 Task: Look for space in Yelenendorf, Azerbaijan from 2nd June, 2023 to 15th June, 2023 for 2 adults and 1 pet in price range Rs.10000 to Rs.15000. Place can be entire place with 1  bedroom having 1 bed and 1 bathroom. Property type can be house, flat, guest house, hotel. Amenities needed are: air conditioning. Booking option can be shelf check-in. Required host language is English.
Action: Mouse moved to (564, 151)
Screenshot: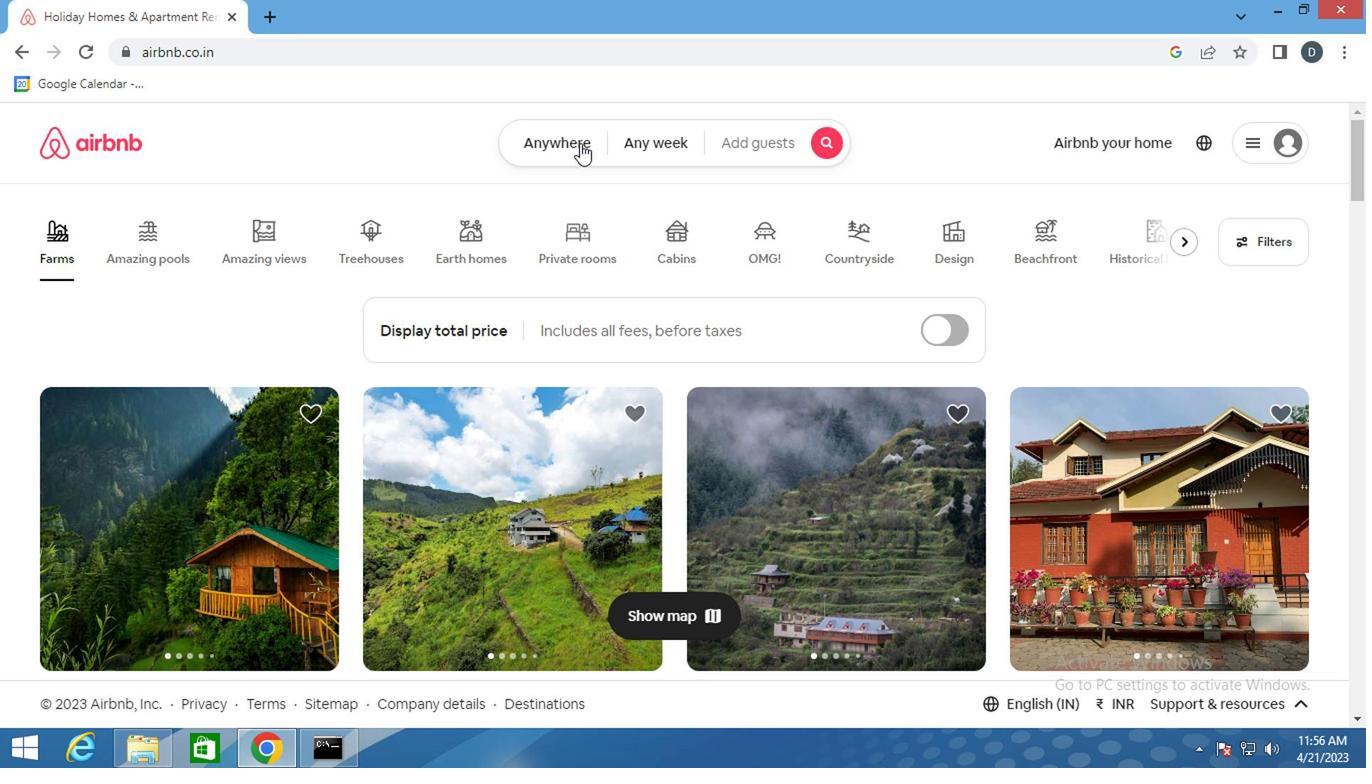 
Action: Mouse pressed left at (564, 151)
Screenshot: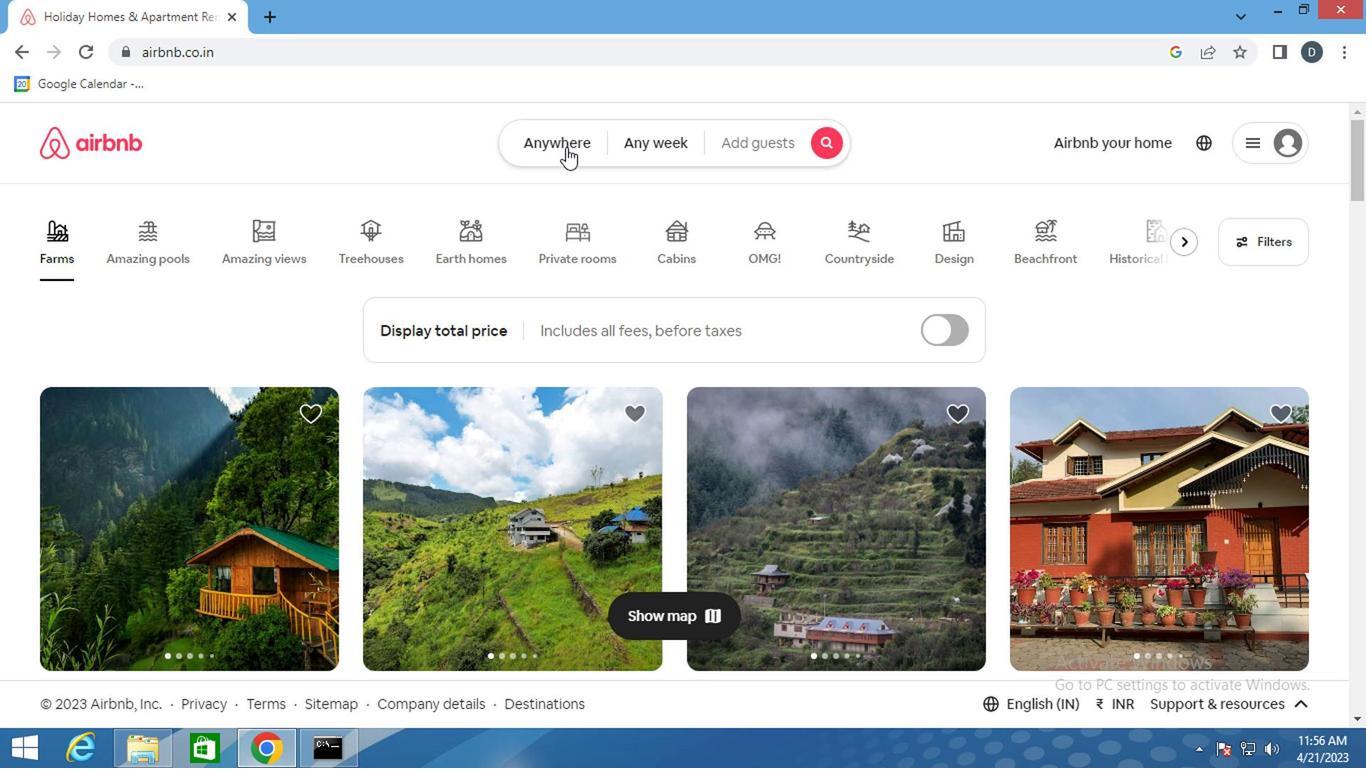 
Action: Mouse moved to (426, 239)
Screenshot: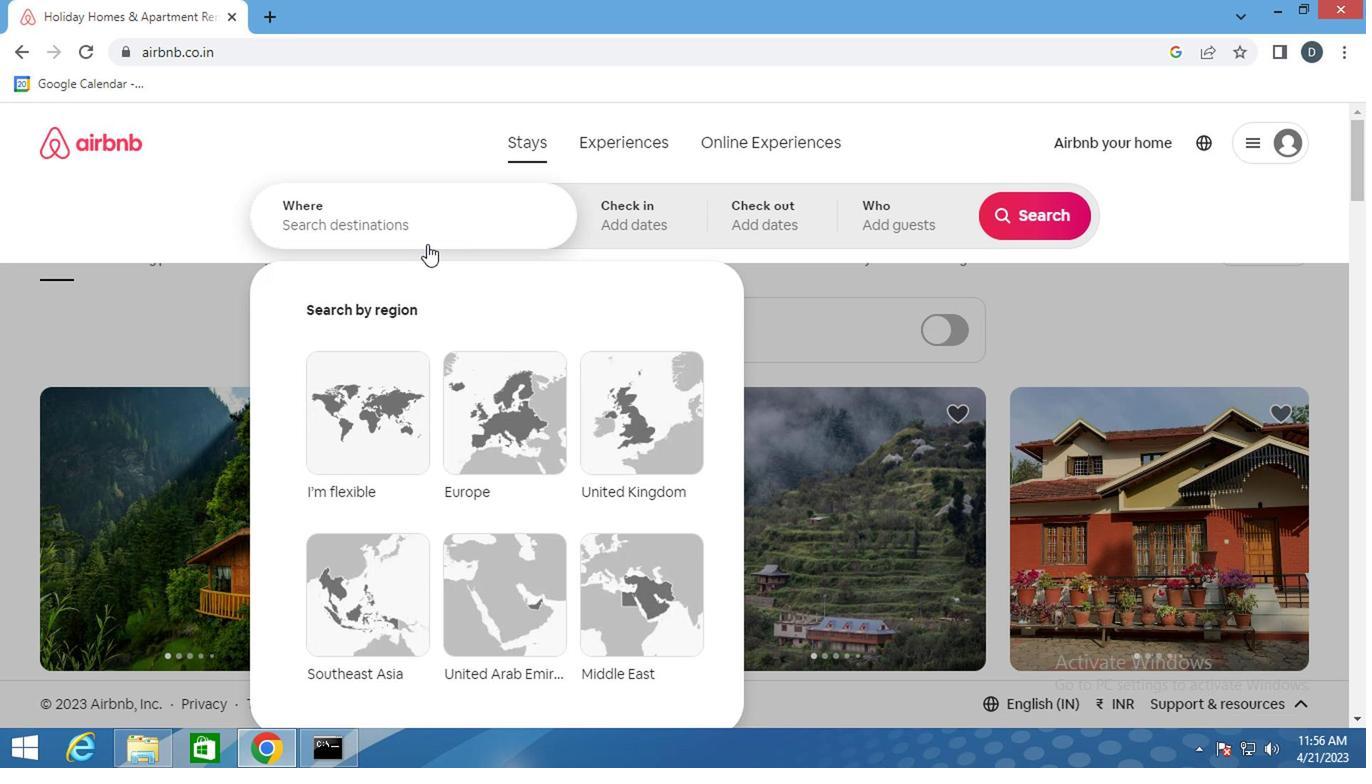 
Action: Mouse pressed left at (426, 239)
Screenshot: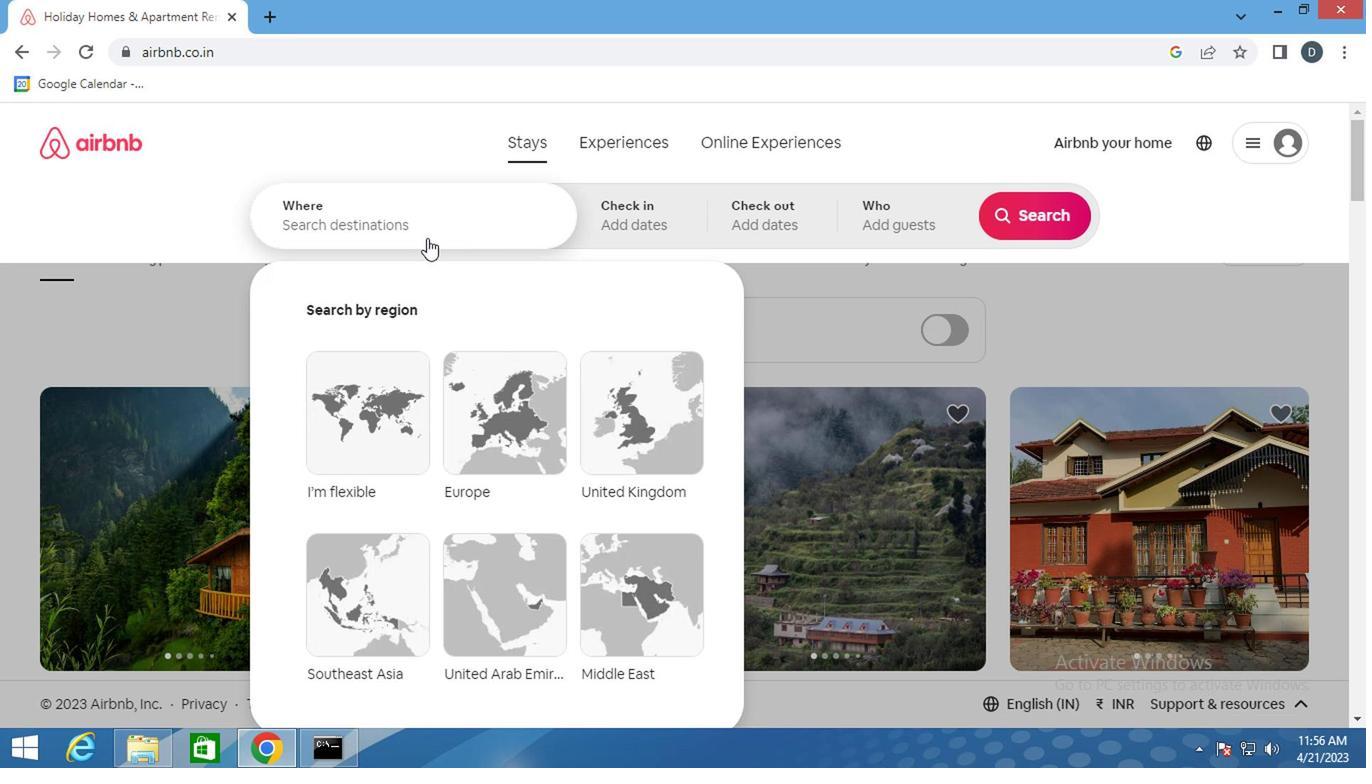 
Action: Key pressed yelenendorf,<Key.down><Key.enter>
Screenshot: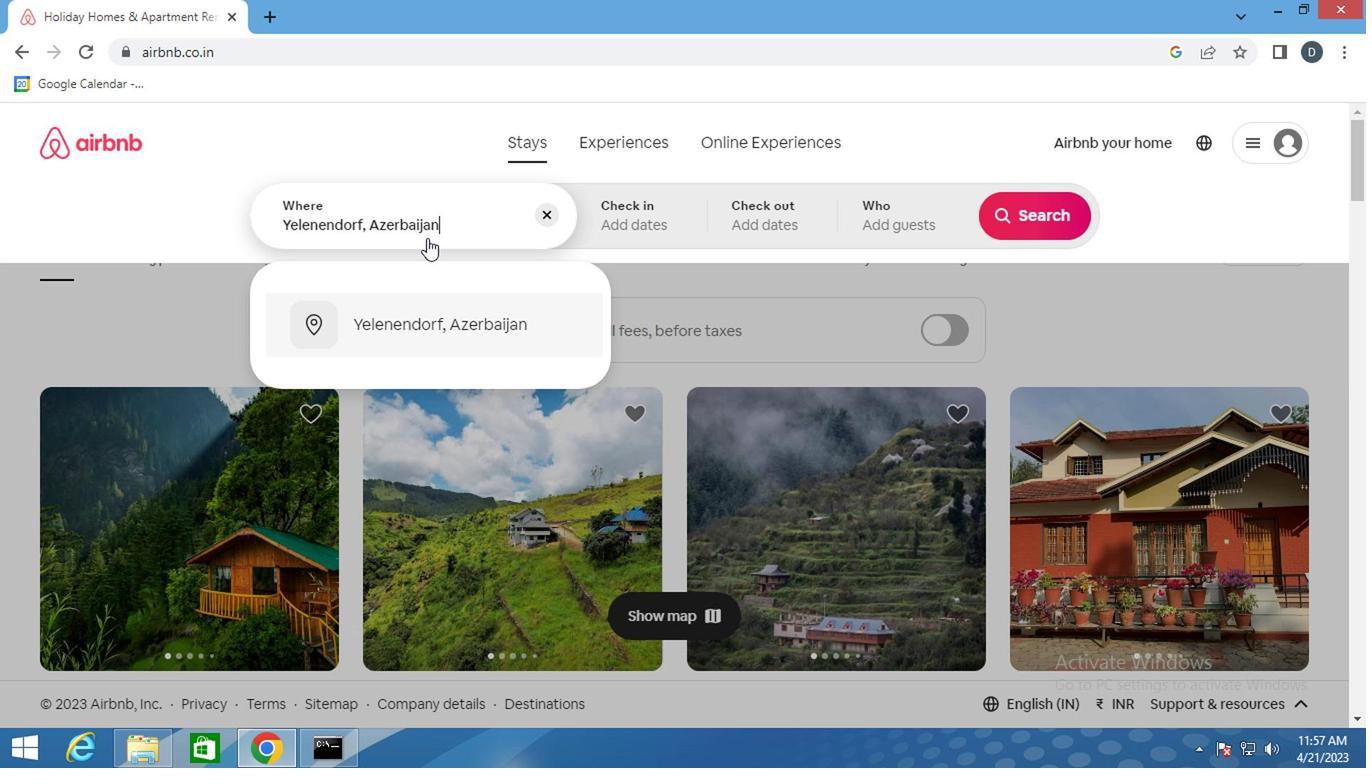 
Action: Mouse moved to (1022, 366)
Screenshot: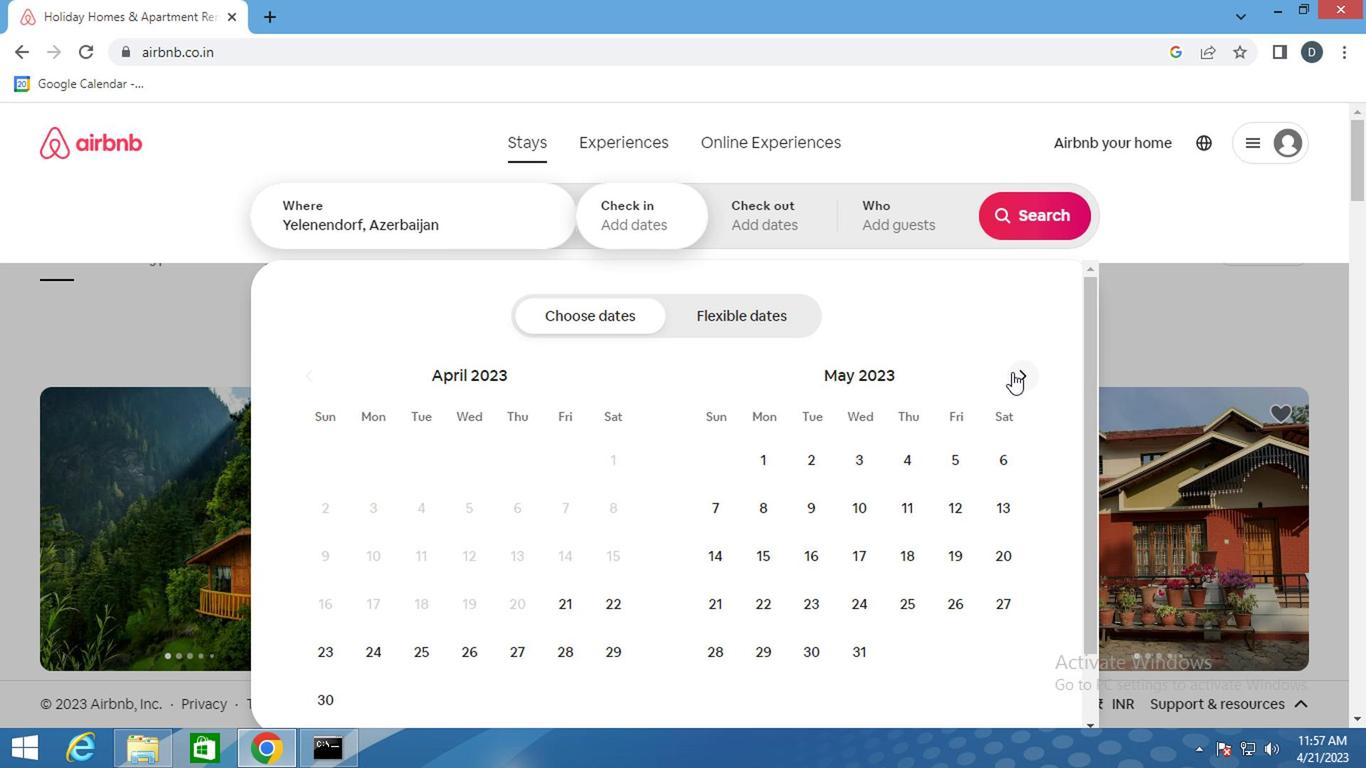 
Action: Mouse pressed left at (1022, 366)
Screenshot: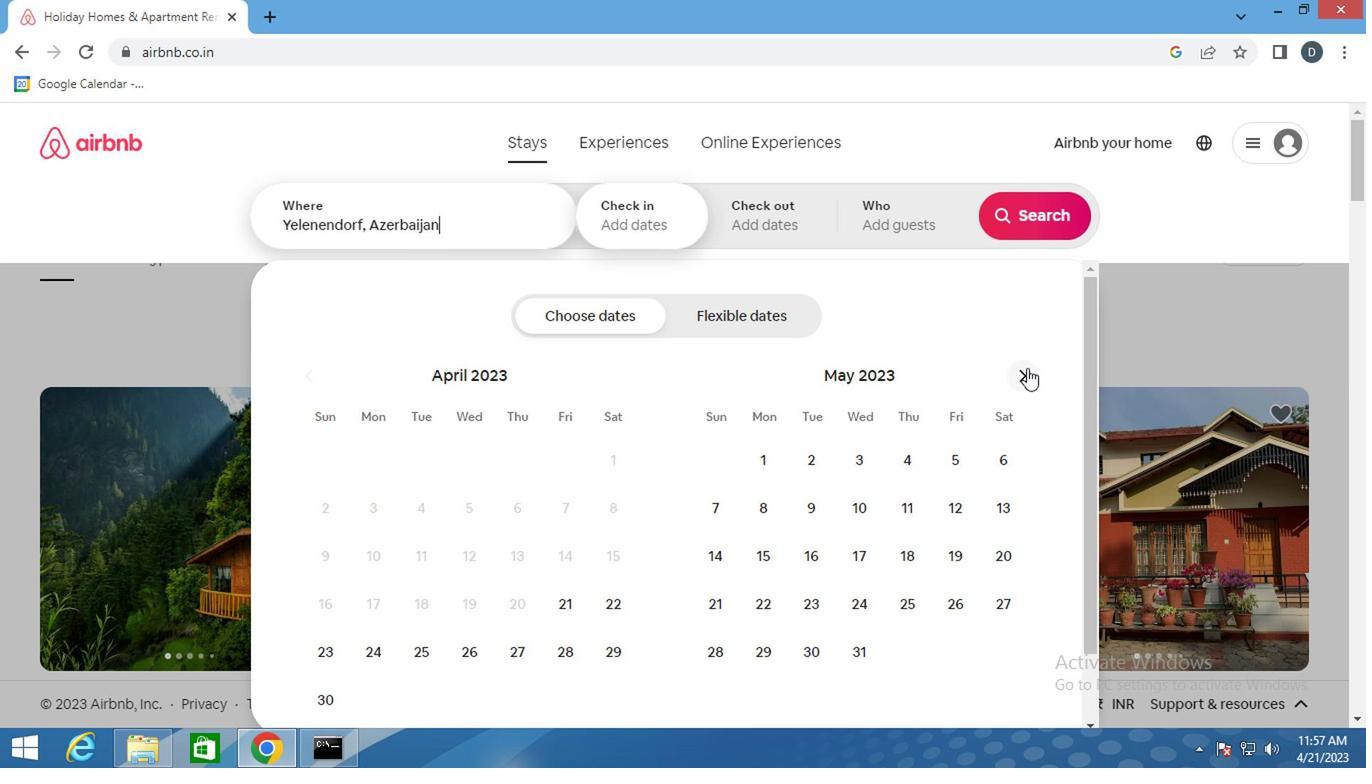 
Action: Mouse moved to (949, 461)
Screenshot: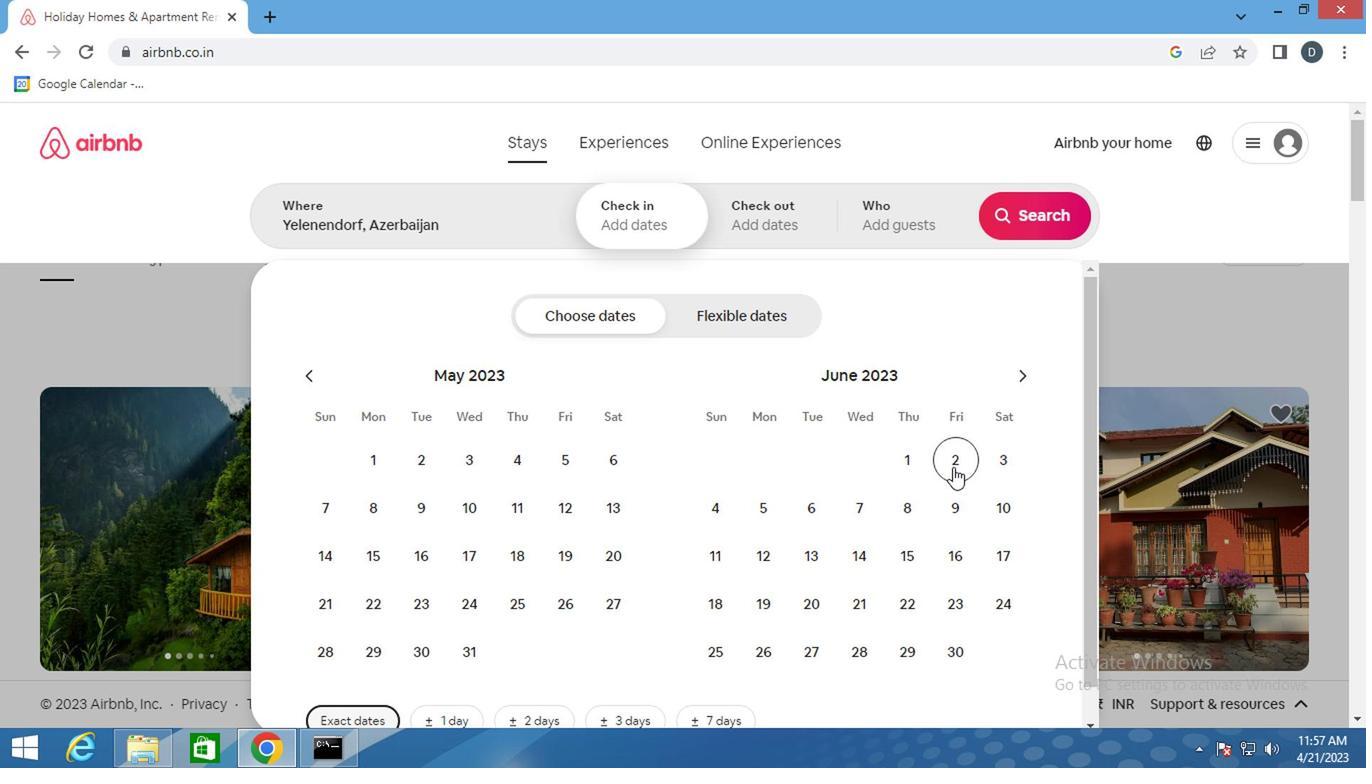 
Action: Mouse pressed left at (949, 461)
Screenshot: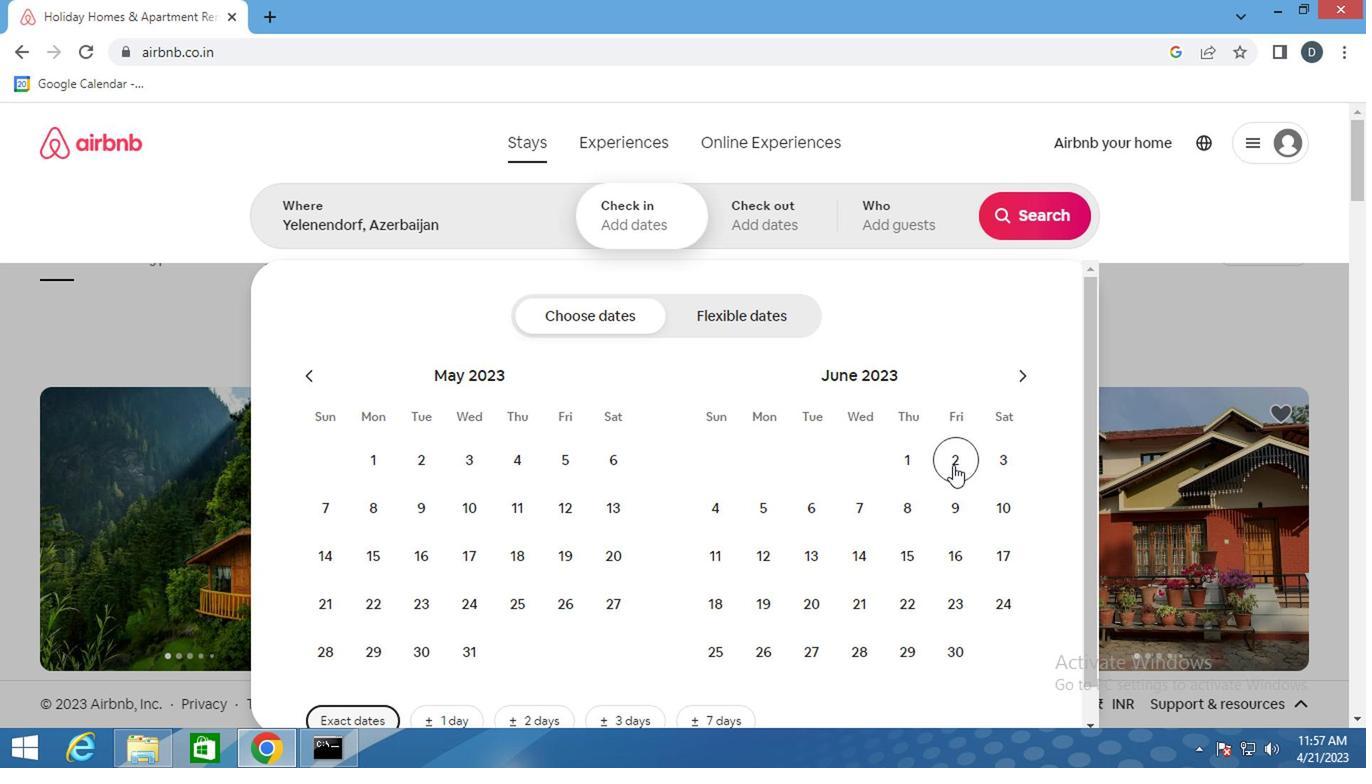 
Action: Mouse moved to (903, 549)
Screenshot: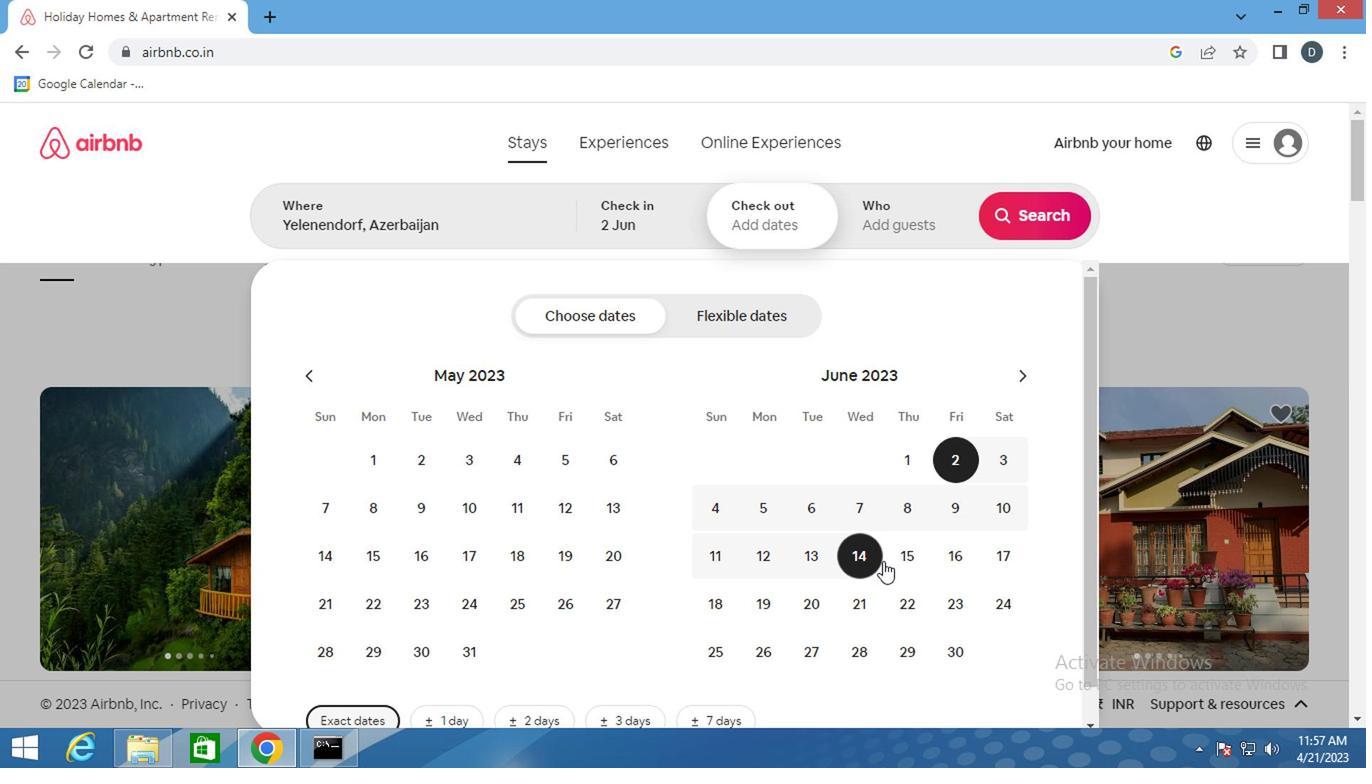 
Action: Mouse pressed left at (903, 549)
Screenshot: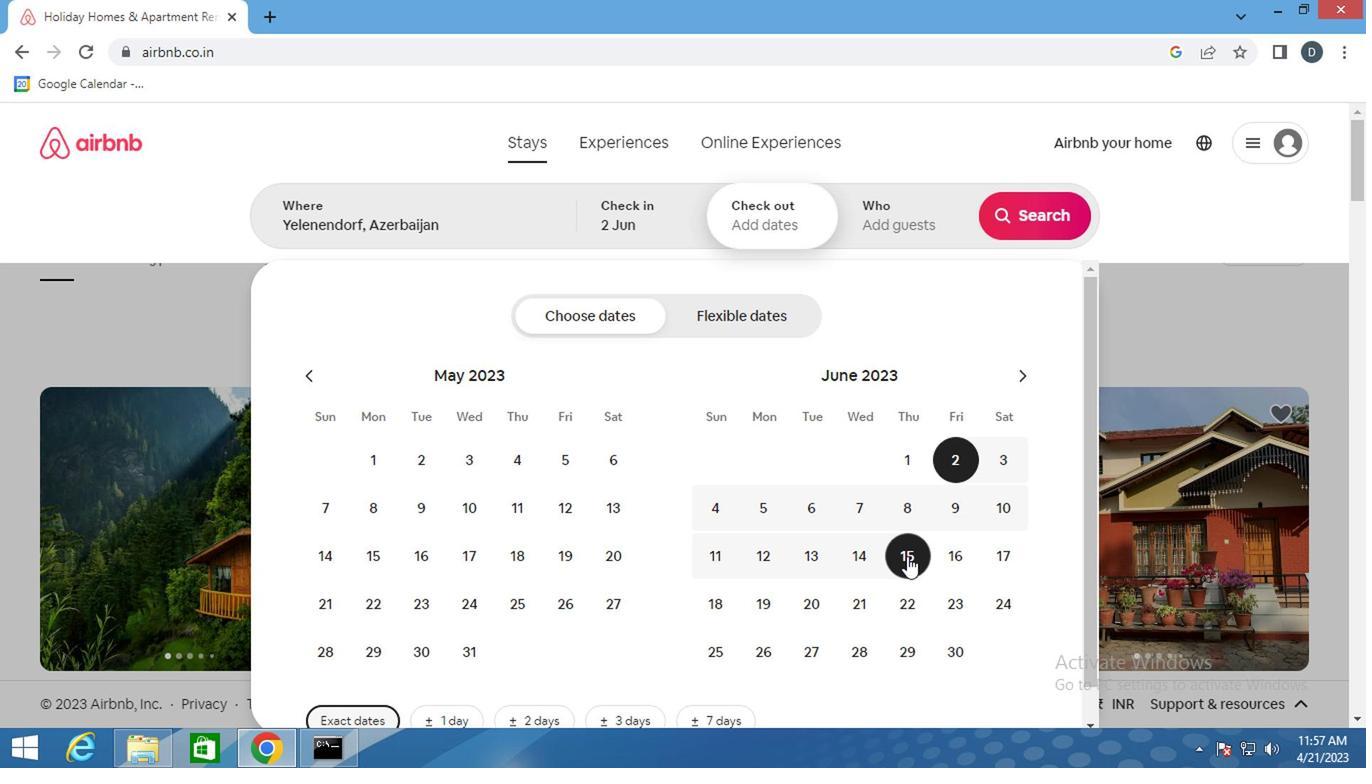 
Action: Mouse moved to (928, 210)
Screenshot: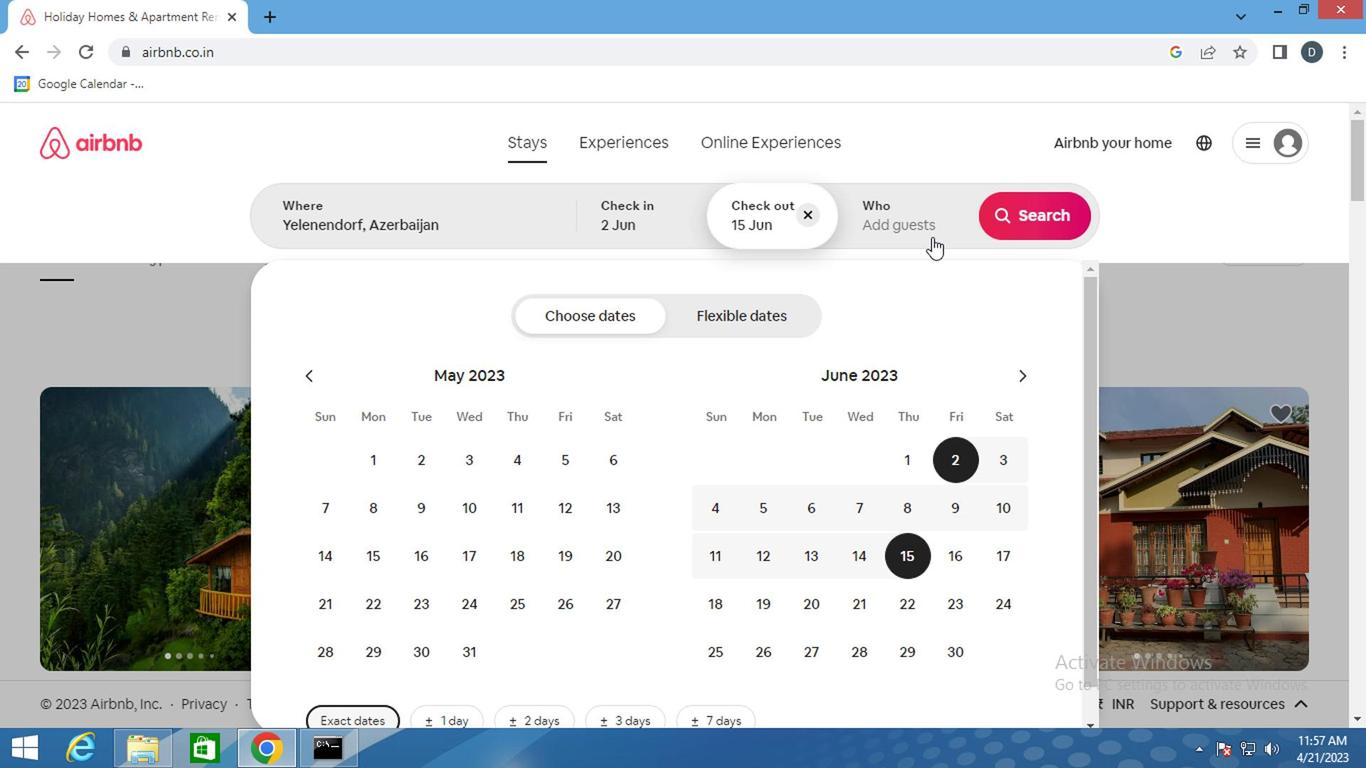 
Action: Mouse pressed left at (928, 210)
Screenshot: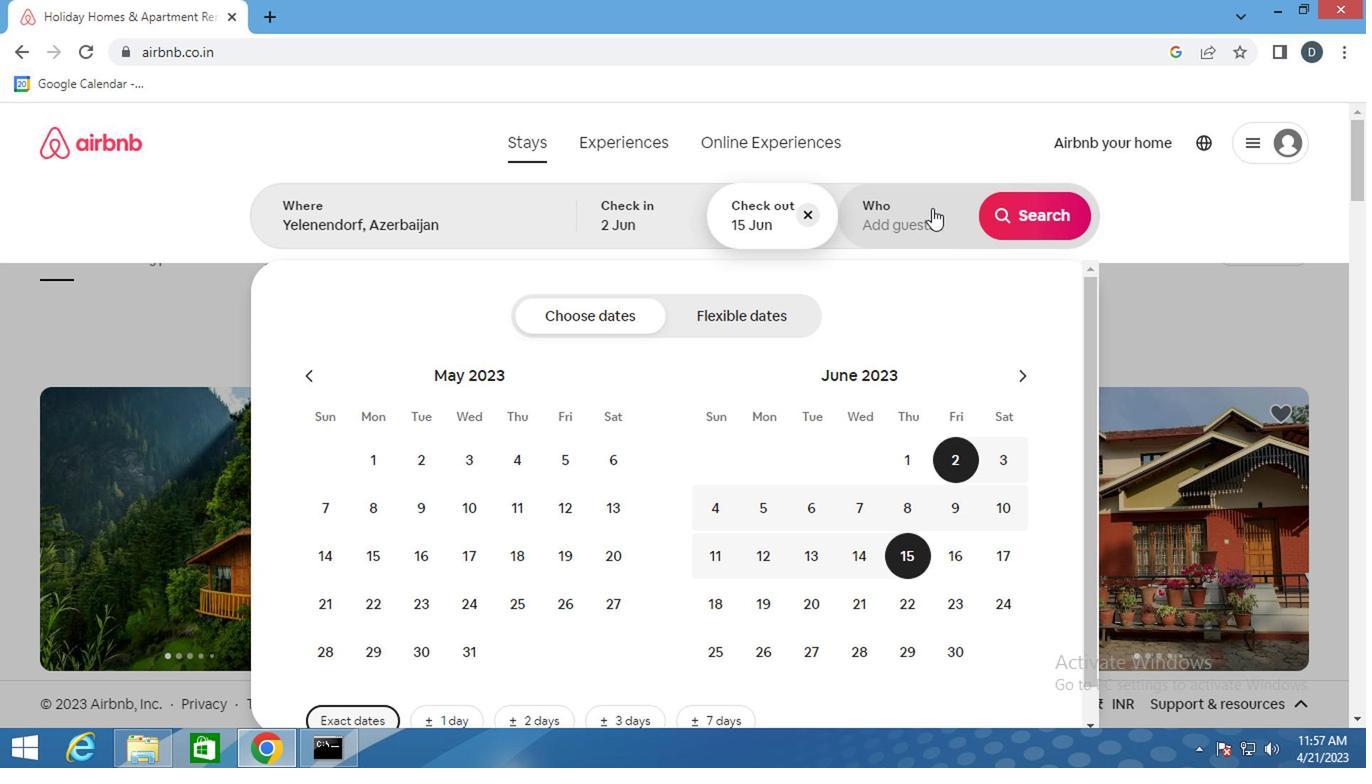 
Action: Mouse moved to (1037, 322)
Screenshot: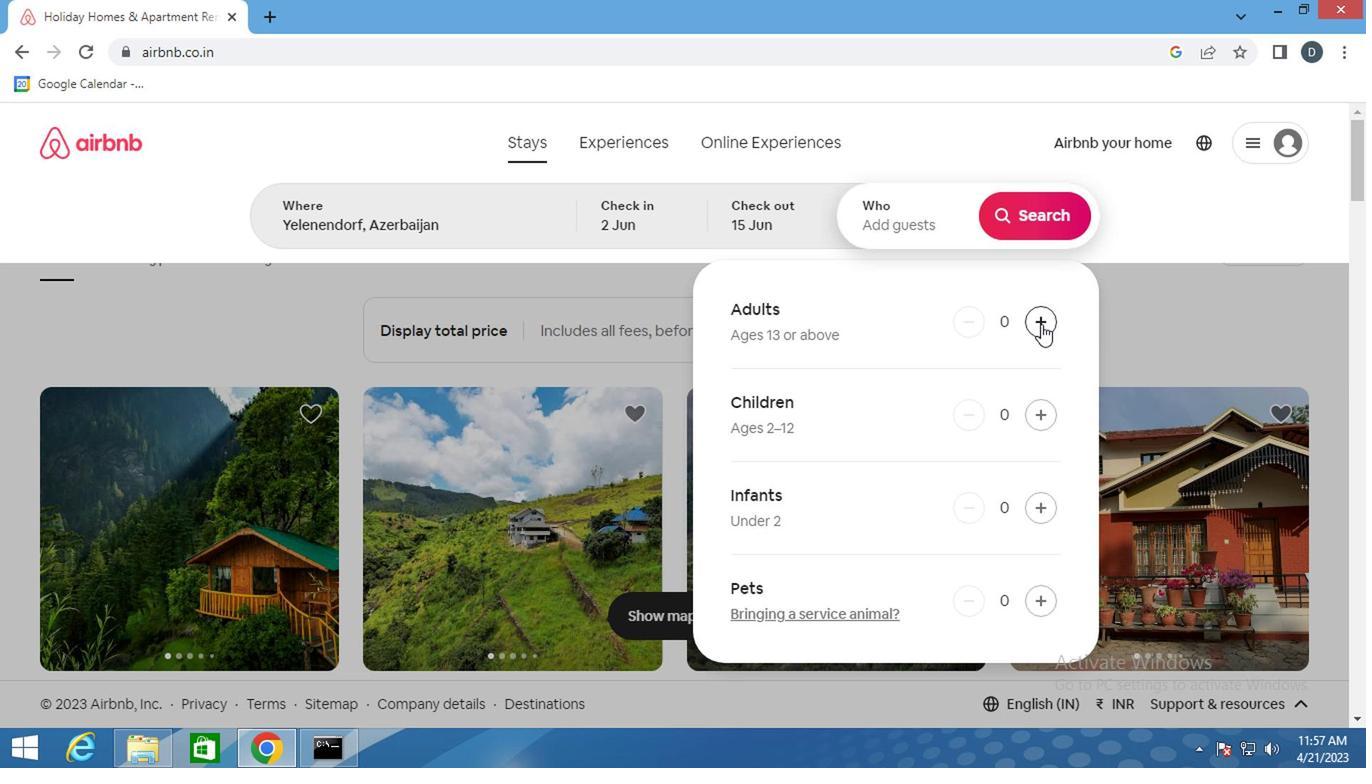 
Action: Mouse pressed left at (1037, 322)
Screenshot: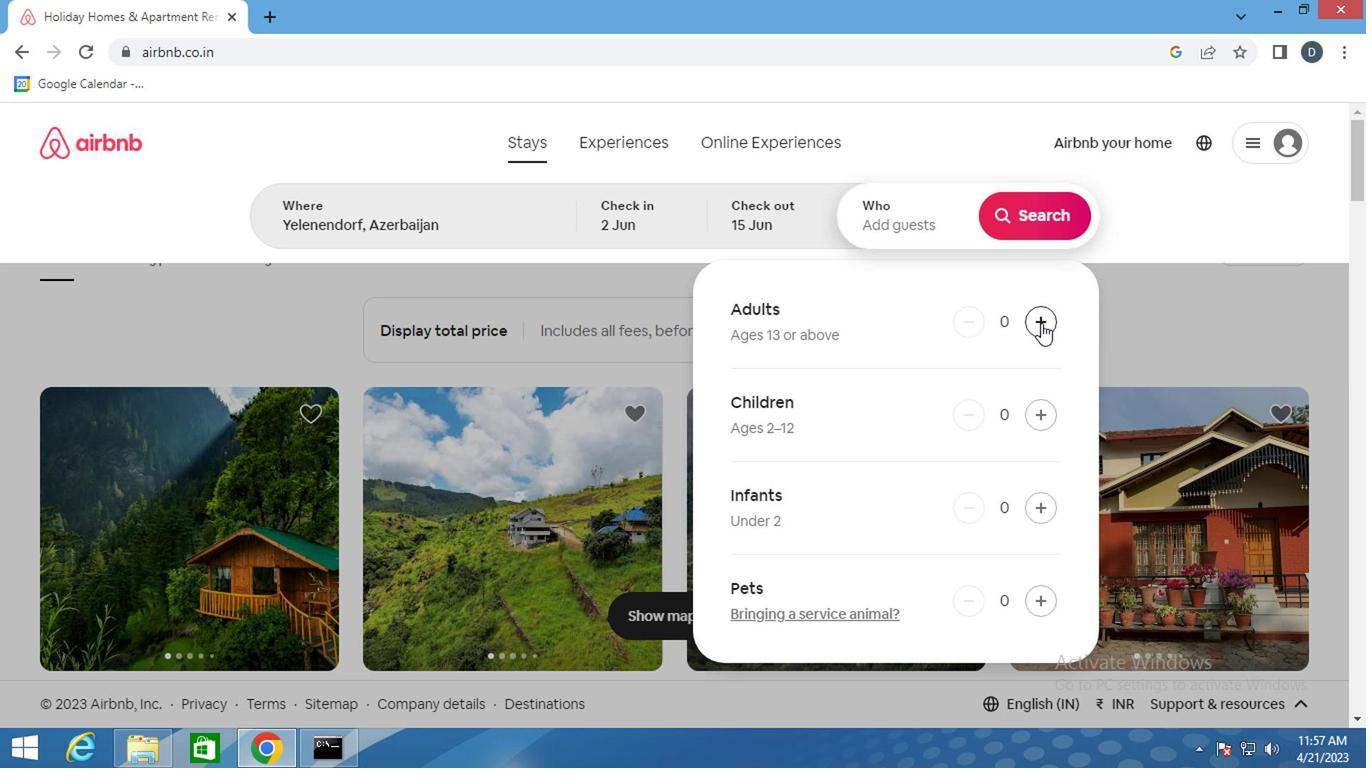 
Action: Mouse pressed left at (1037, 322)
Screenshot: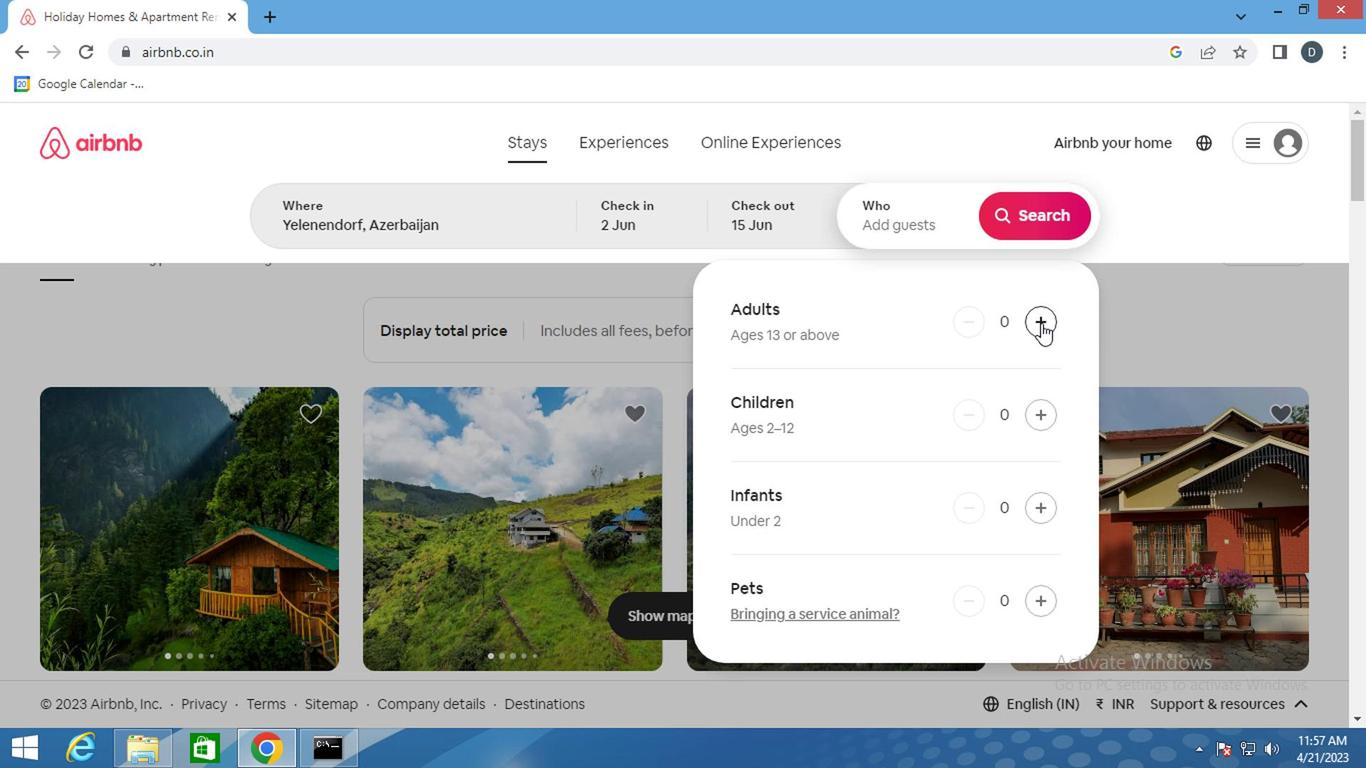 
Action: Mouse moved to (1025, 412)
Screenshot: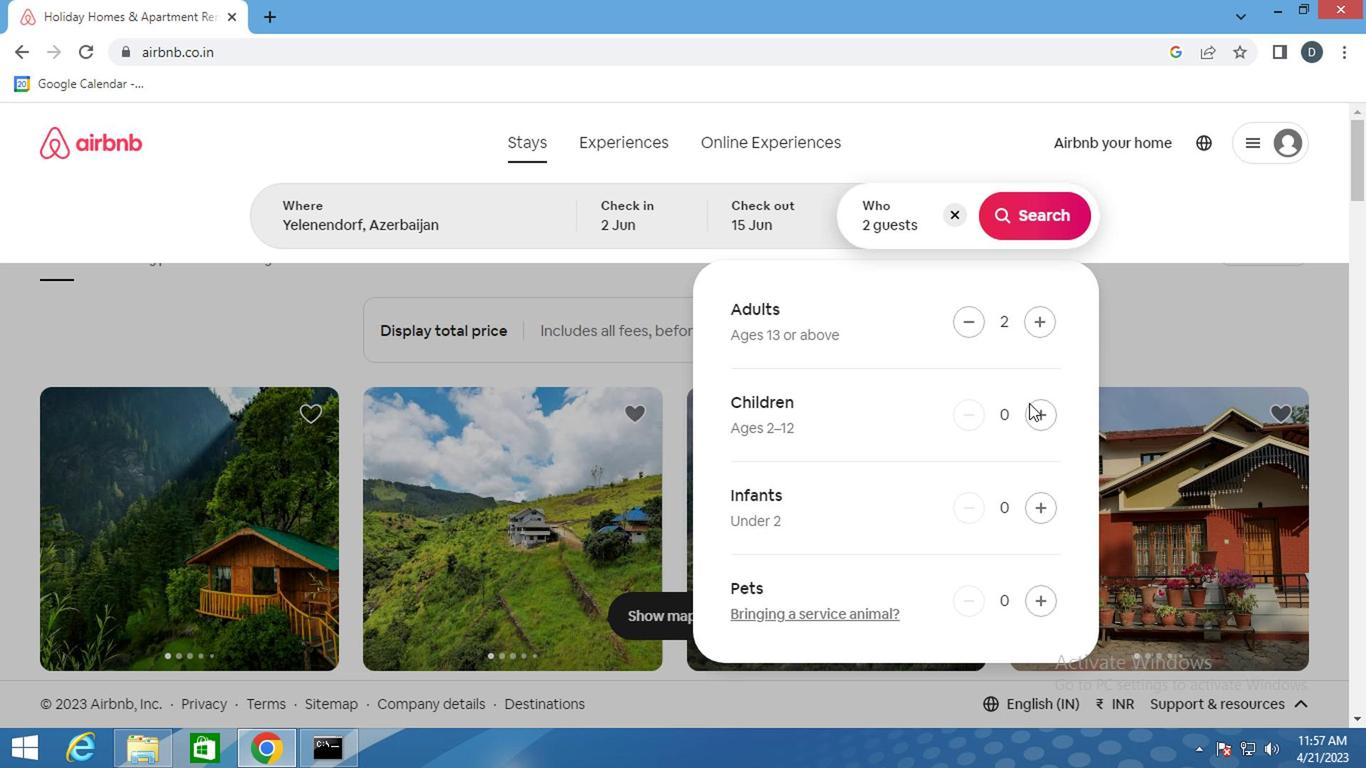 
Action: Mouse pressed left at (1025, 412)
Screenshot: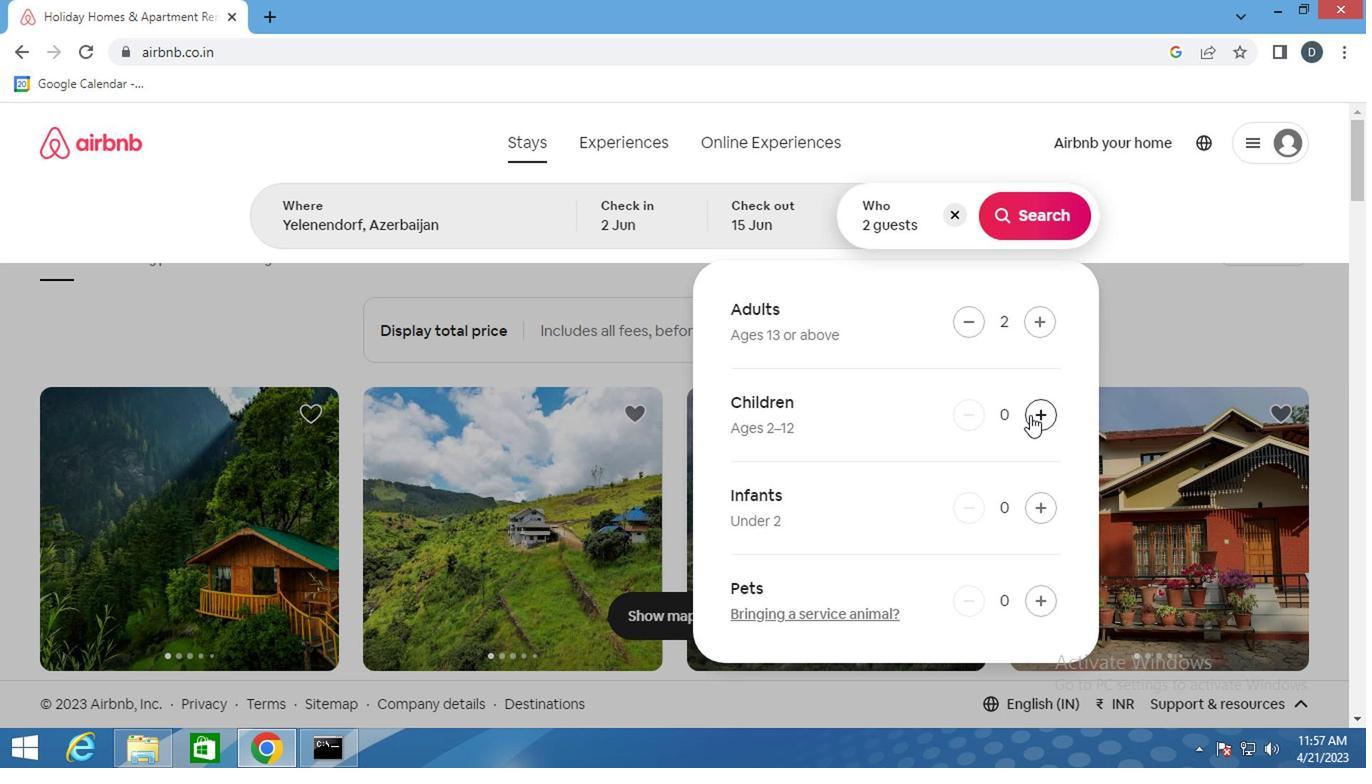 
Action: Mouse moved to (965, 400)
Screenshot: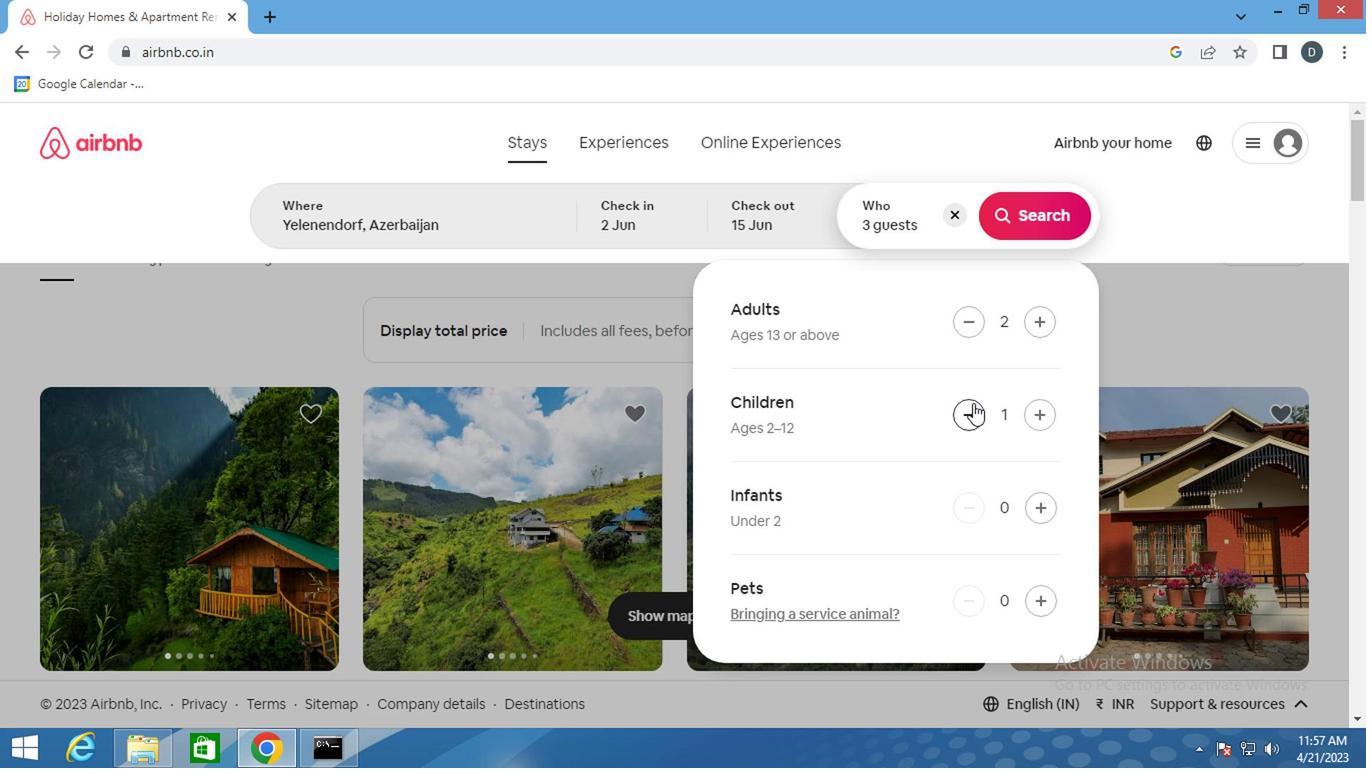 
Action: Mouse pressed left at (965, 400)
Screenshot: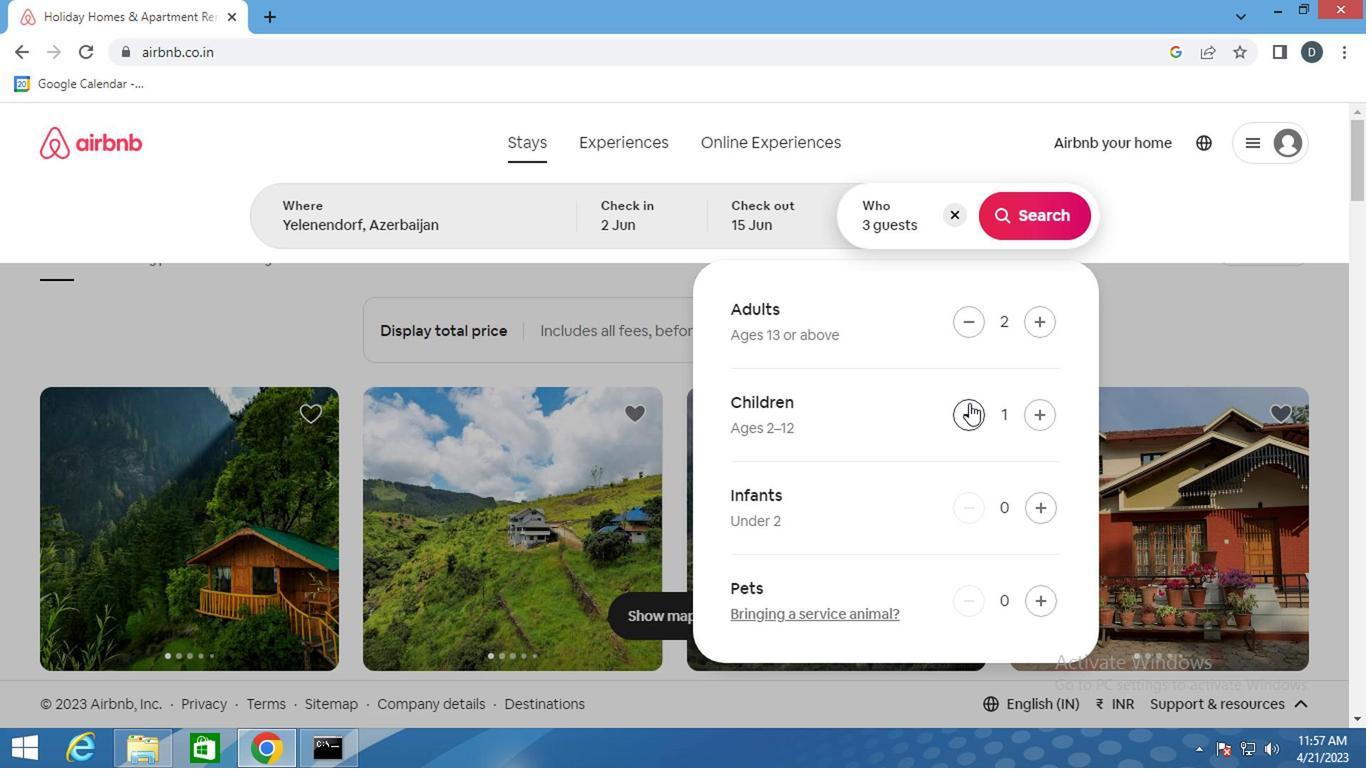 
Action: Mouse moved to (1042, 601)
Screenshot: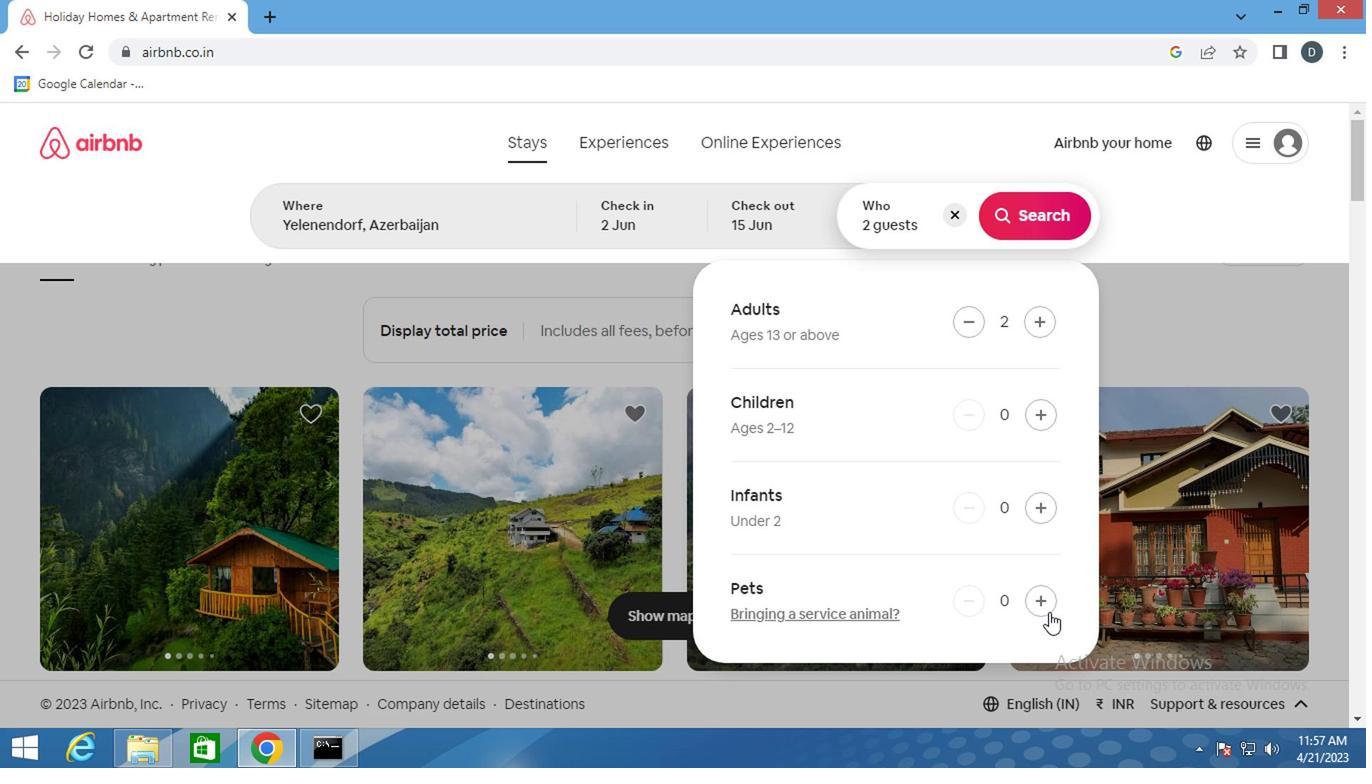 
Action: Mouse pressed left at (1042, 601)
Screenshot: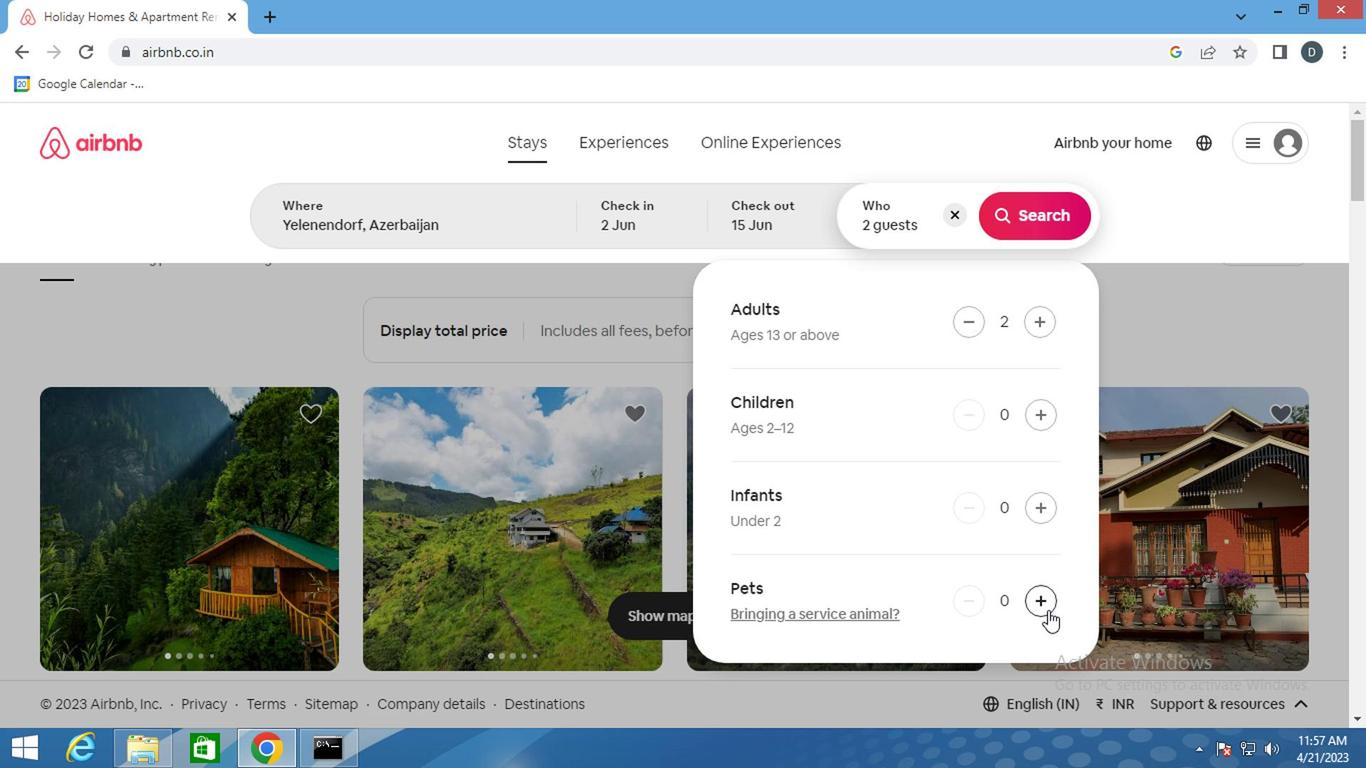 
Action: Mouse moved to (1018, 244)
Screenshot: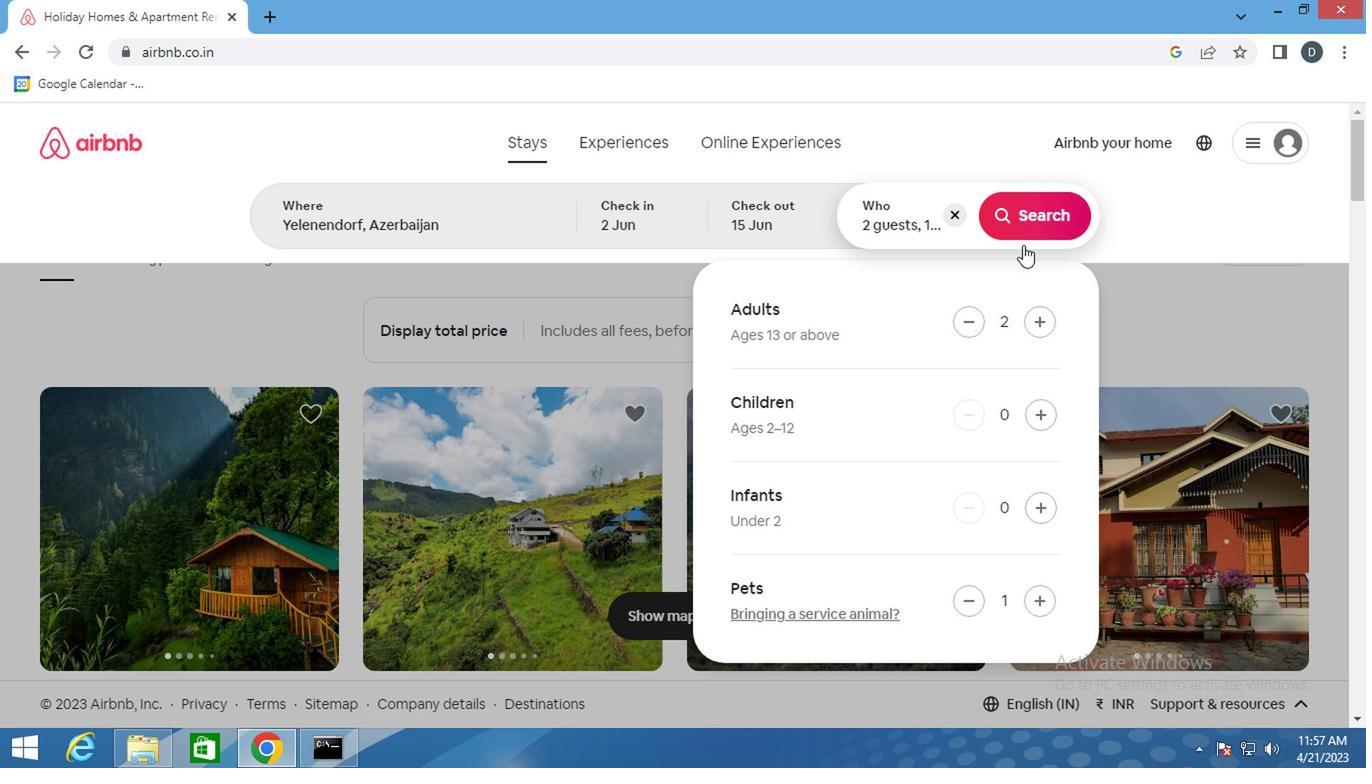 
Action: Mouse pressed left at (1018, 244)
Screenshot: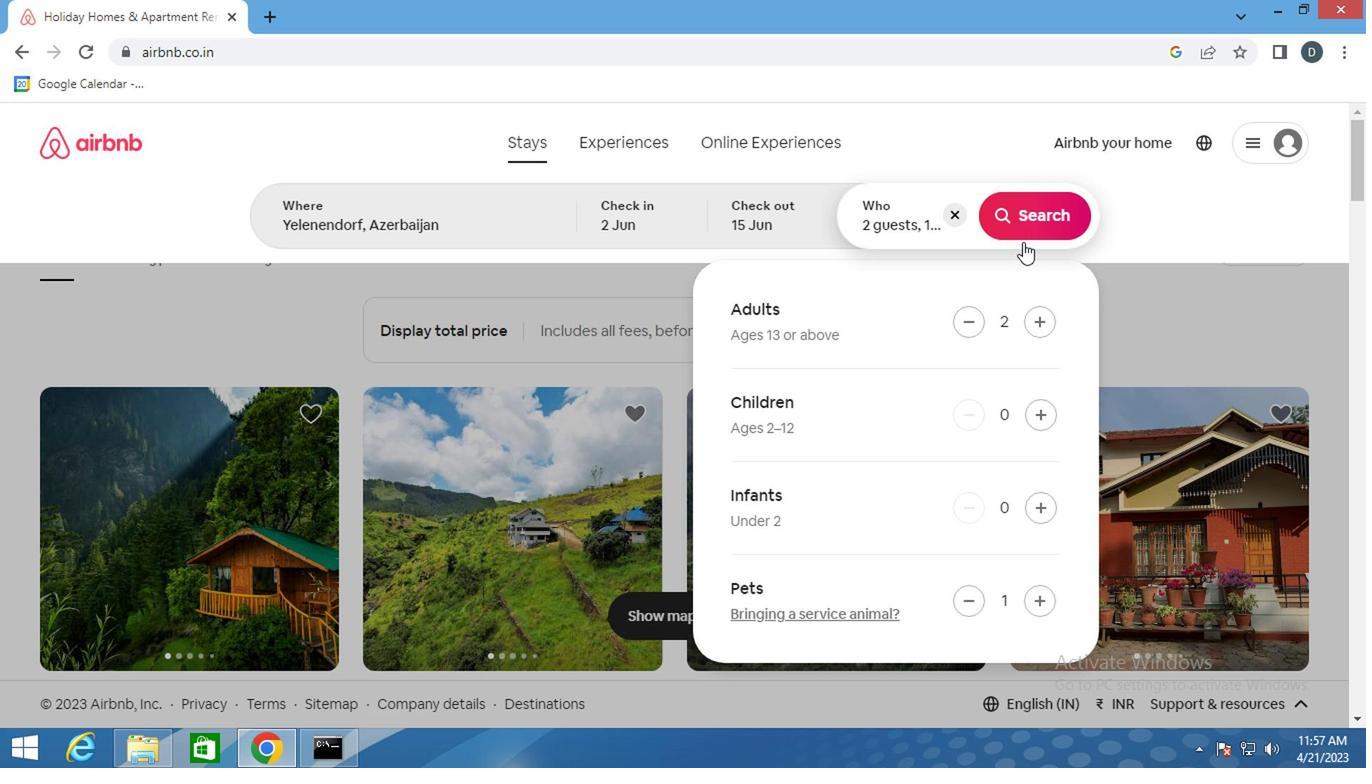 
Action: Mouse moved to (1037, 217)
Screenshot: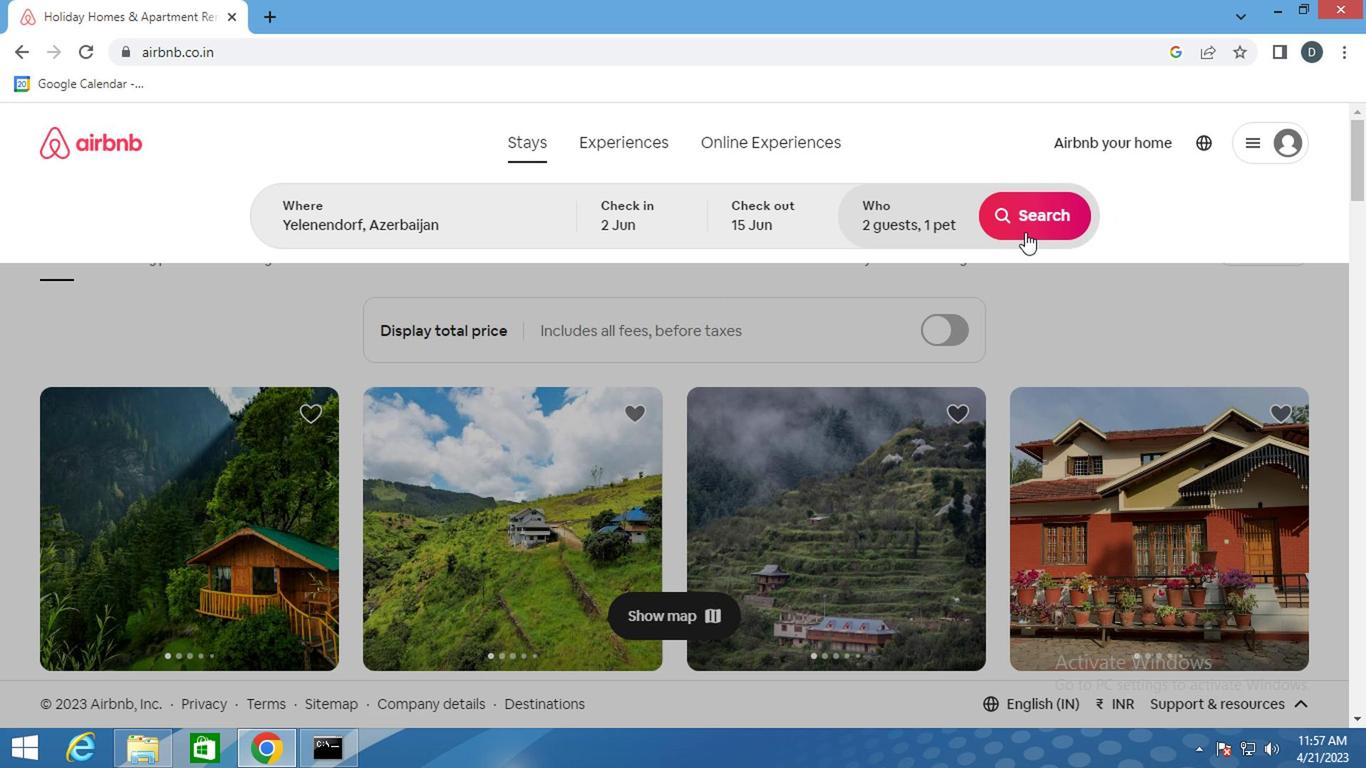 
Action: Mouse pressed left at (1037, 217)
Screenshot: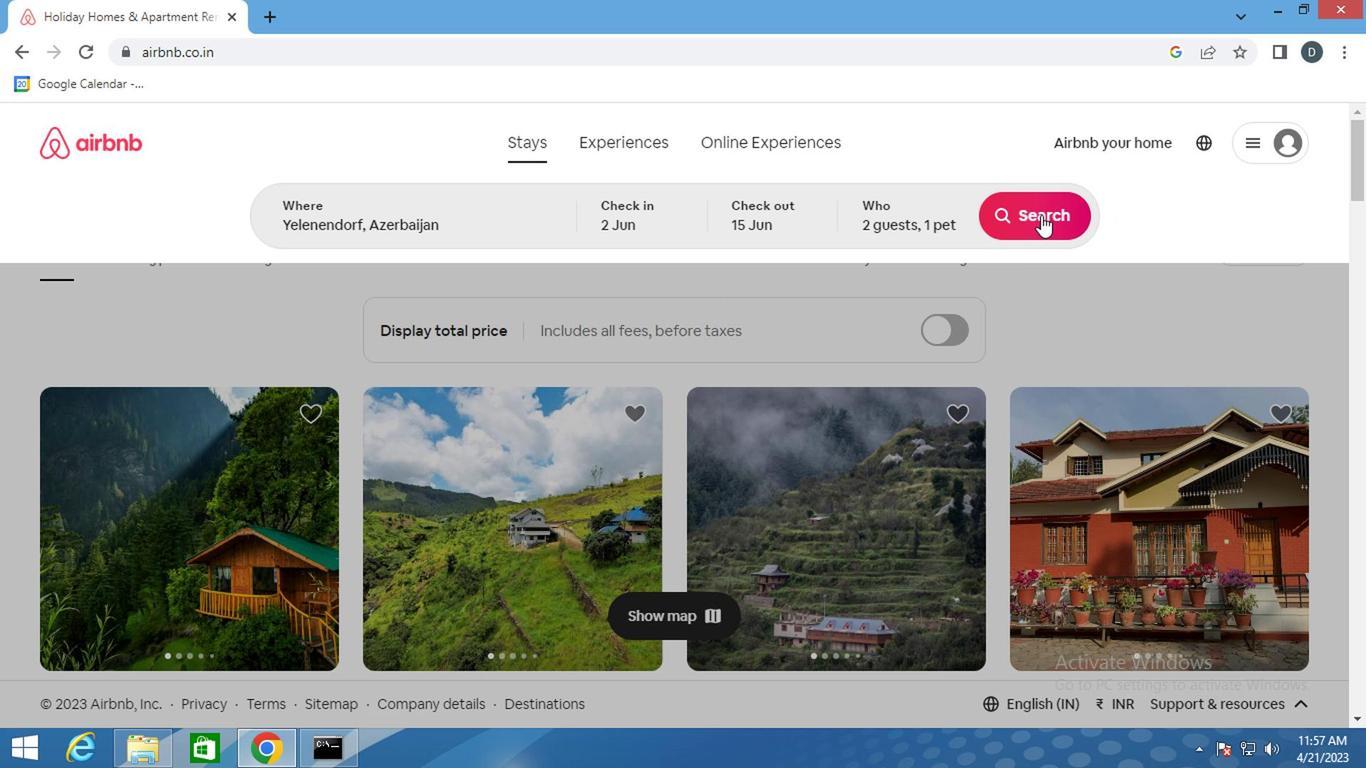 
Action: Mouse moved to (1288, 225)
Screenshot: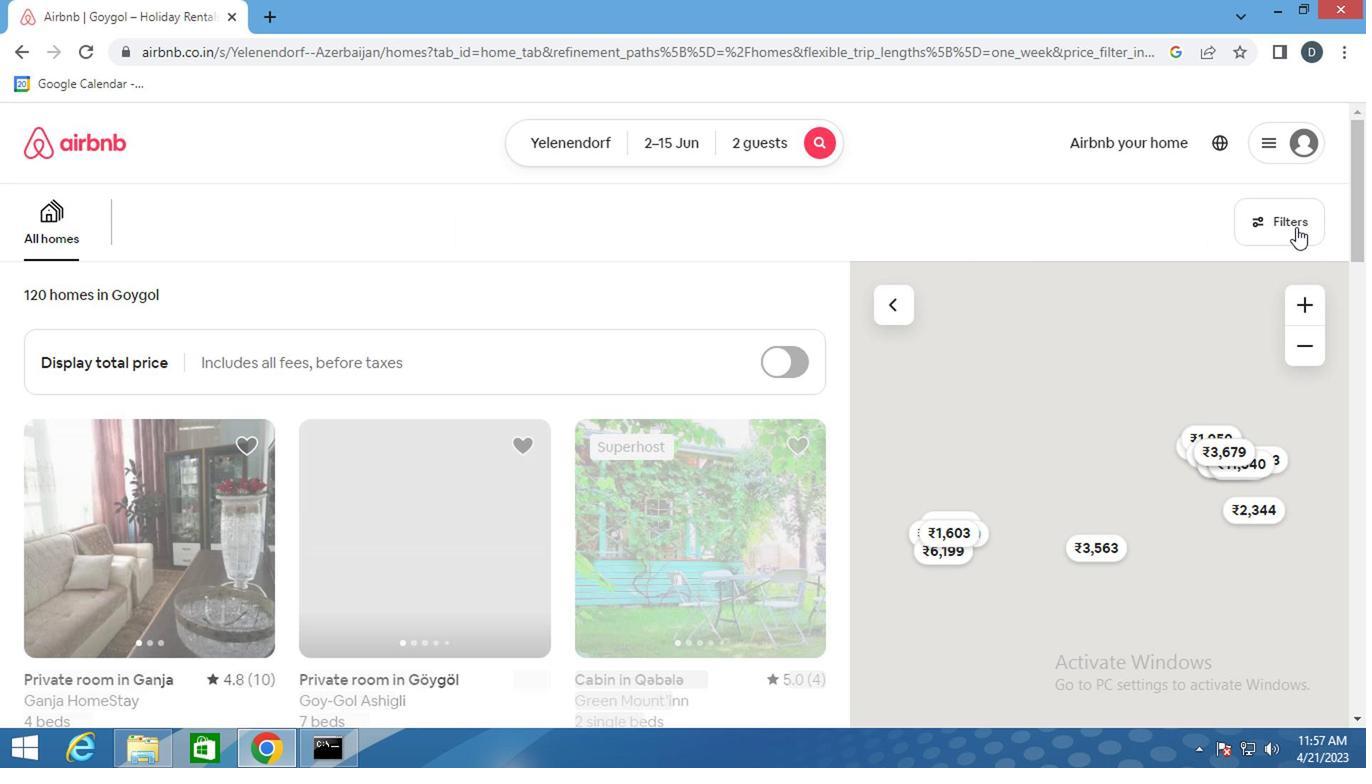 
Action: Mouse pressed left at (1288, 225)
Screenshot: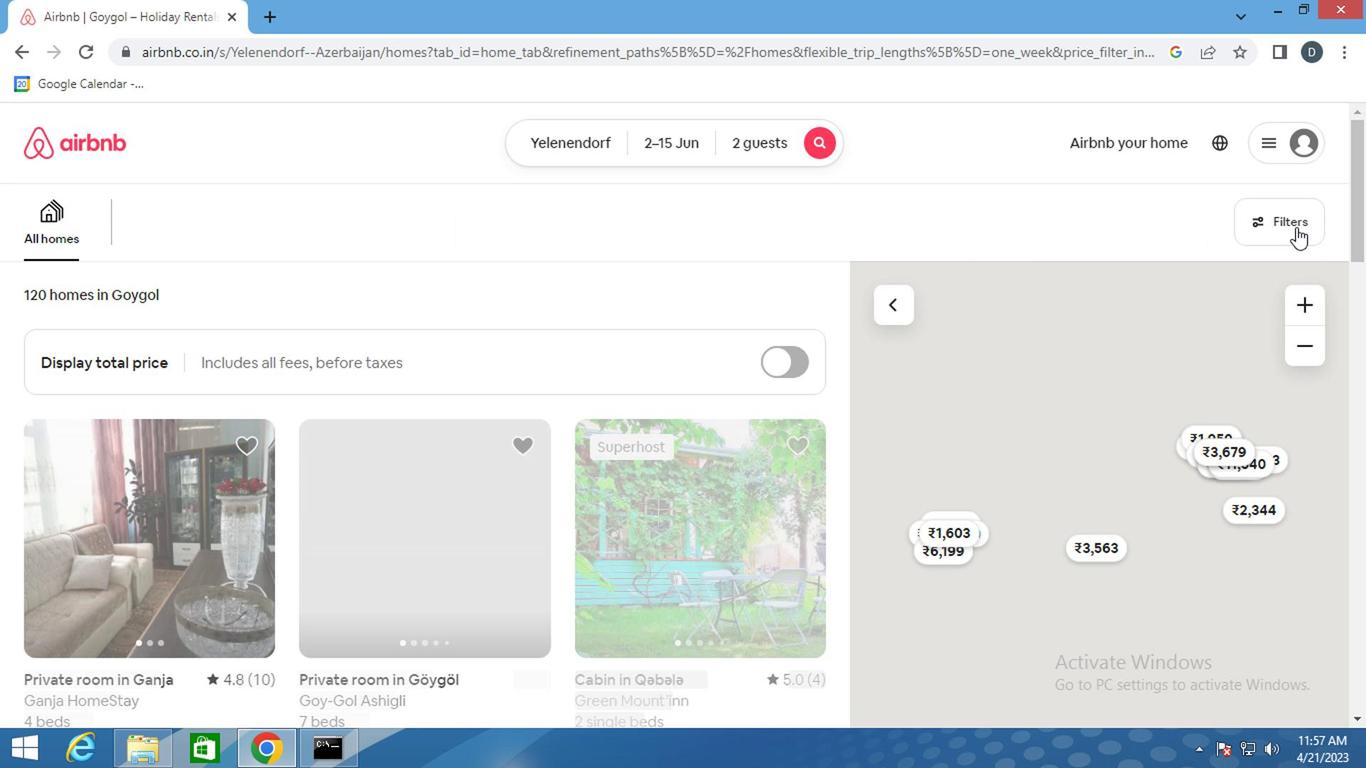 
Action: Mouse moved to (450, 474)
Screenshot: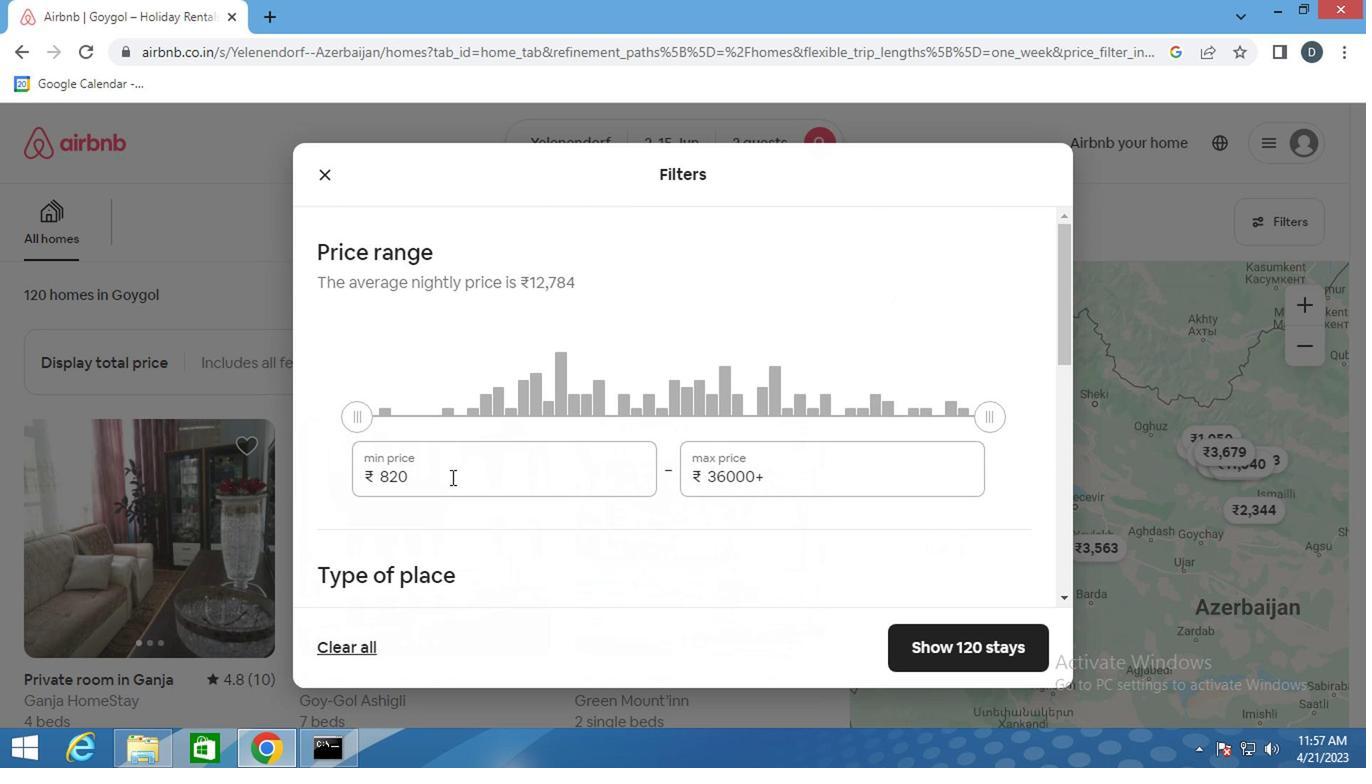 
Action: Mouse pressed left at (450, 474)
Screenshot: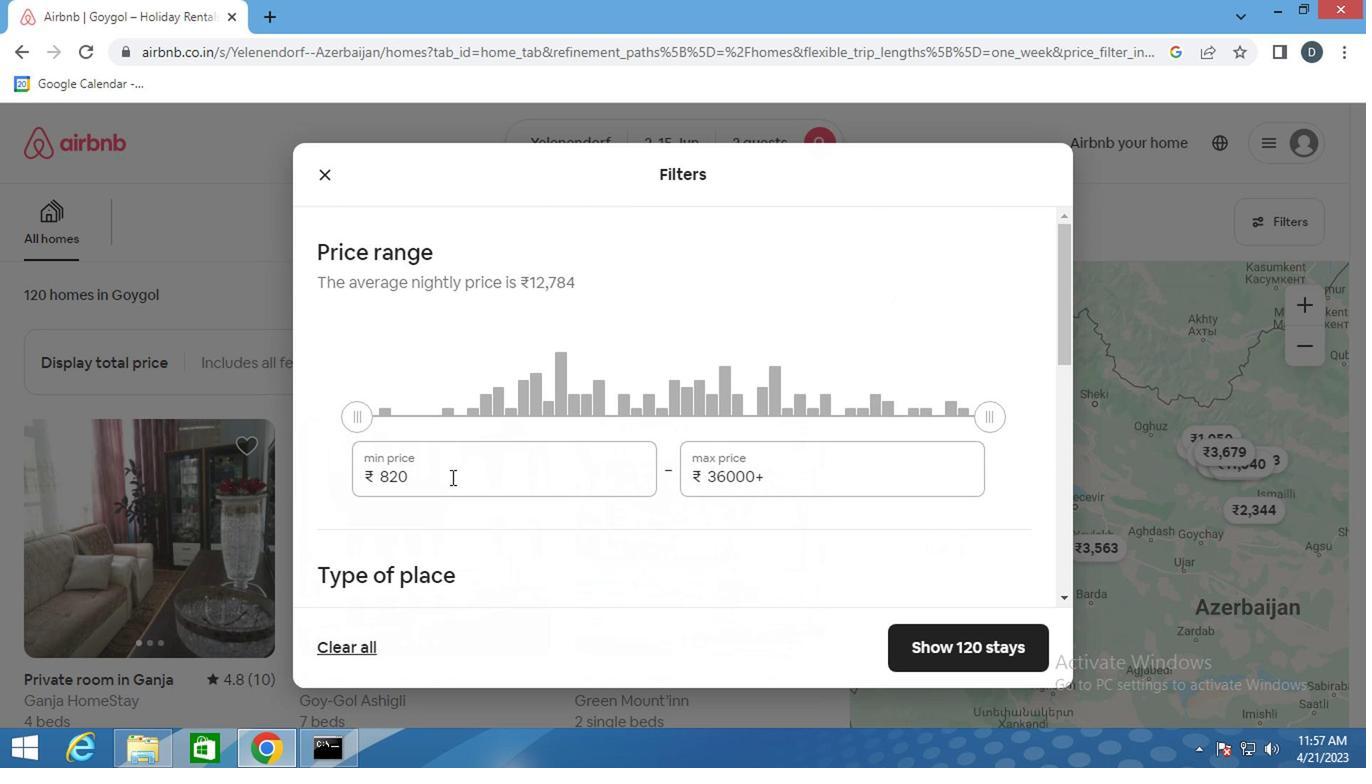 
Action: Mouse pressed left at (450, 474)
Screenshot: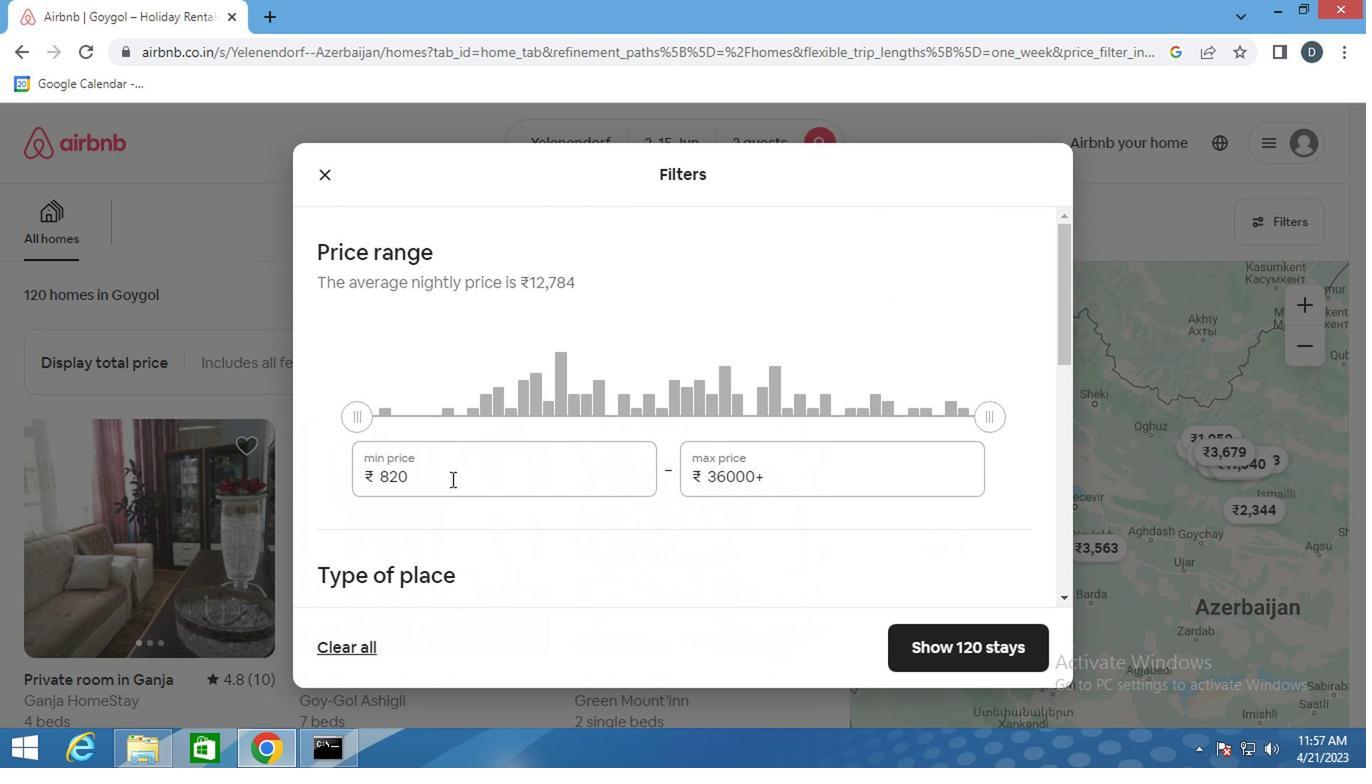 
Action: Key pressed 10000<Key.tab>15ctrl+Actrl+15000
Screenshot: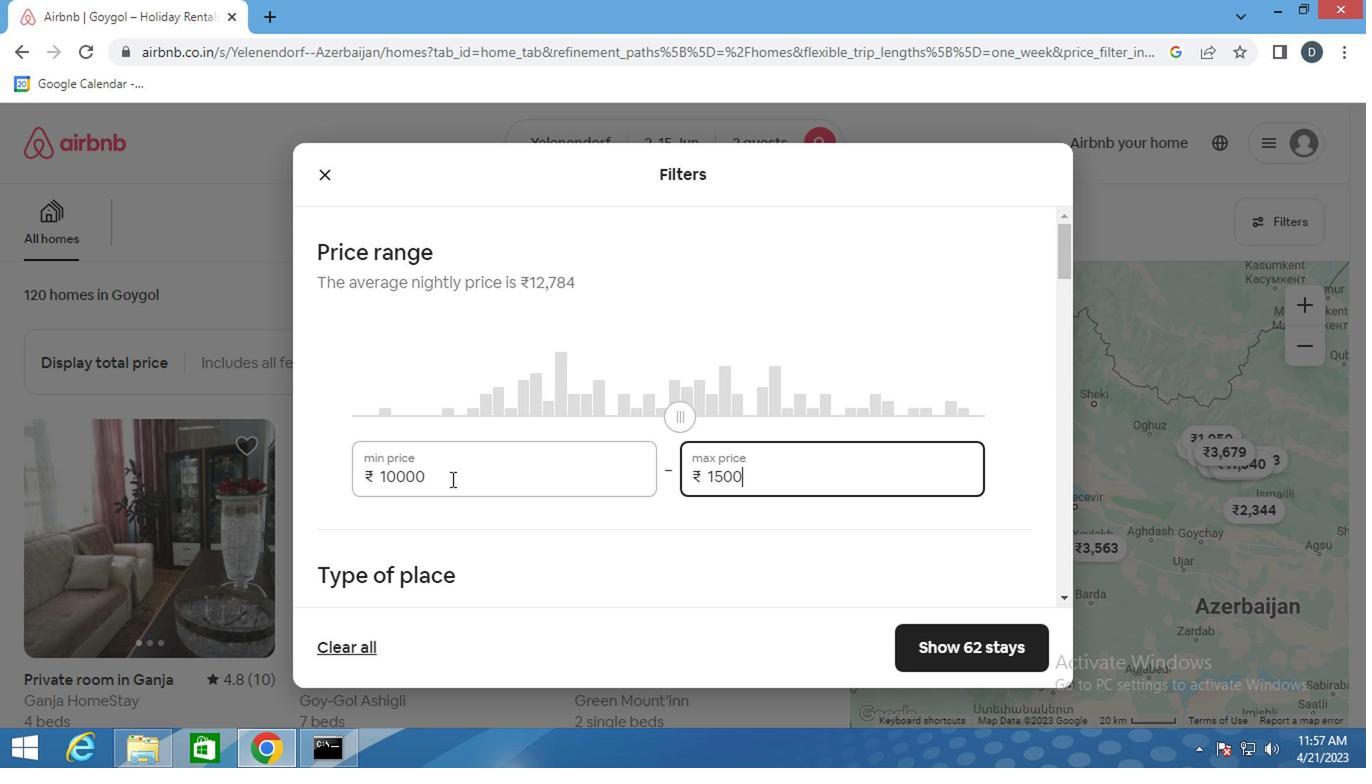
Action: Mouse moved to (735, 484)
Screenshot: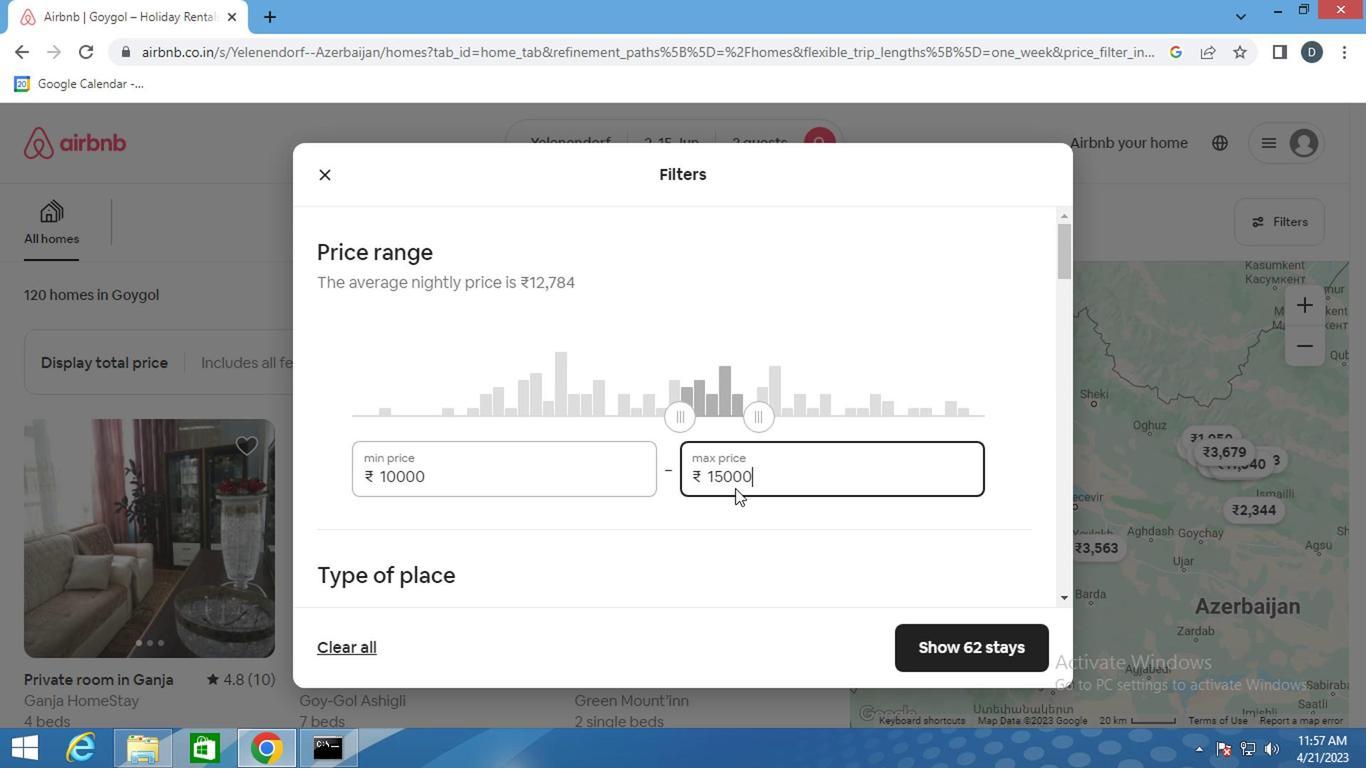 
Action: Mouse scrolled (735, 483) with delta (0, -1)
Screenshot: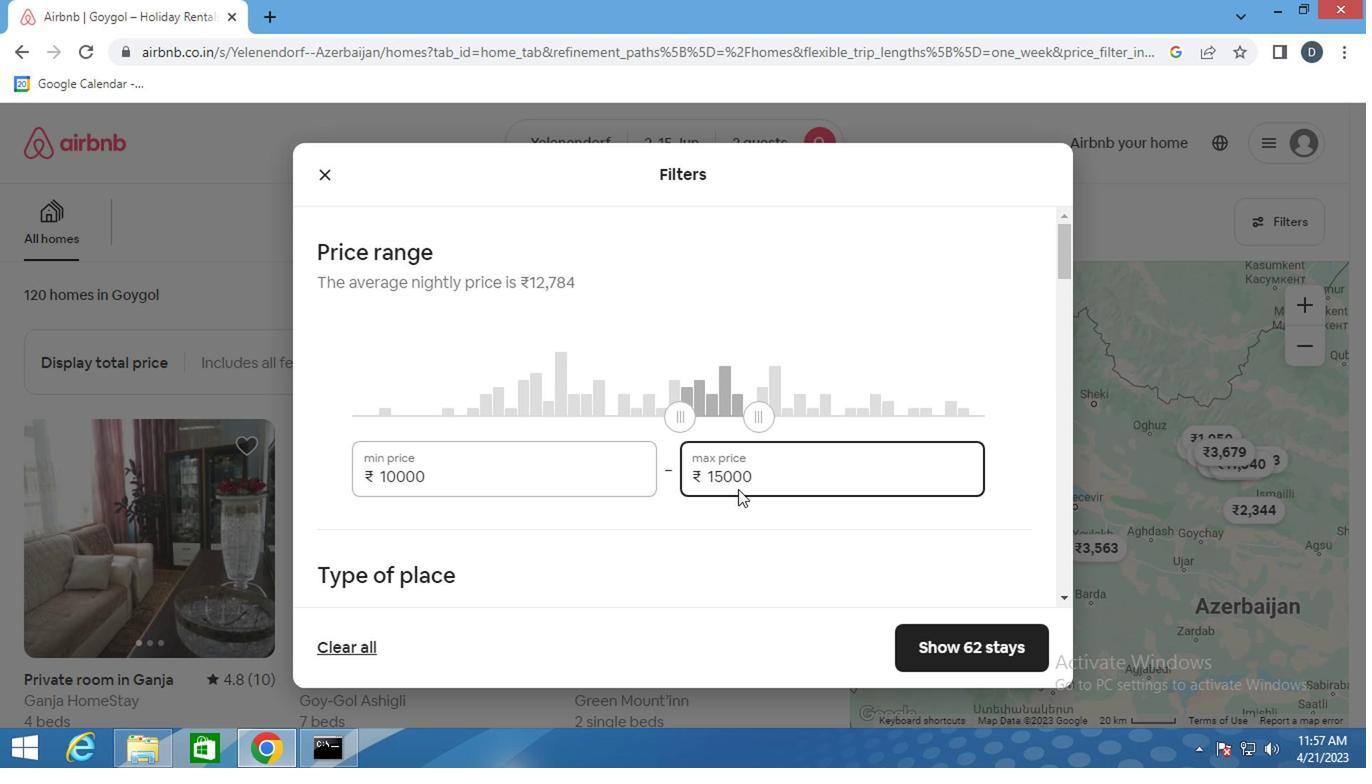 
Action: Mouse scrolled (735, 483) with delta (0, -1)
Screenshot: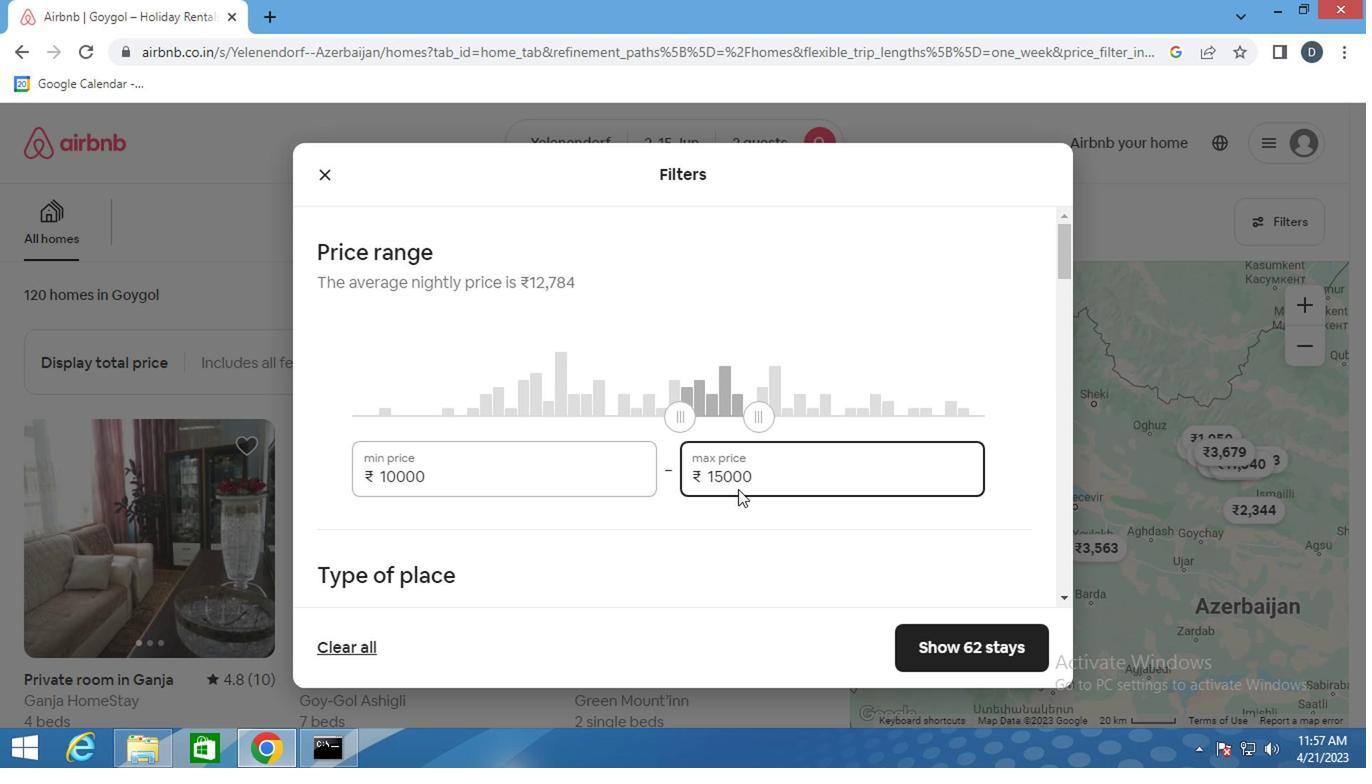 
Action: Mouse moved to (421, 435)
Screenshot: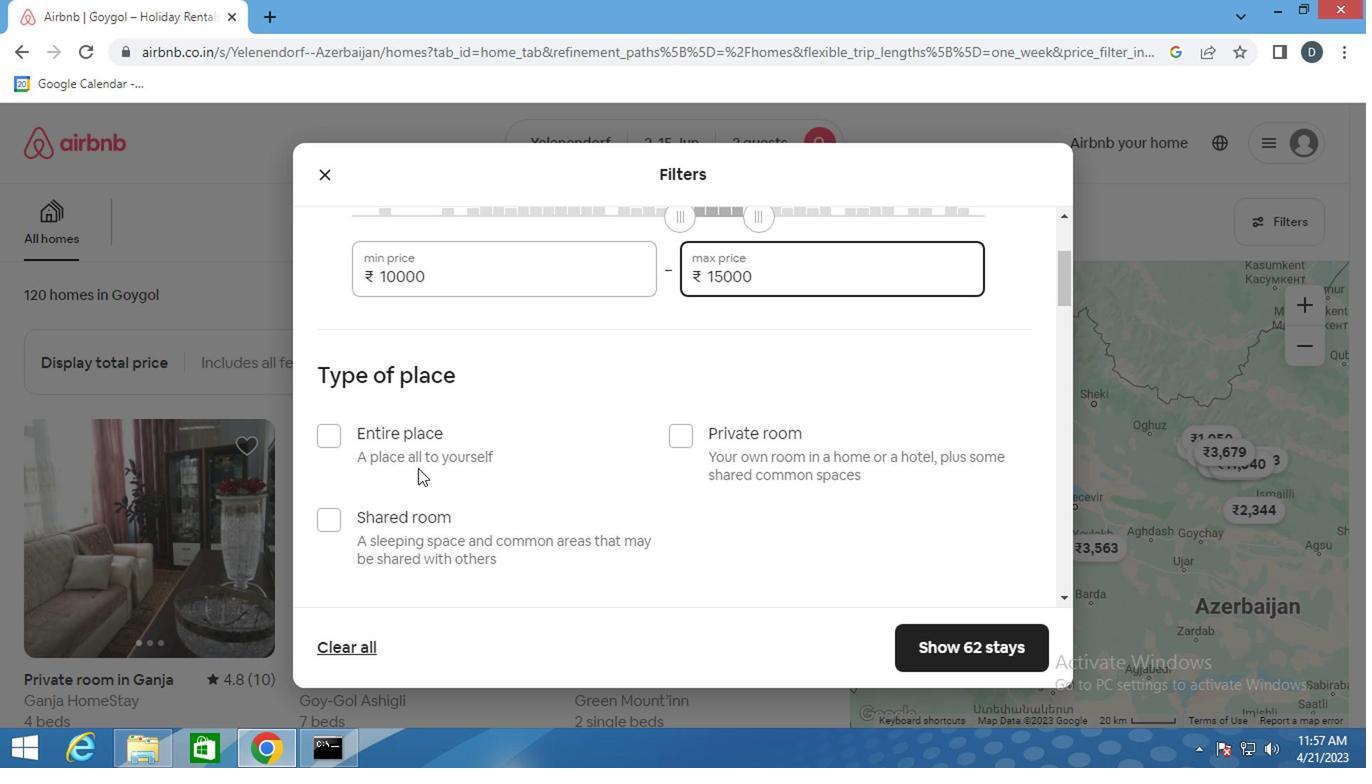 
Action: Mouse pressed left at (421, 435)
Screenshot: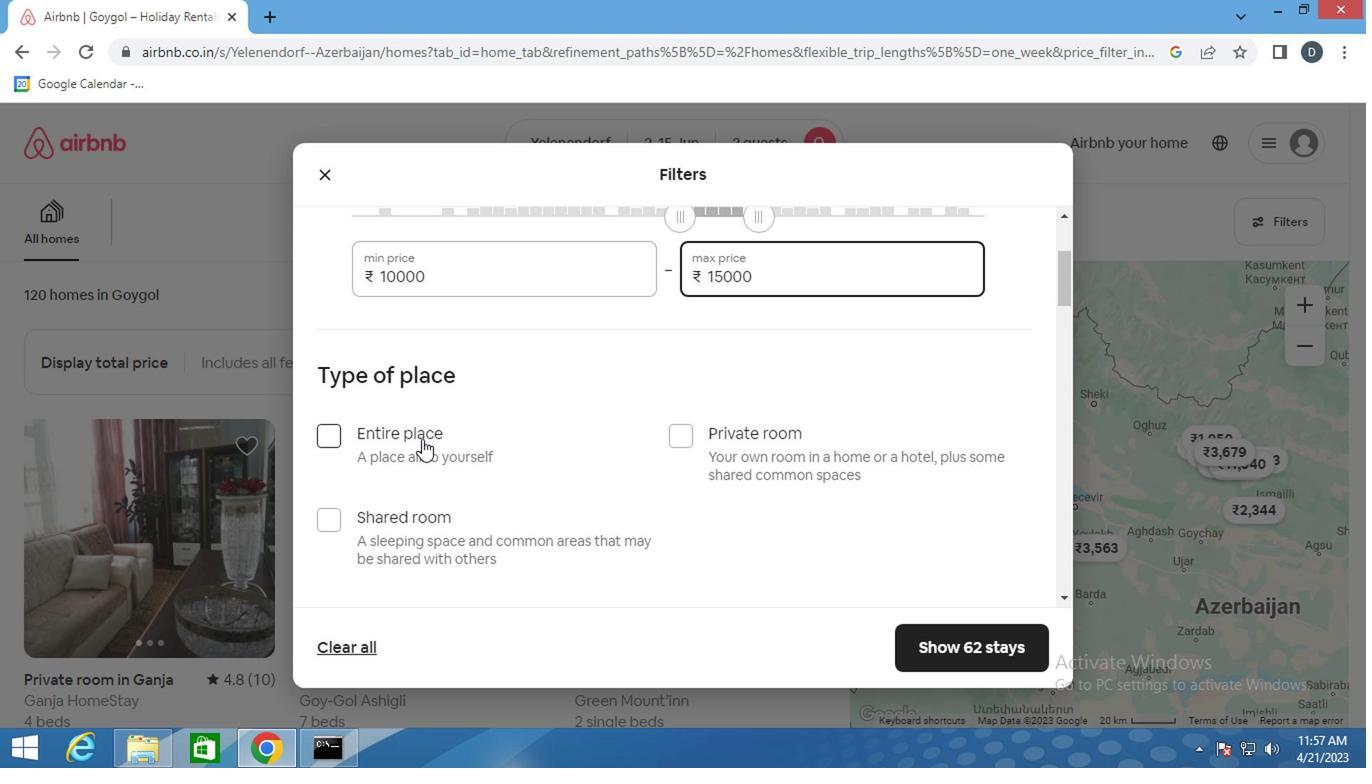 
Action: Mouse scrolled (421, 434) with delta (0, 0)
Screenshot: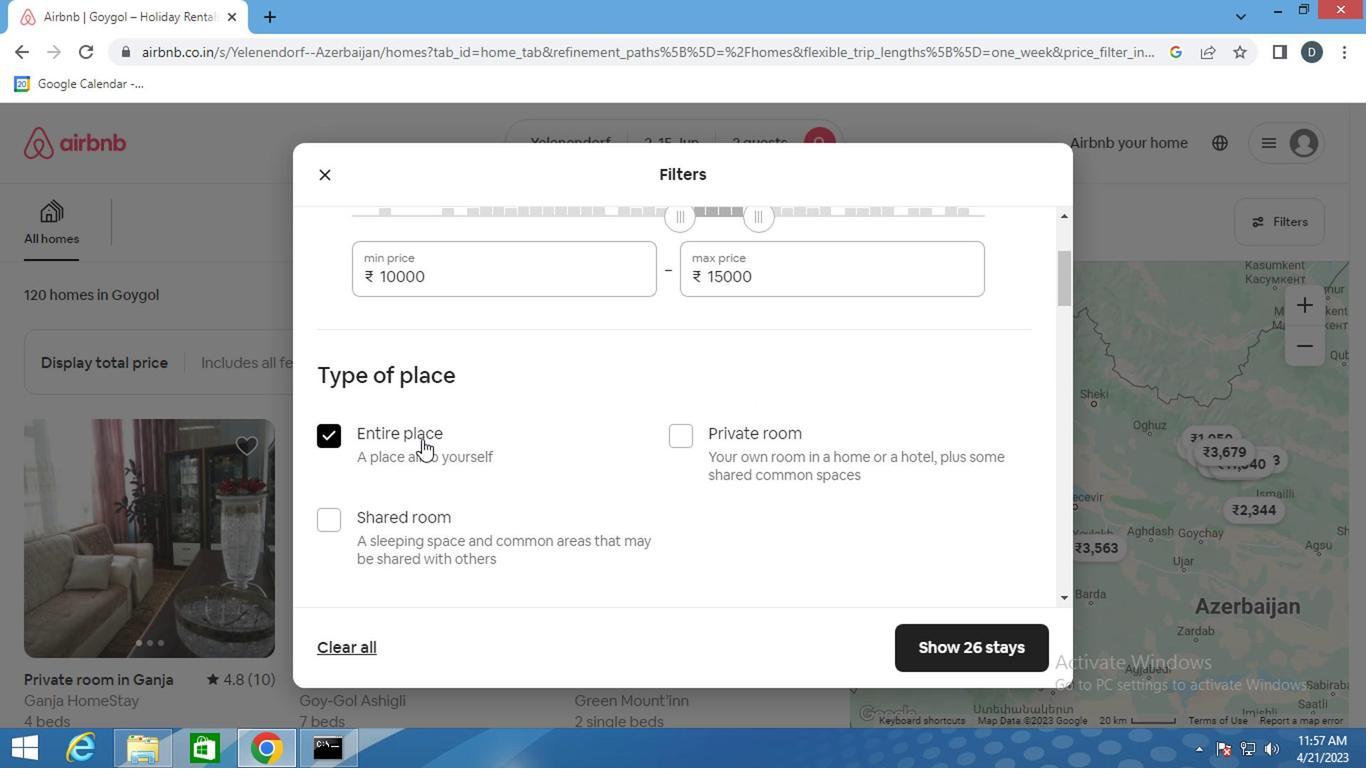 
Action: Mouse moved to (425, 433)
Screenshot: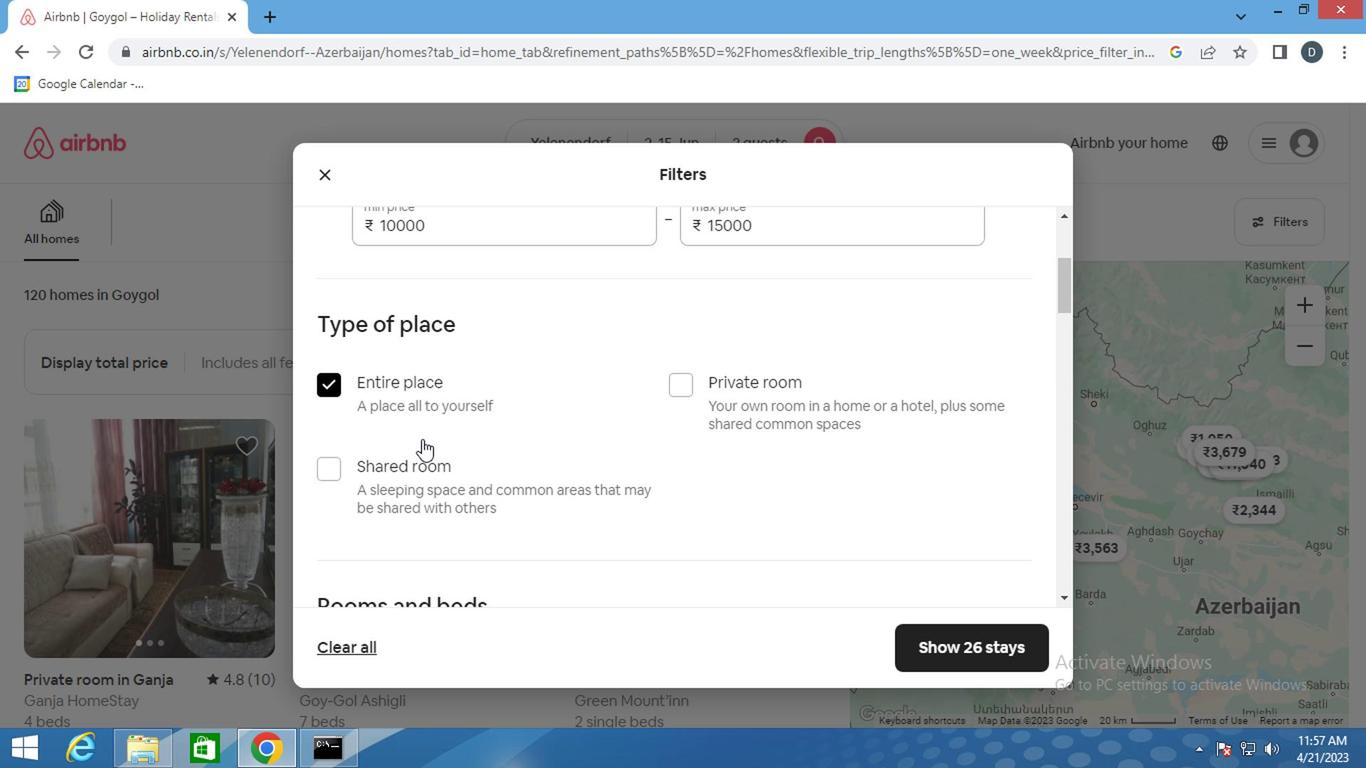 
Action: Mouse scrolled (425, 432) with delta (0, 0)
Screenshot: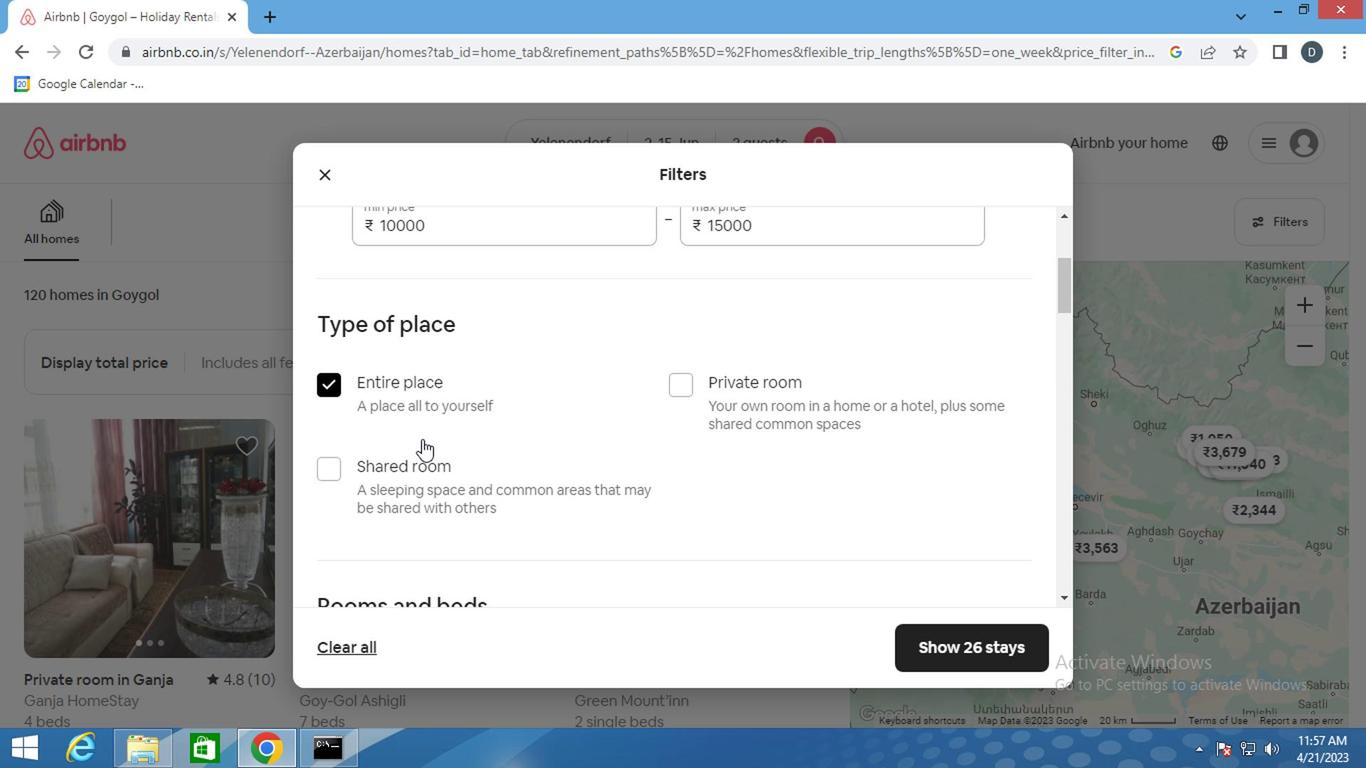 
Action: Mouse moved to (446, 434)
Screenshot: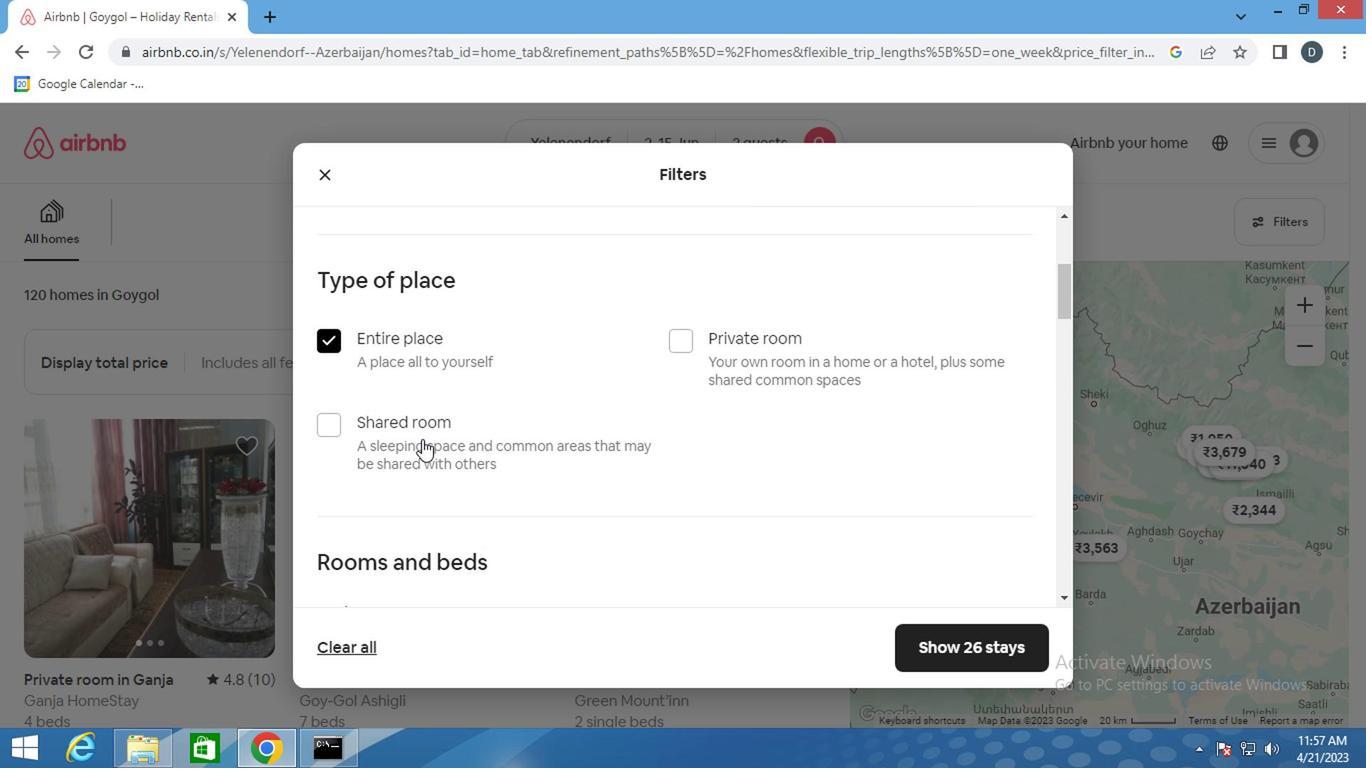 
Action: Mouse scrolled (446, 433) with delta (0, -1)
Screenshot: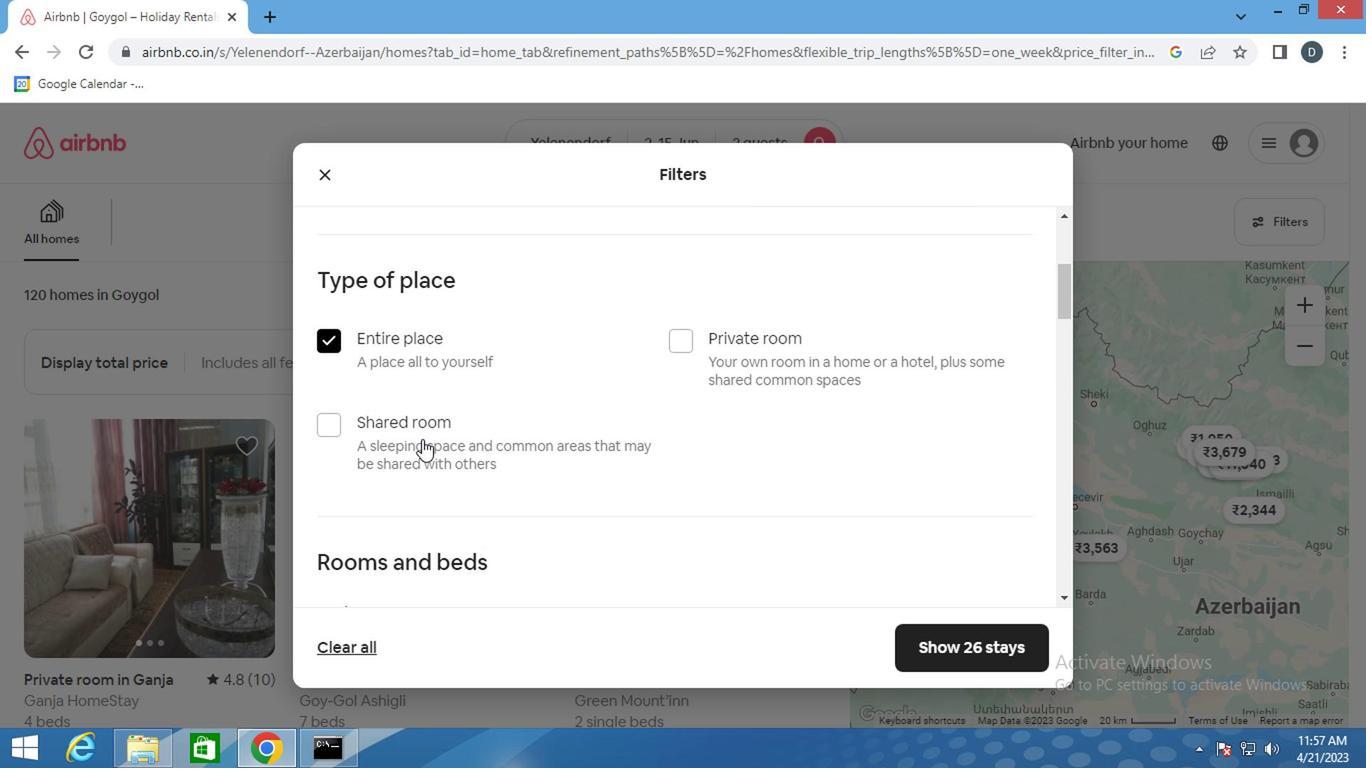 
Action: Mouse moved to (453, 437)
Screenshot: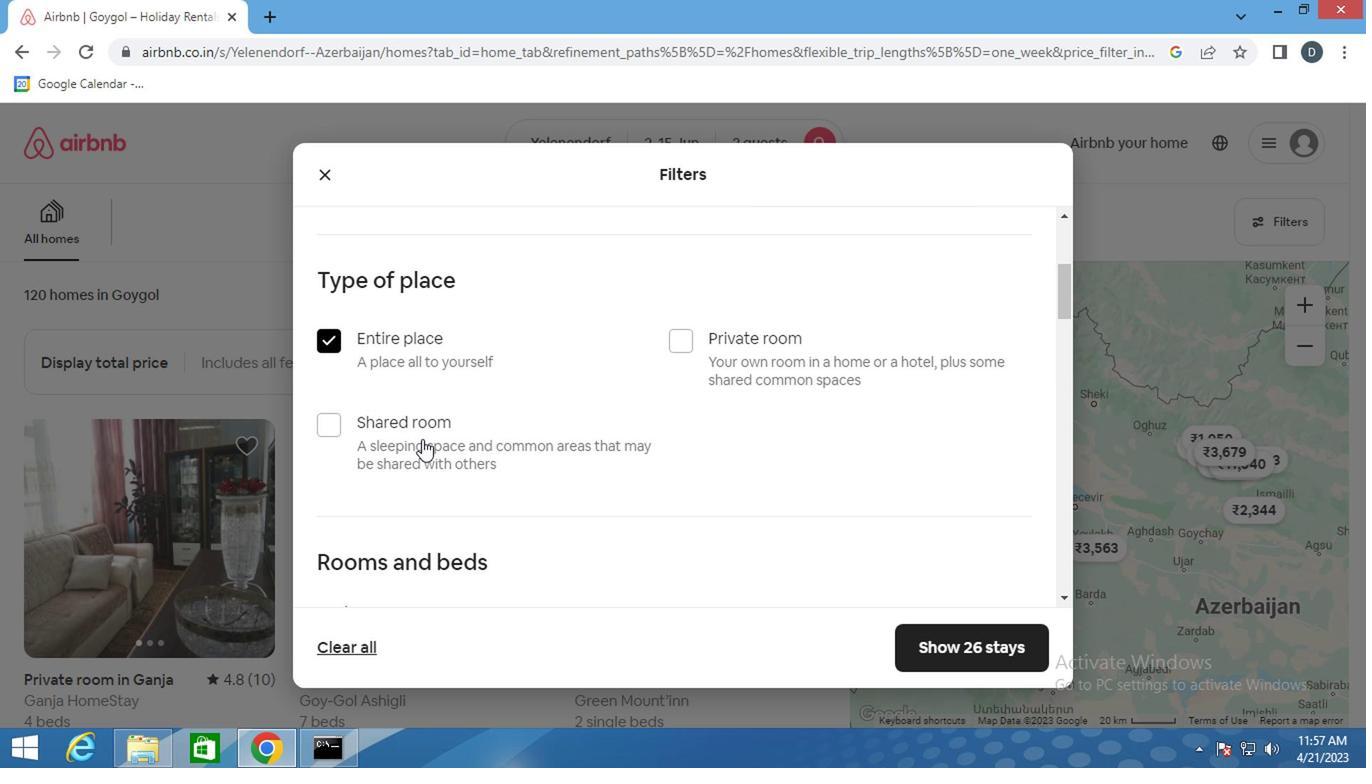 
Action: Mouse scrolled (453, 437) with delta (0, 0)
Screenshot: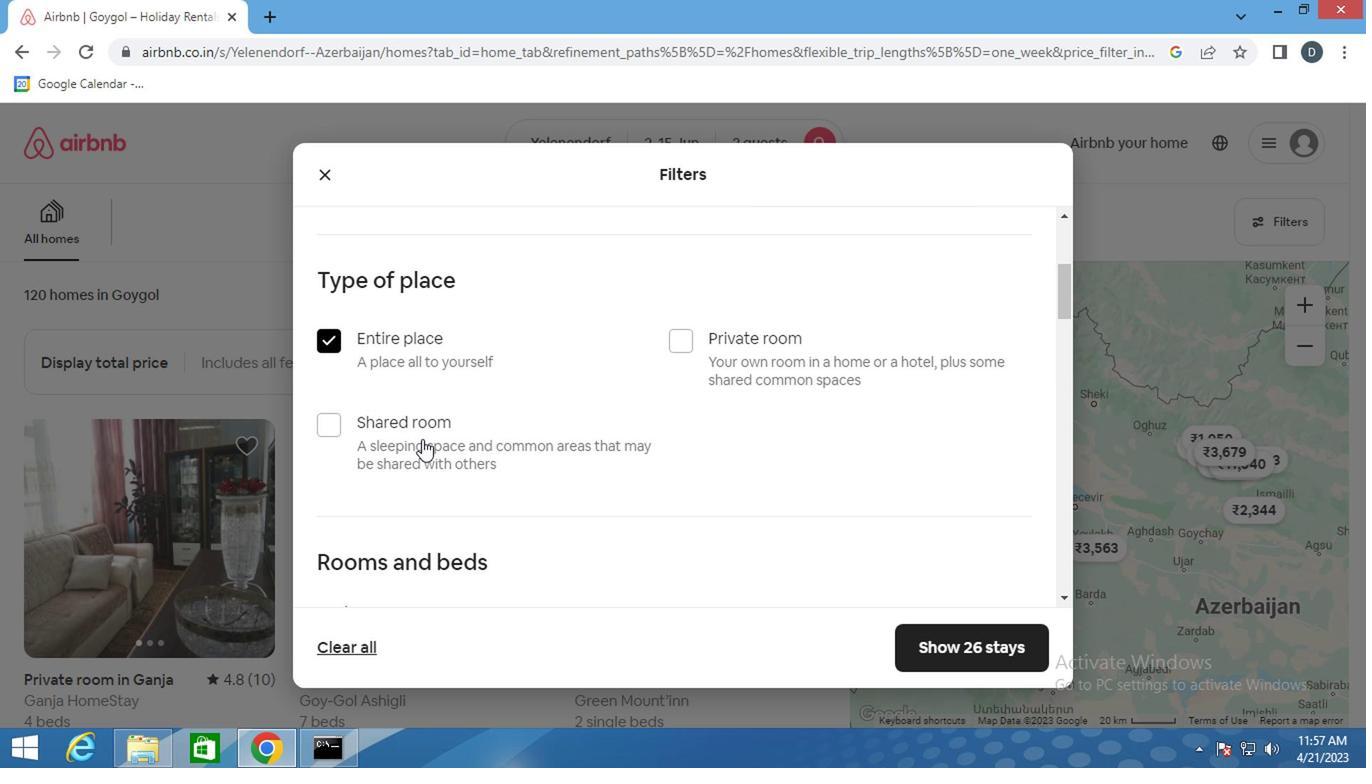 
Action: Mouse moved to (434, 363)
Screenshot: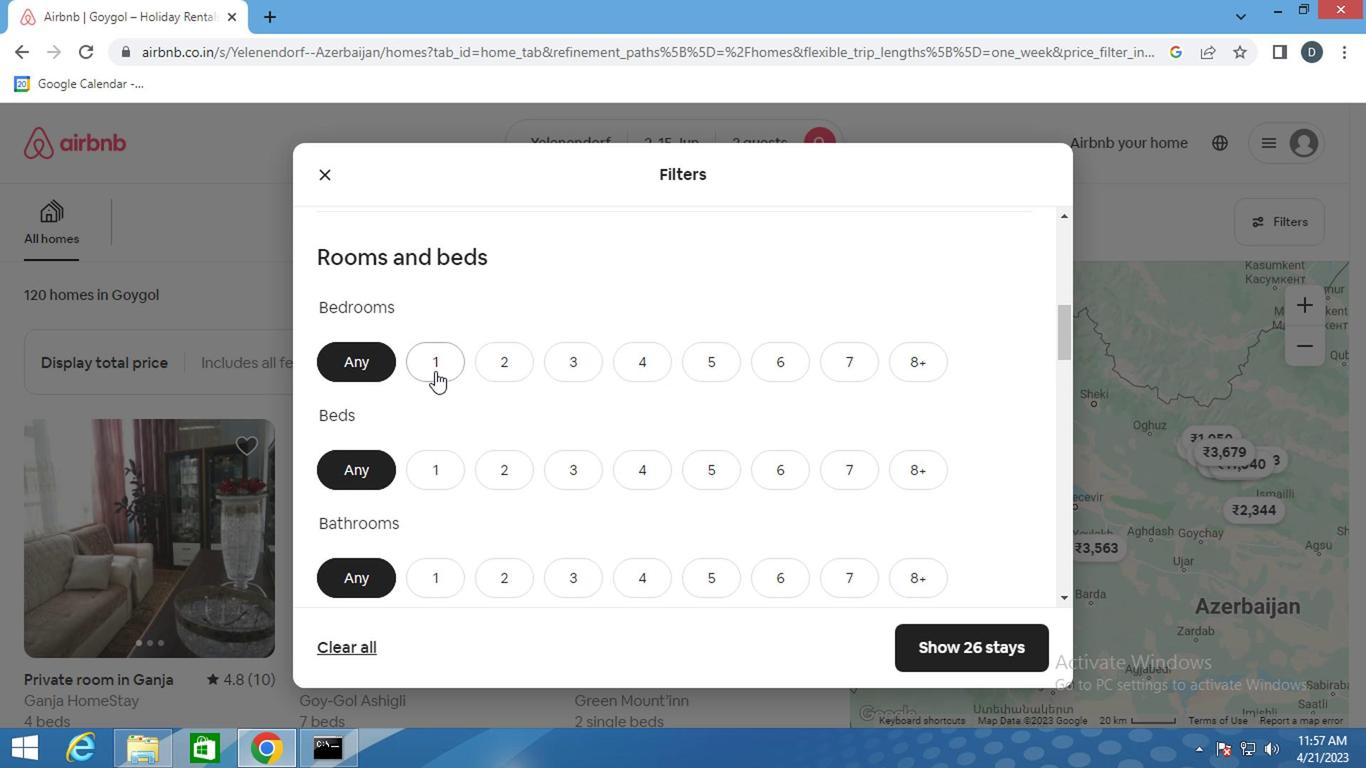 
Action: Mouse pressed left at (434, 363)
Screenshot: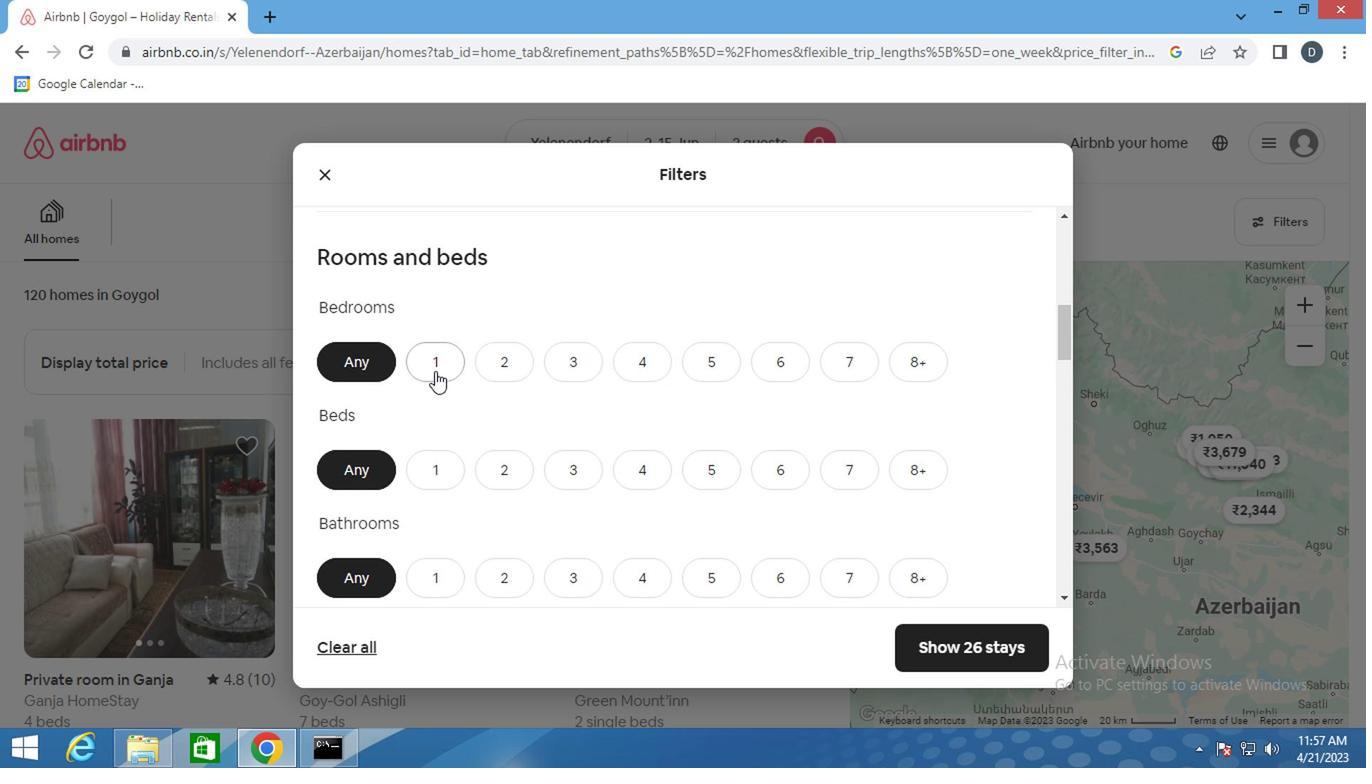 
Action: Mouse moved to (427, 486)
Screenshot: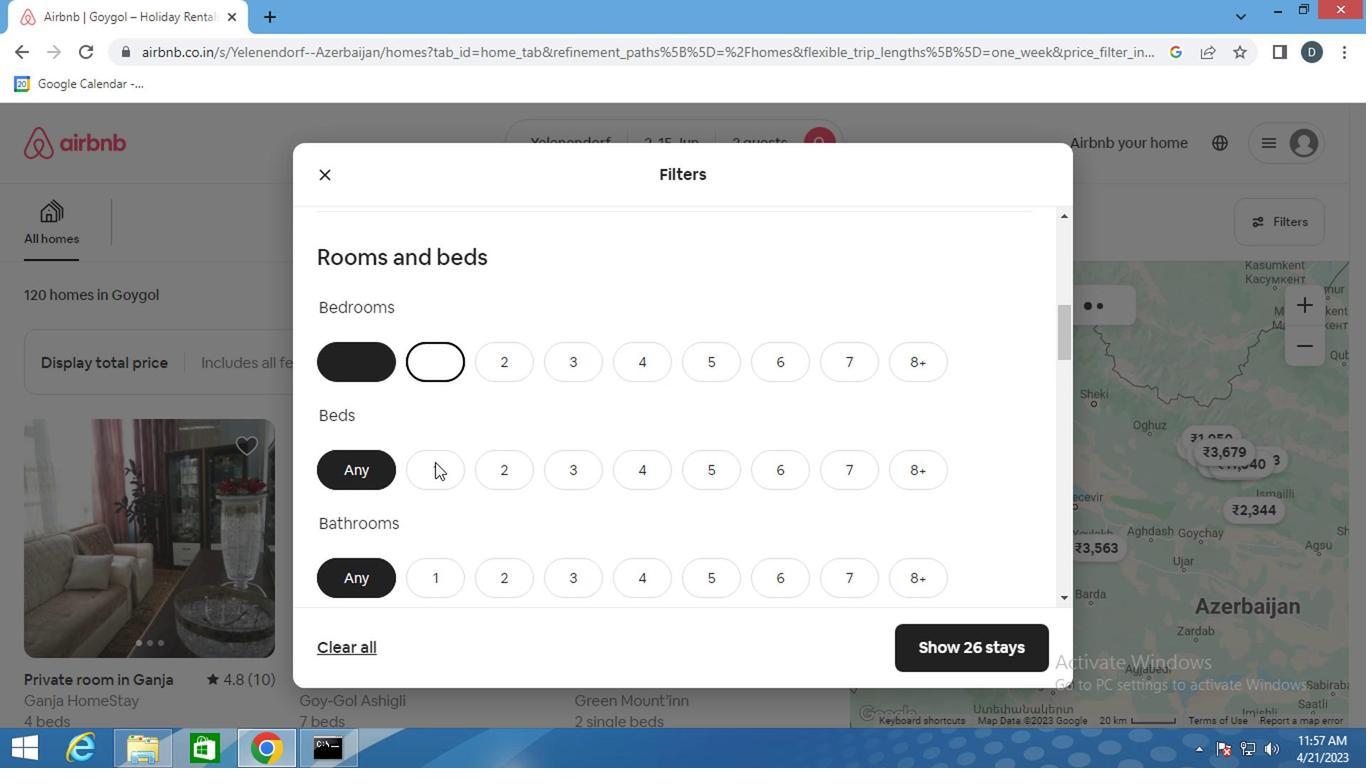 
Action: Mouse pressed left at (427, 486)
Screenshot: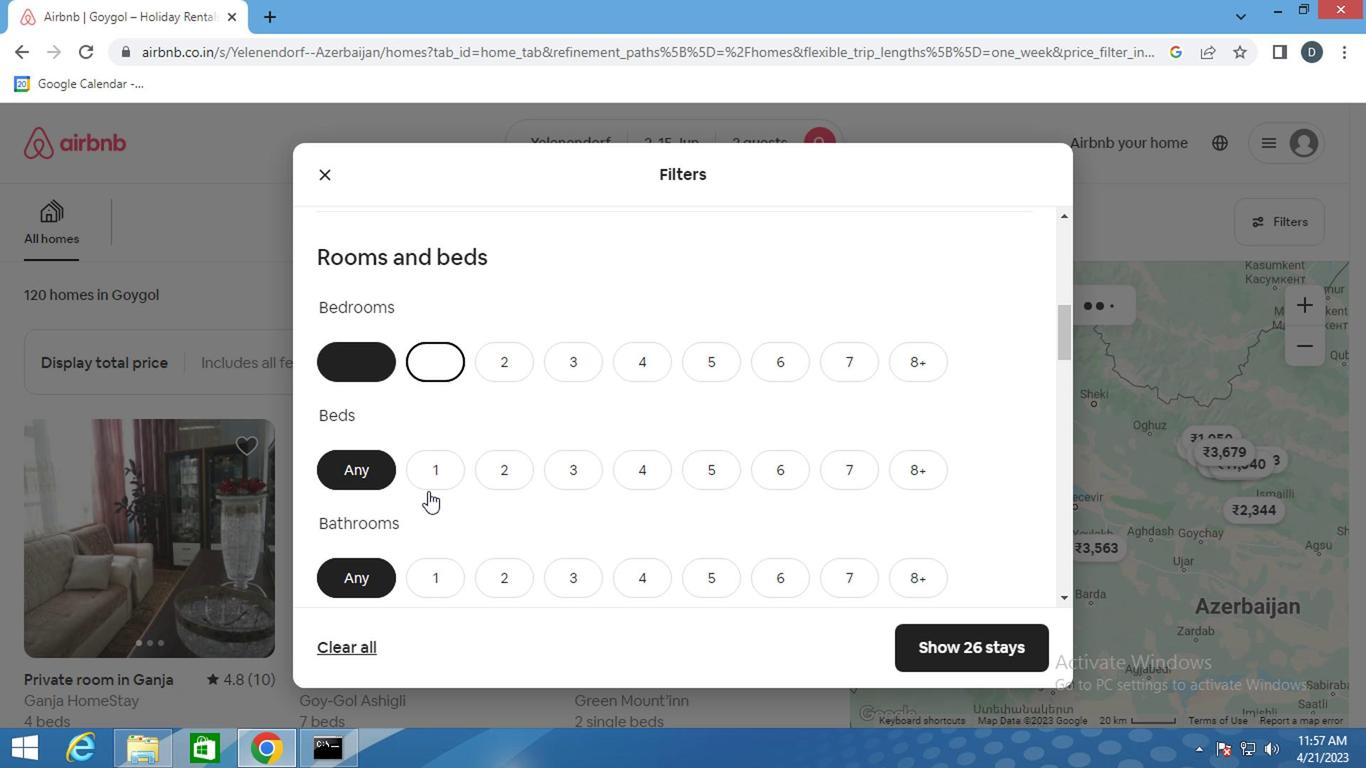 
Action: Mouse moved to (456, 461)
Screenshot: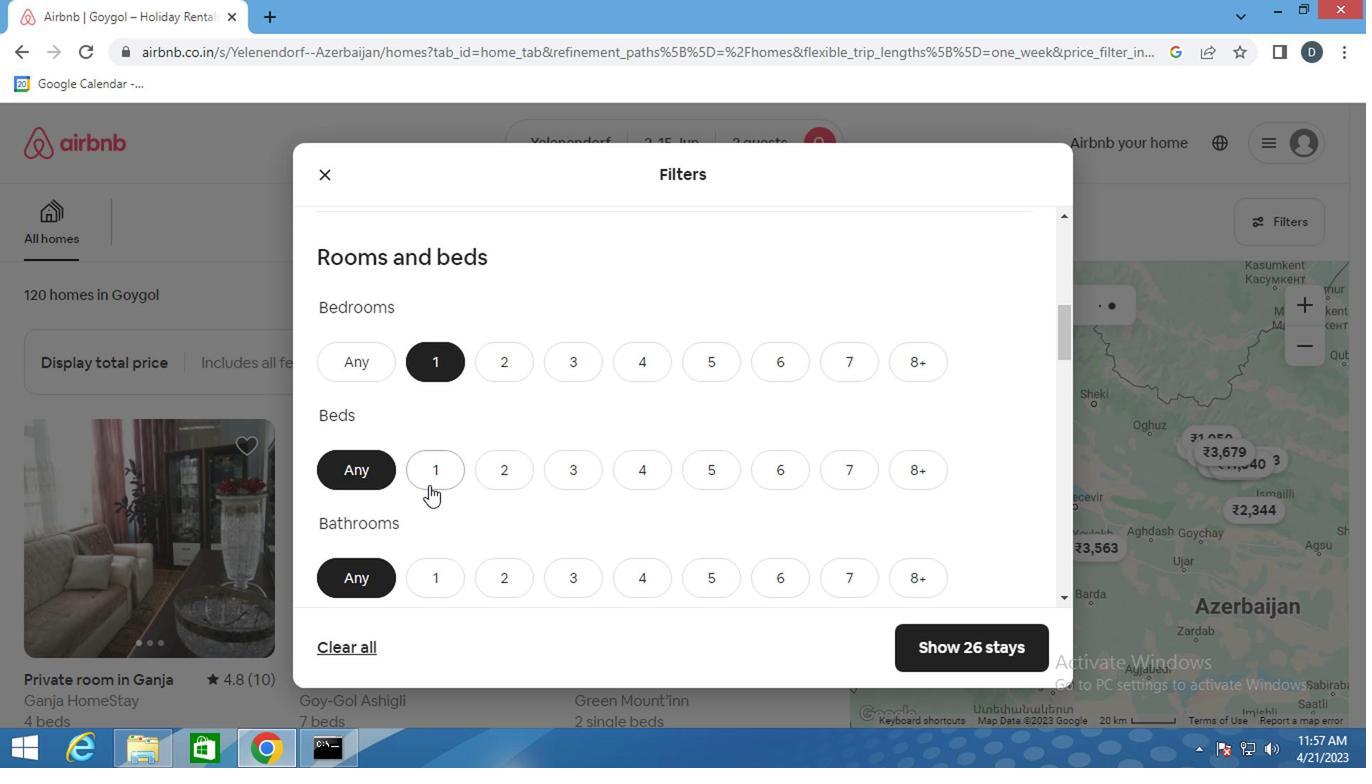 
Action: Mouse pressed left at (456, 461)
Screenshot: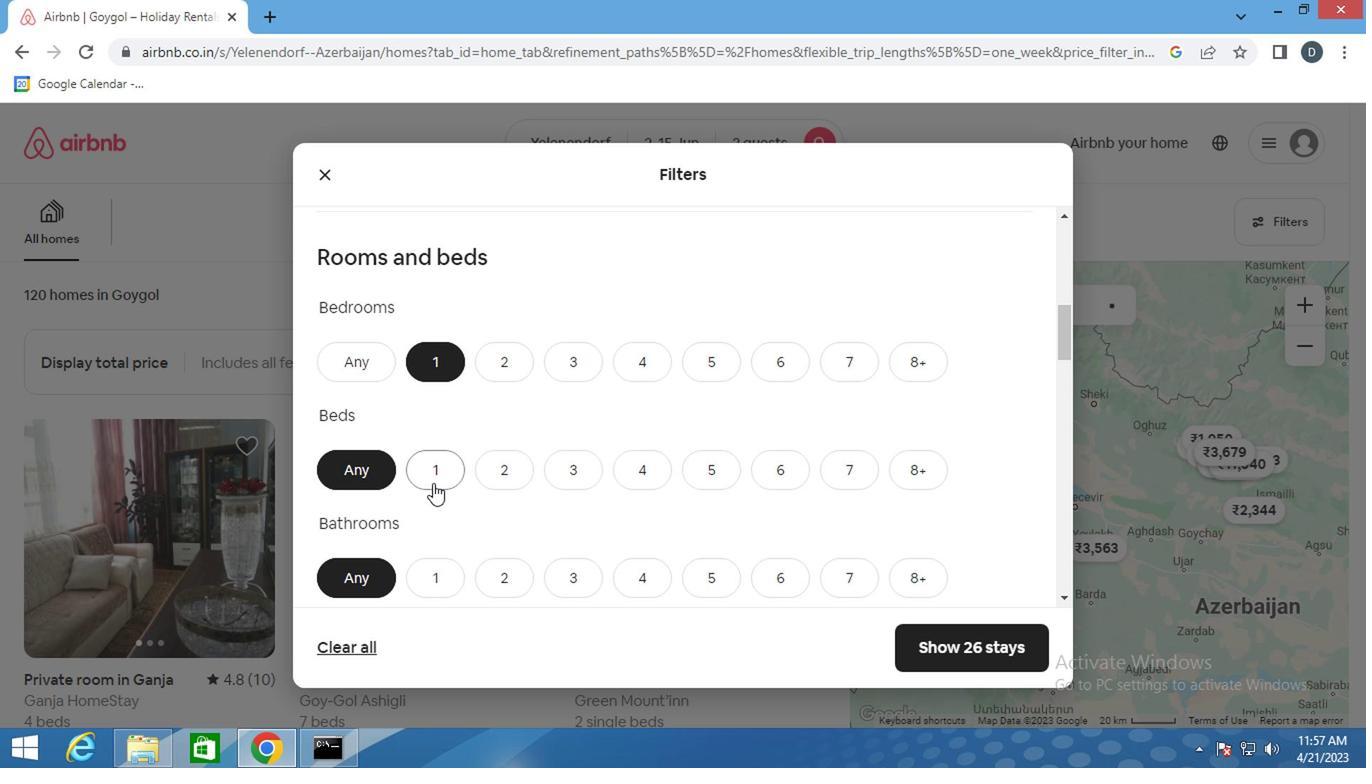 
Action: Mouse moved to (433, 567)
Screenshot: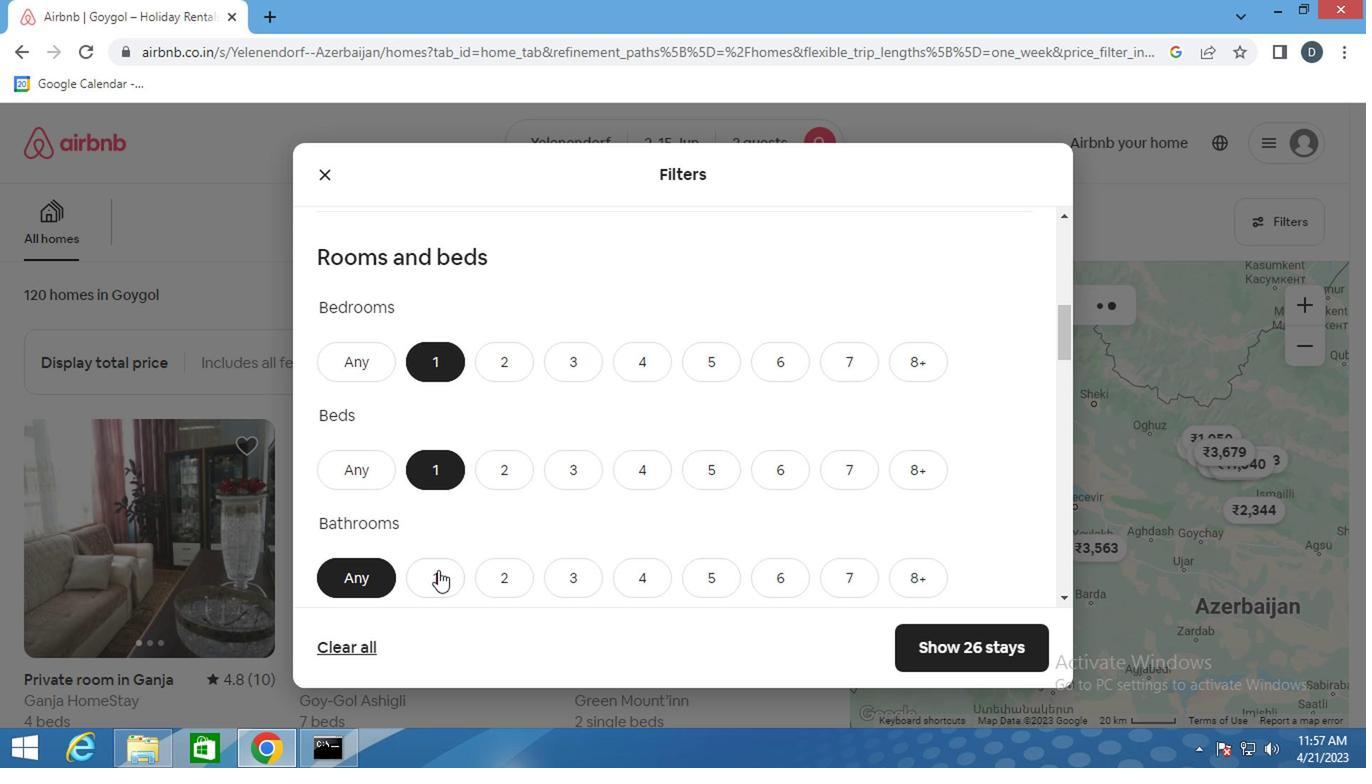 
Action: Mouse pressed left at (433, 567)
Screenshot: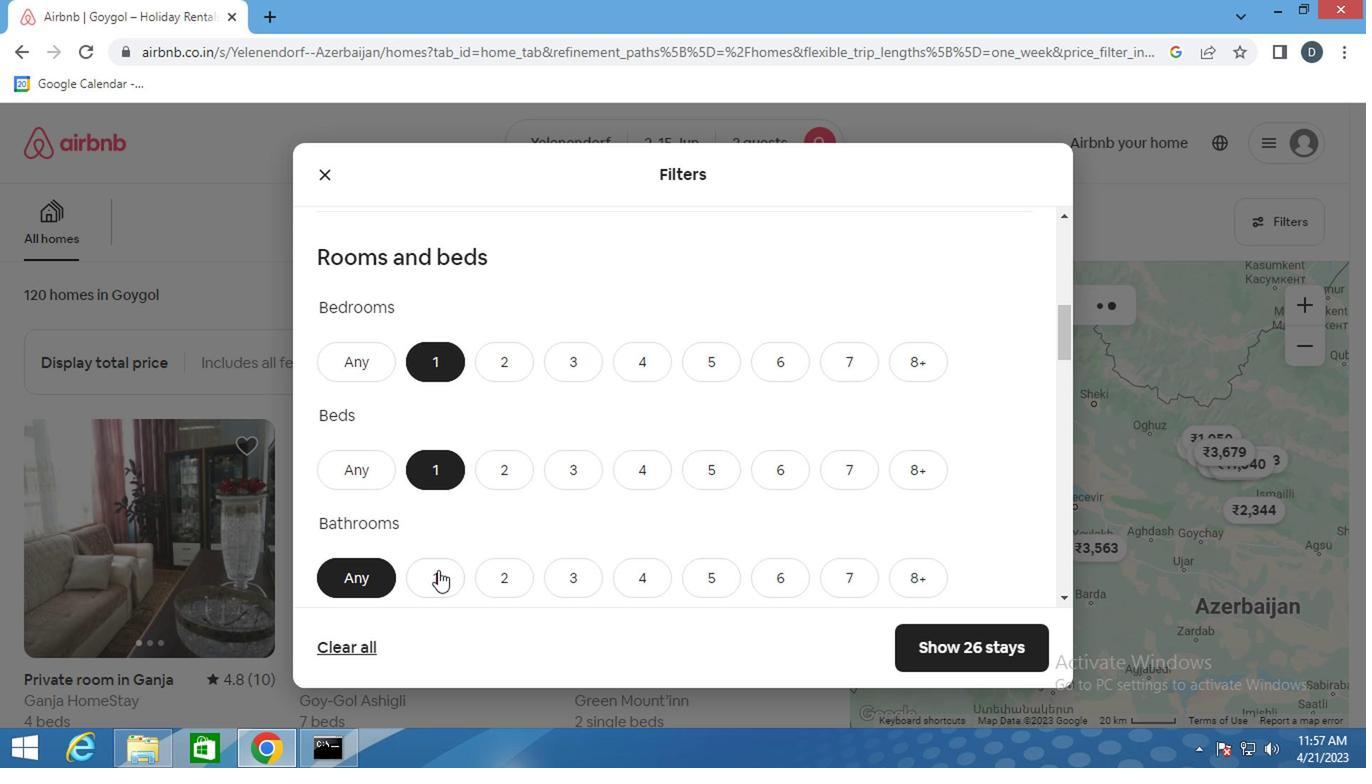 
Action: Mouse moved to (488, 518)
Screenshot: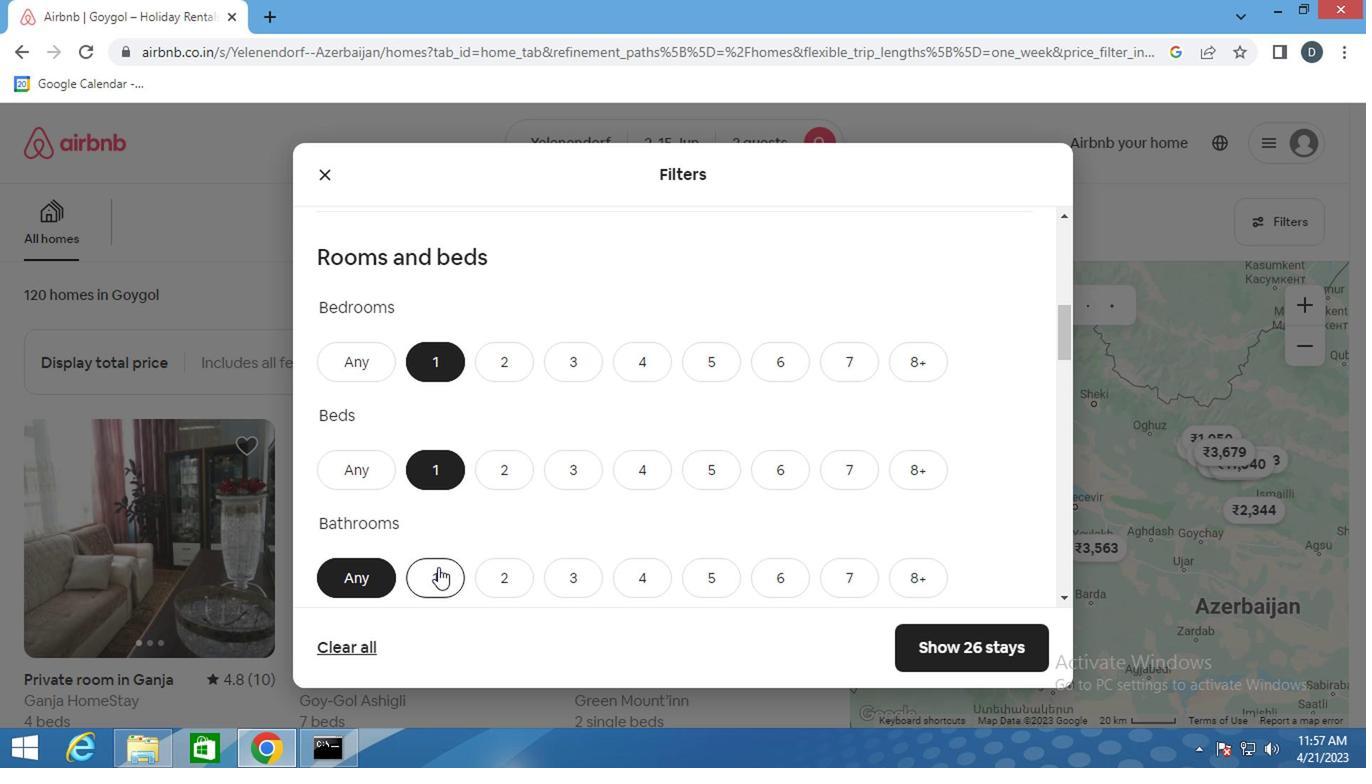 
Action: Mouse scrolled (488, 517) with delta (0, 0)
Screenshot: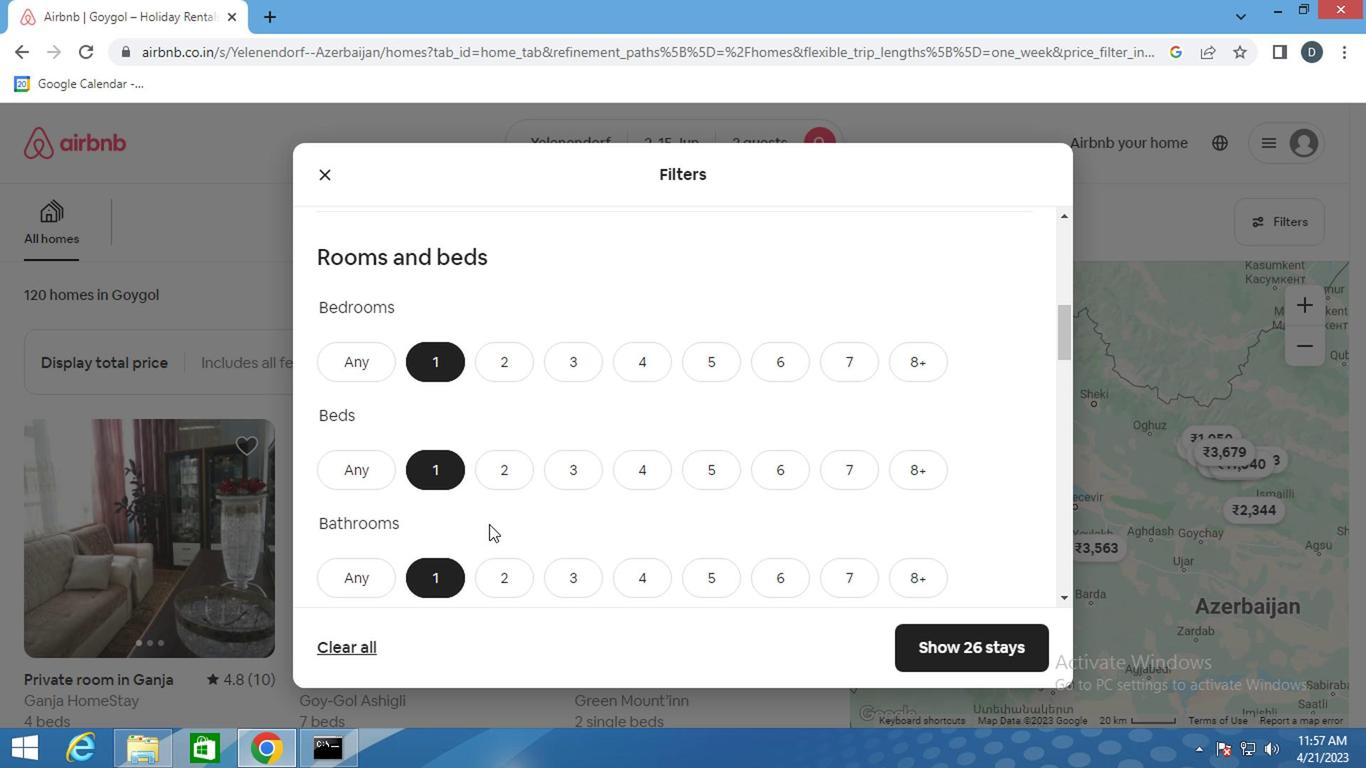 
Action: Mouse scrolled (488, 517) with delta (0, 0)
Screenshot: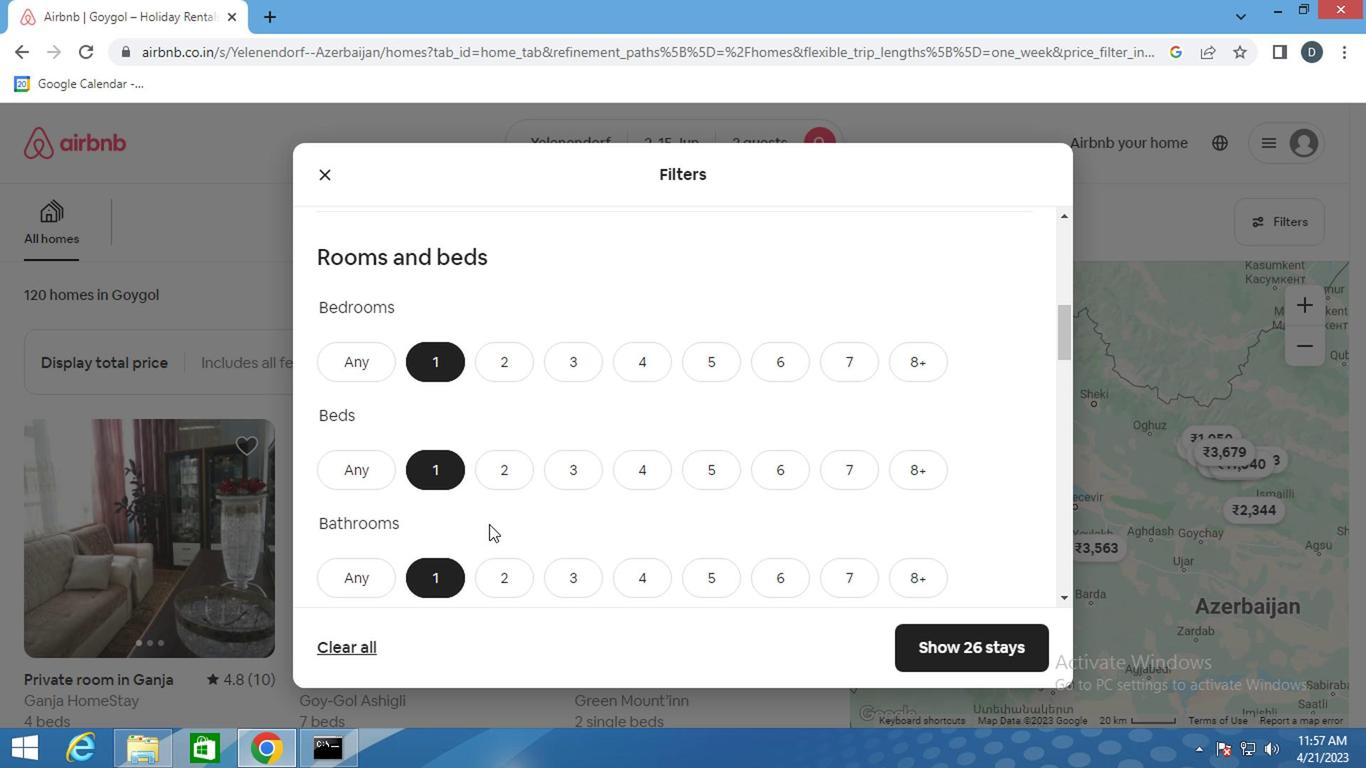 
Action: Mouse moved to (491, 516)
Screenshot: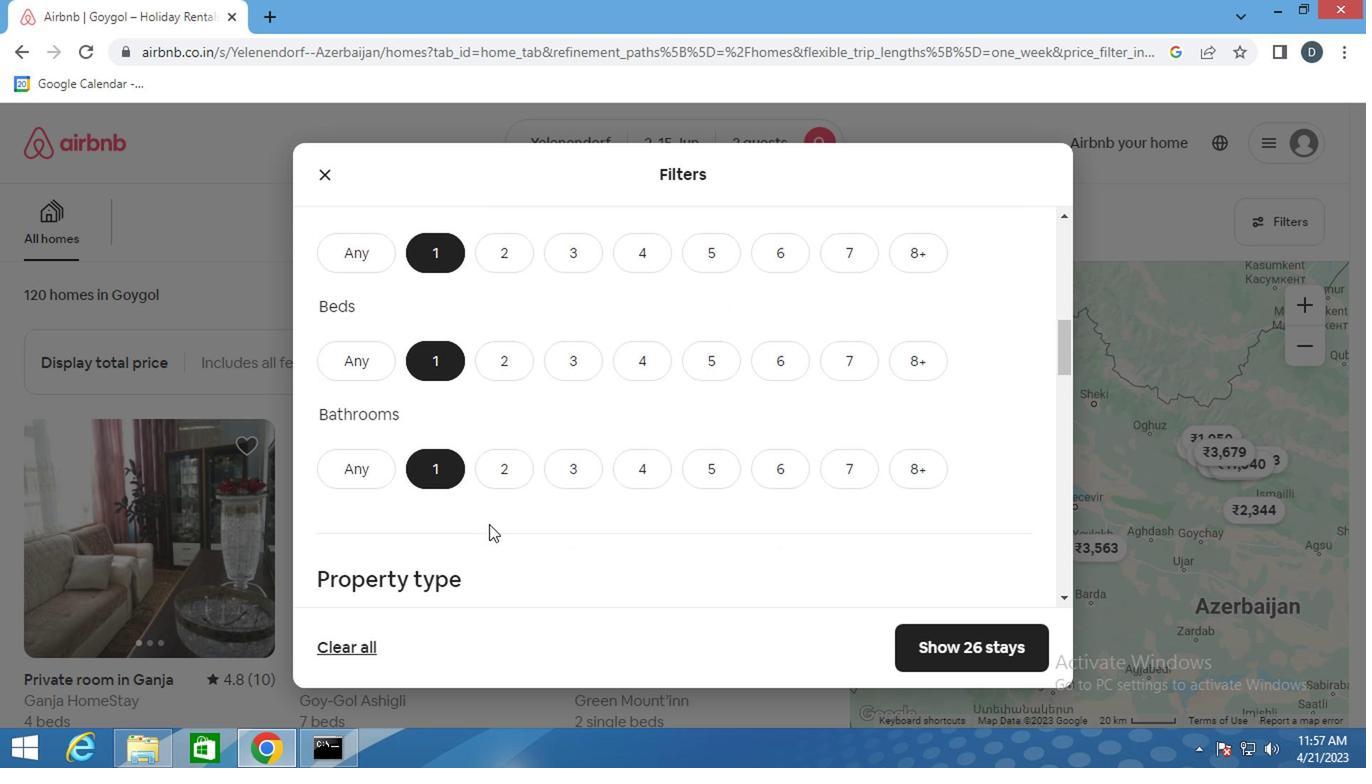 
Action: Mouse scrolled (491, 515) with delta (0, -1)
Screenshot: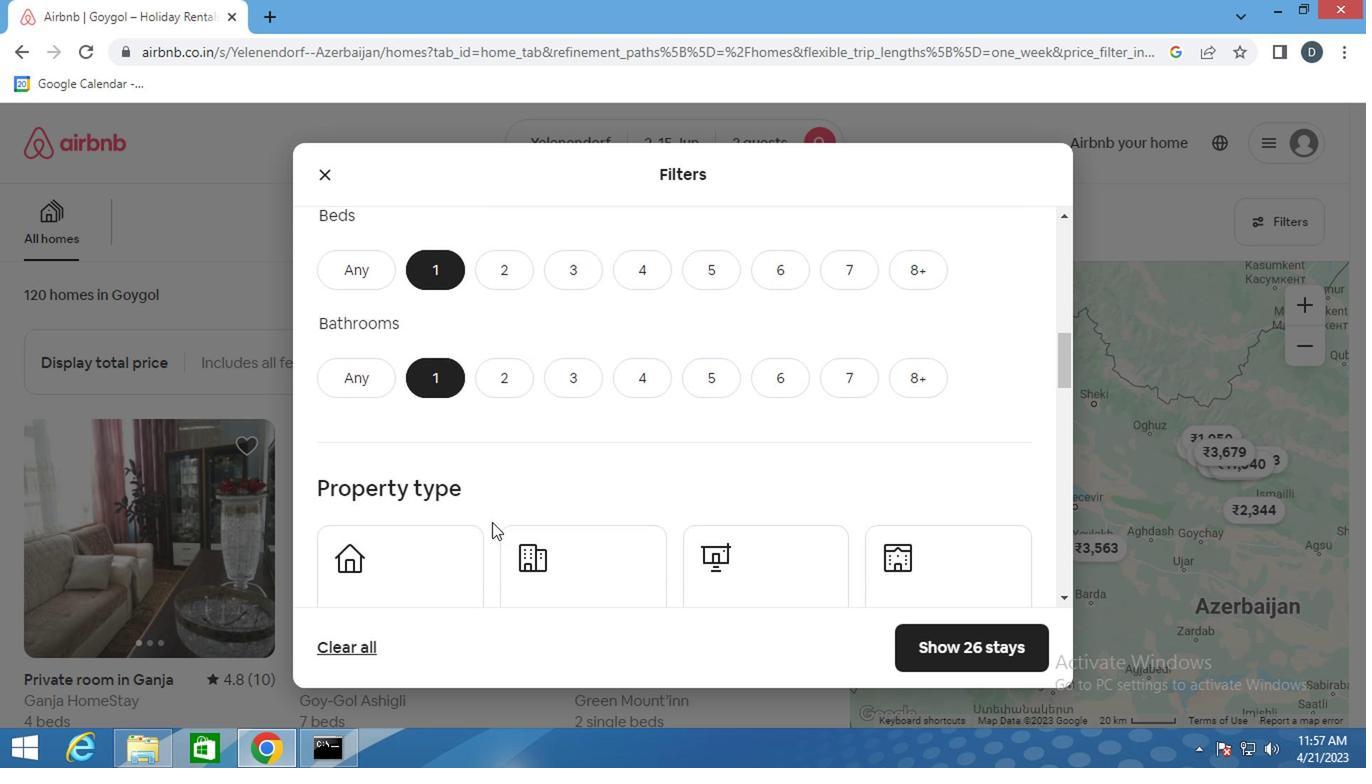 
Action: Mouse moved to (393, 492)
Screenshot: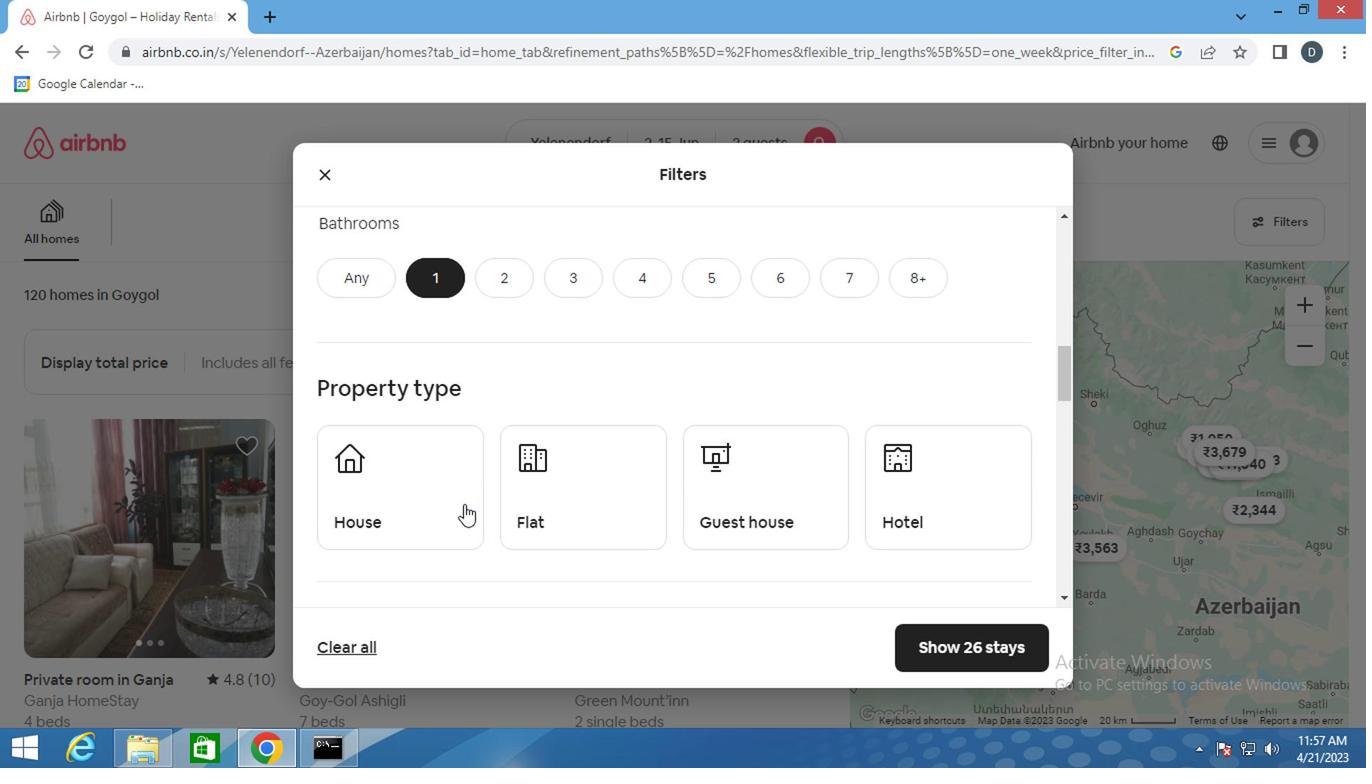 
Action: Mouse pressed left at (393, 492)
Screenshot: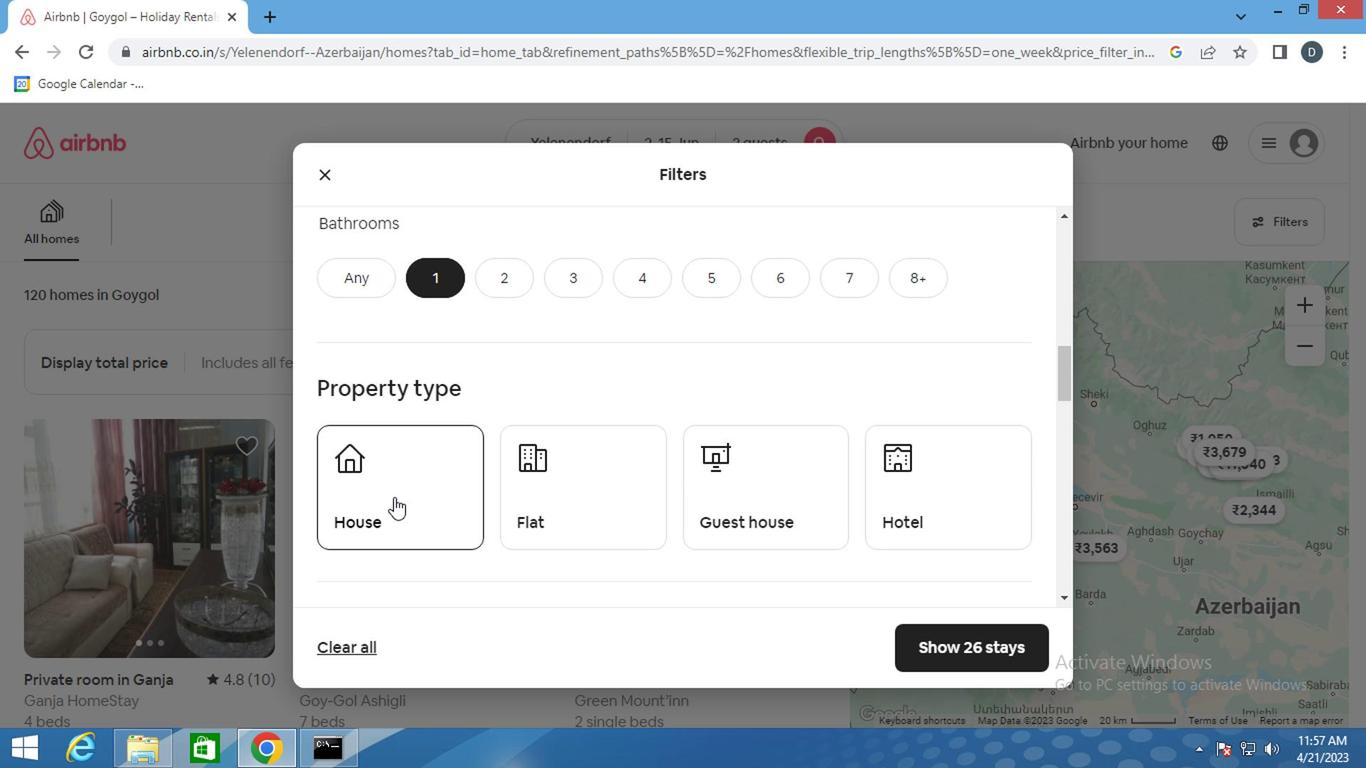
Action: Mouse moved to (561, 487)
Screenshot: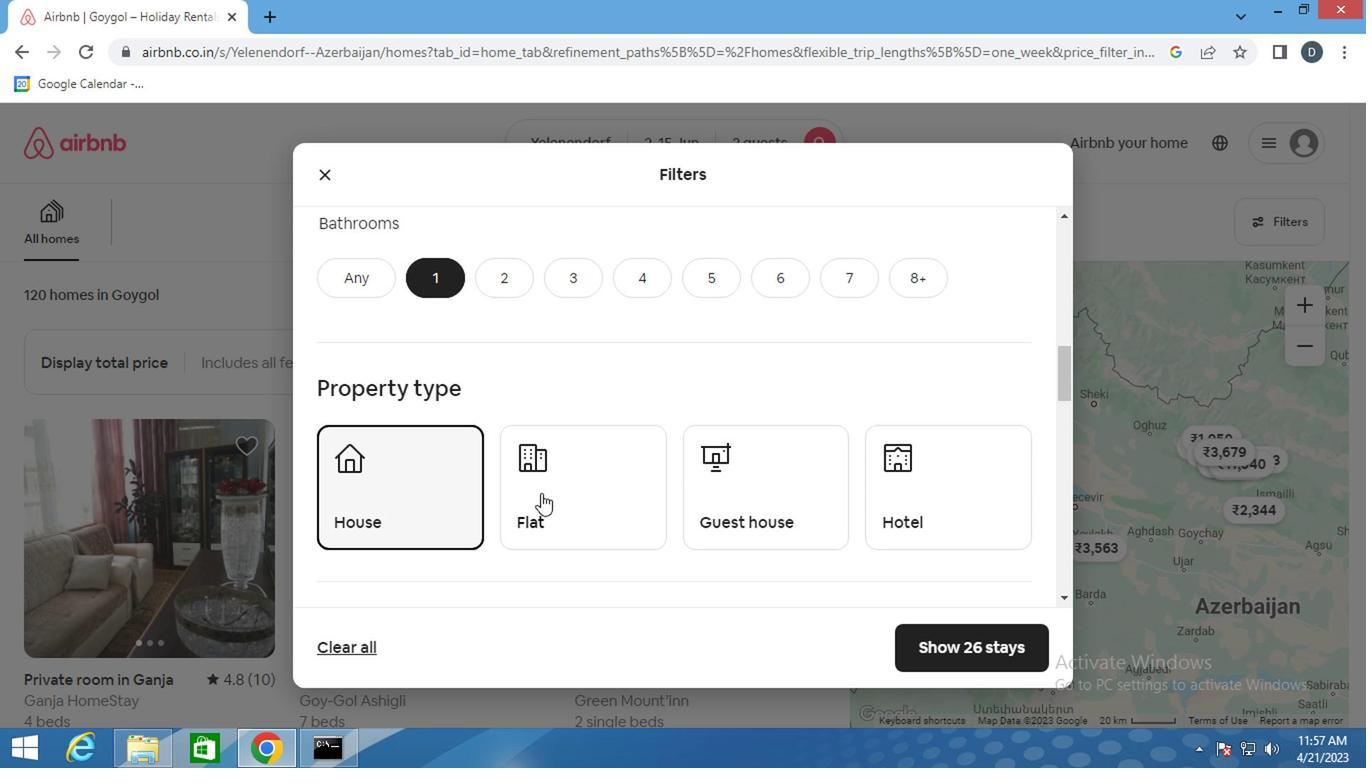 
Action: Mouse pressed left at (561, 487)
Screenshot: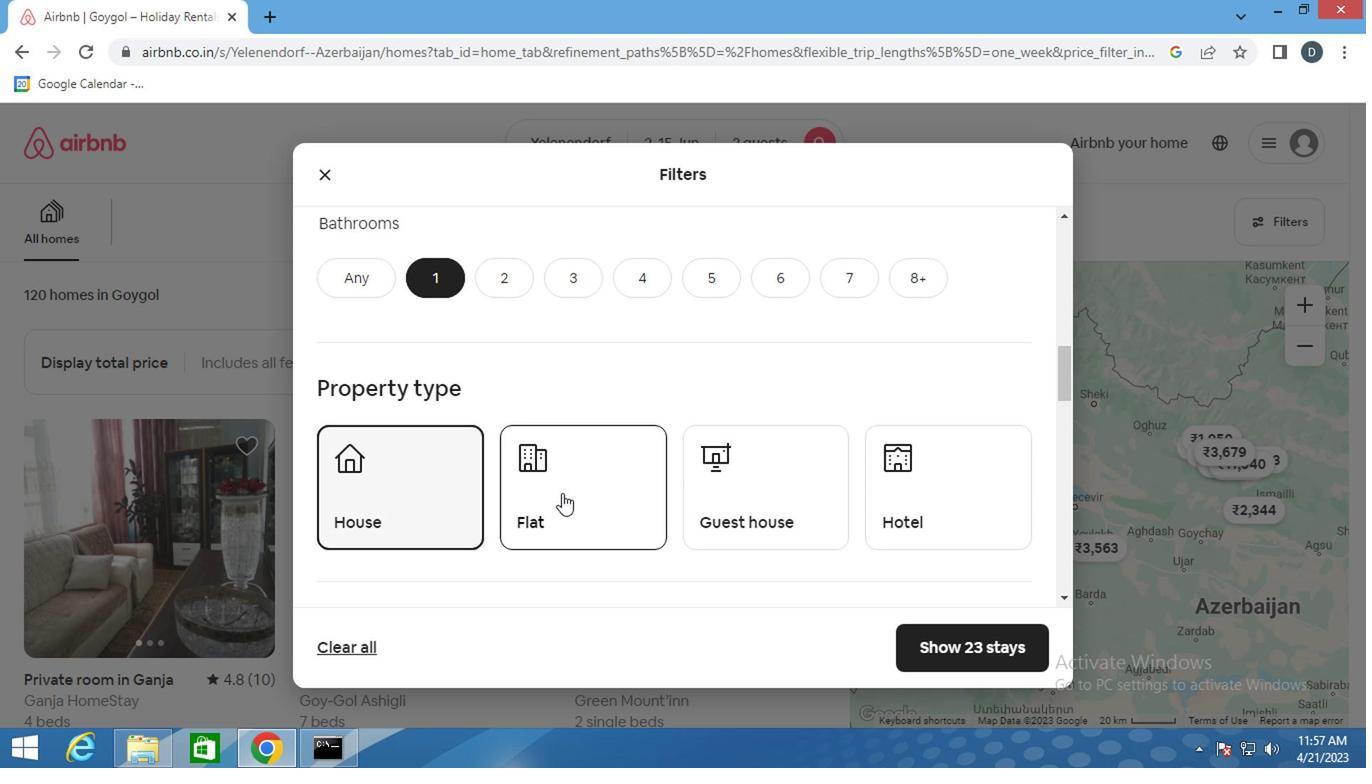
Action: Mouse moved to (787, 523)
Screenshot: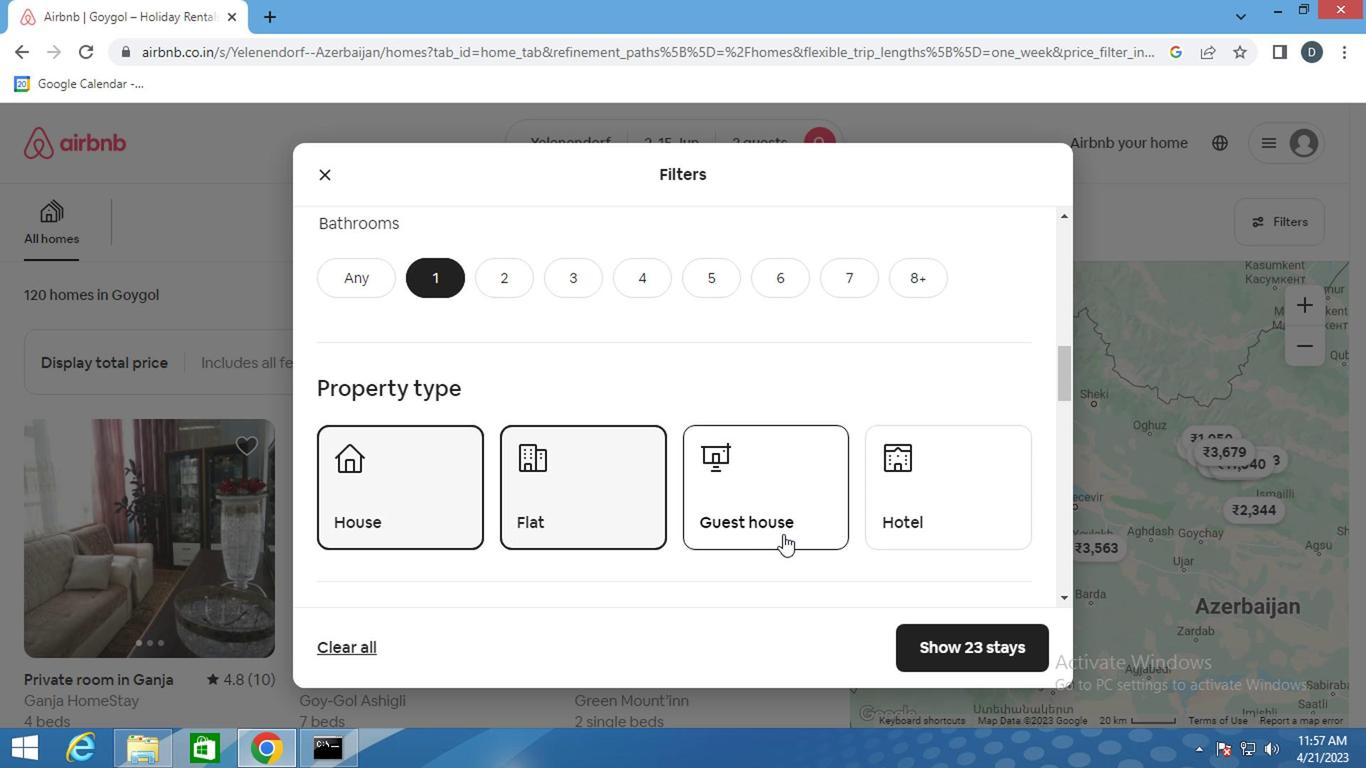 
Action: Mouse pressed left at (787, 523)
Screenshot: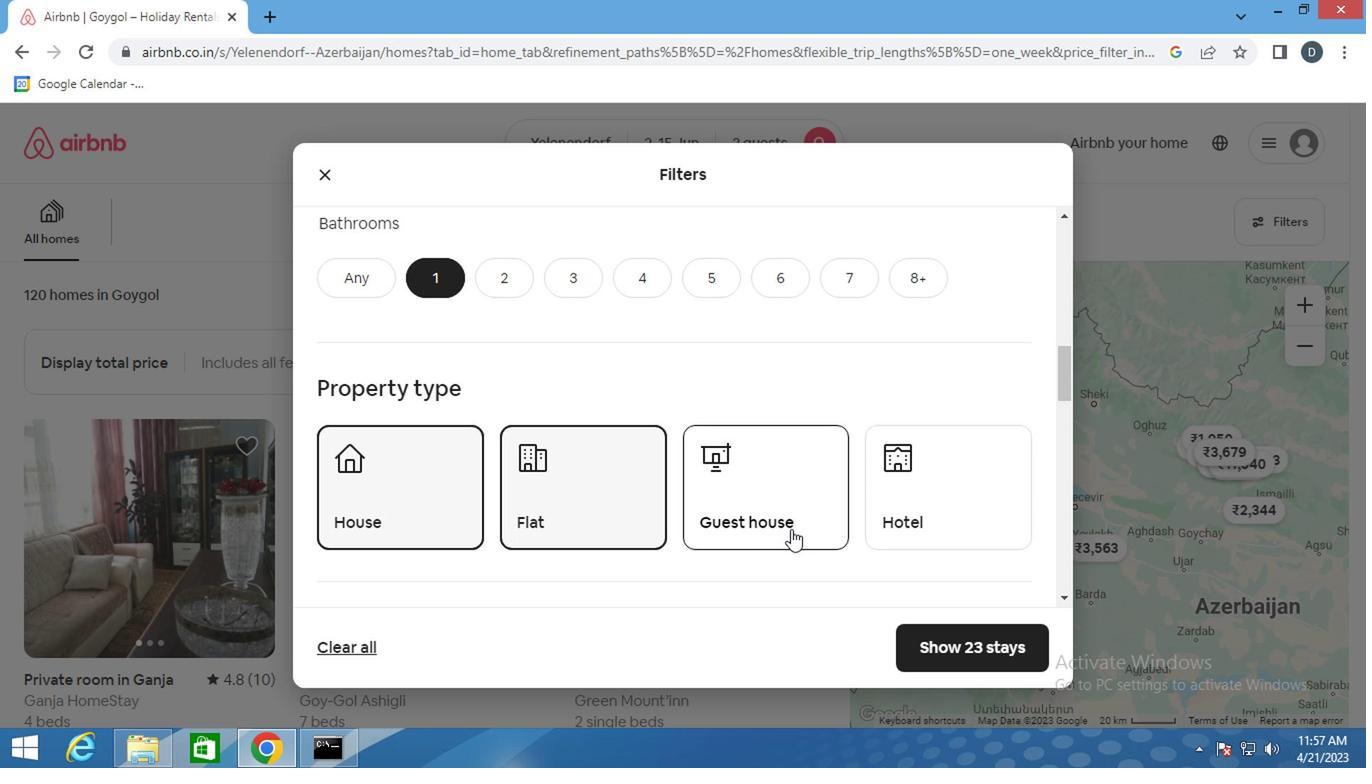 
Action: Mouse moved to (938, 499)
Screenshot: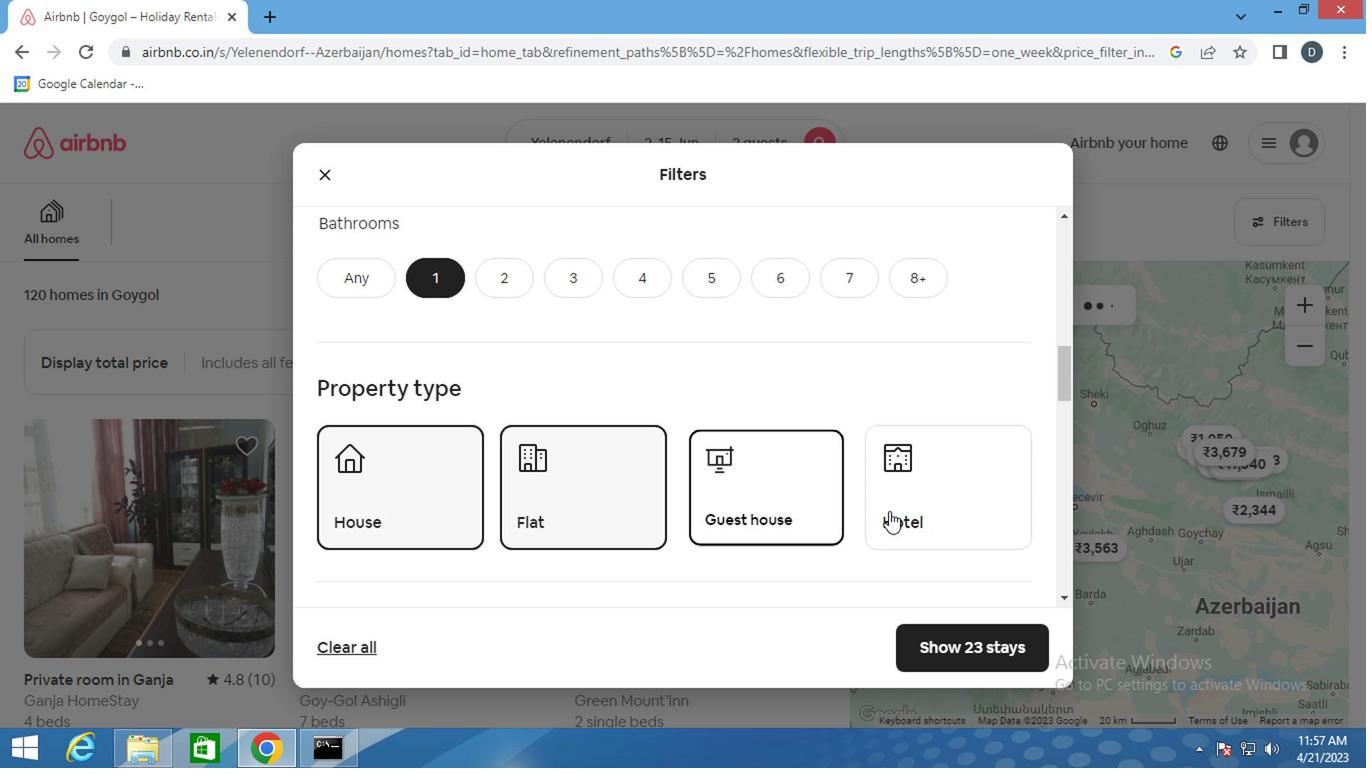 
Action: Mouse pressed left at (938, 499)
Screenshot: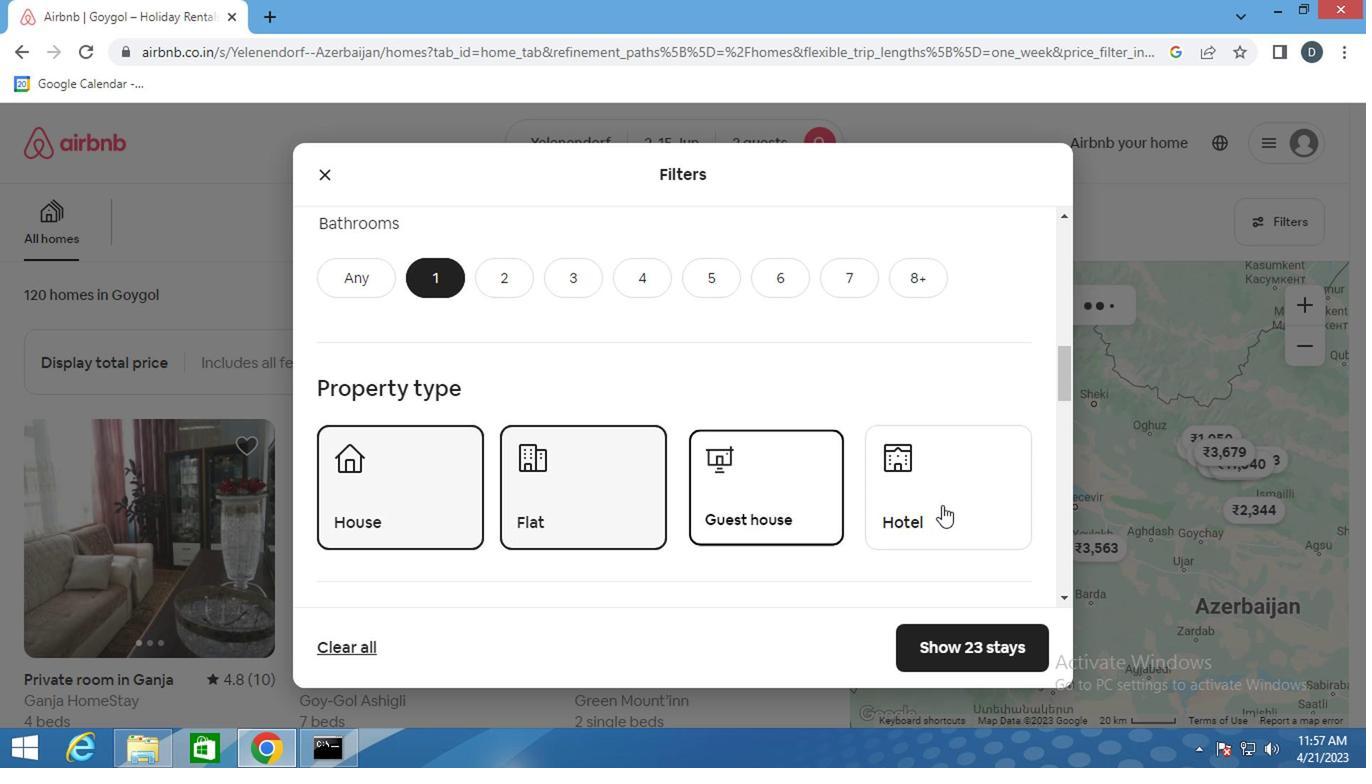 
Action: Mouse moved to (711, 496)
Screenshot: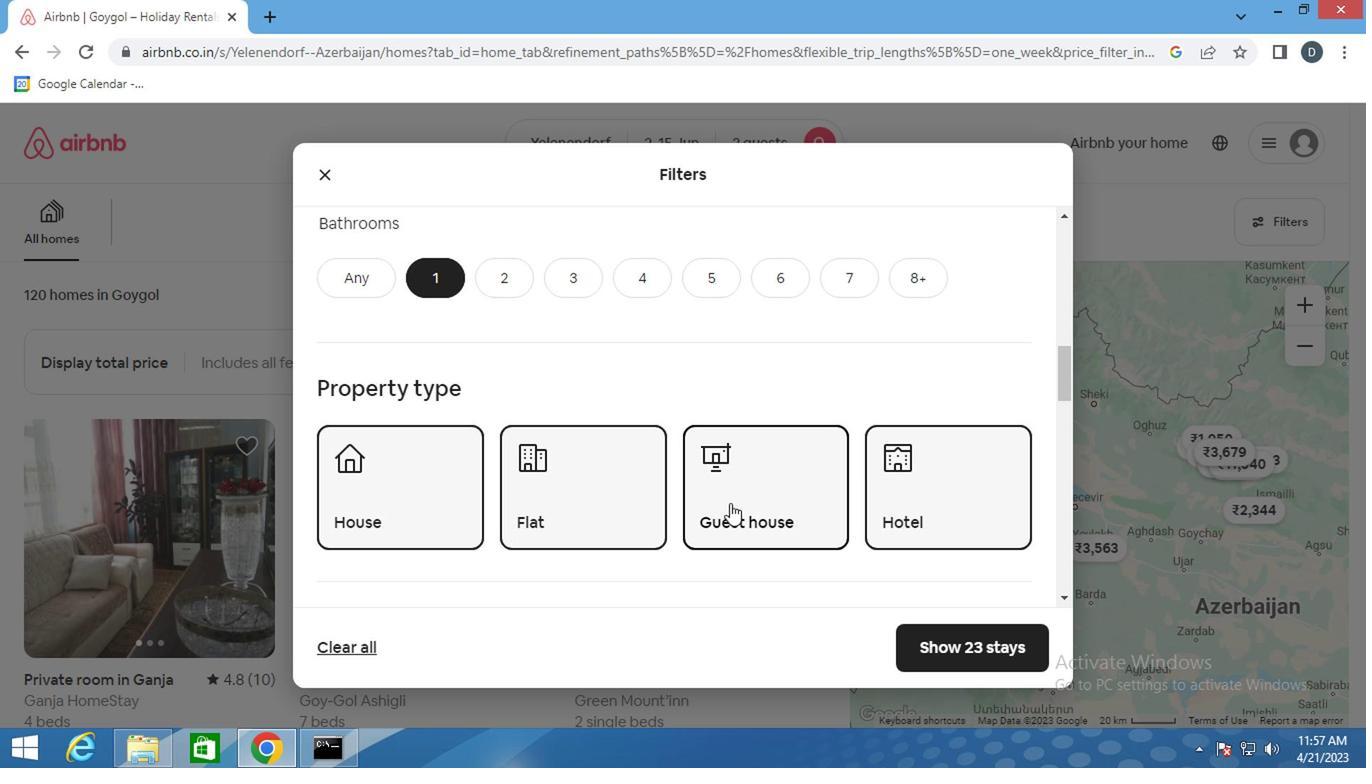 
Action: Mouse scrolled (711, 495) with delta (0, 0)
Screenshot: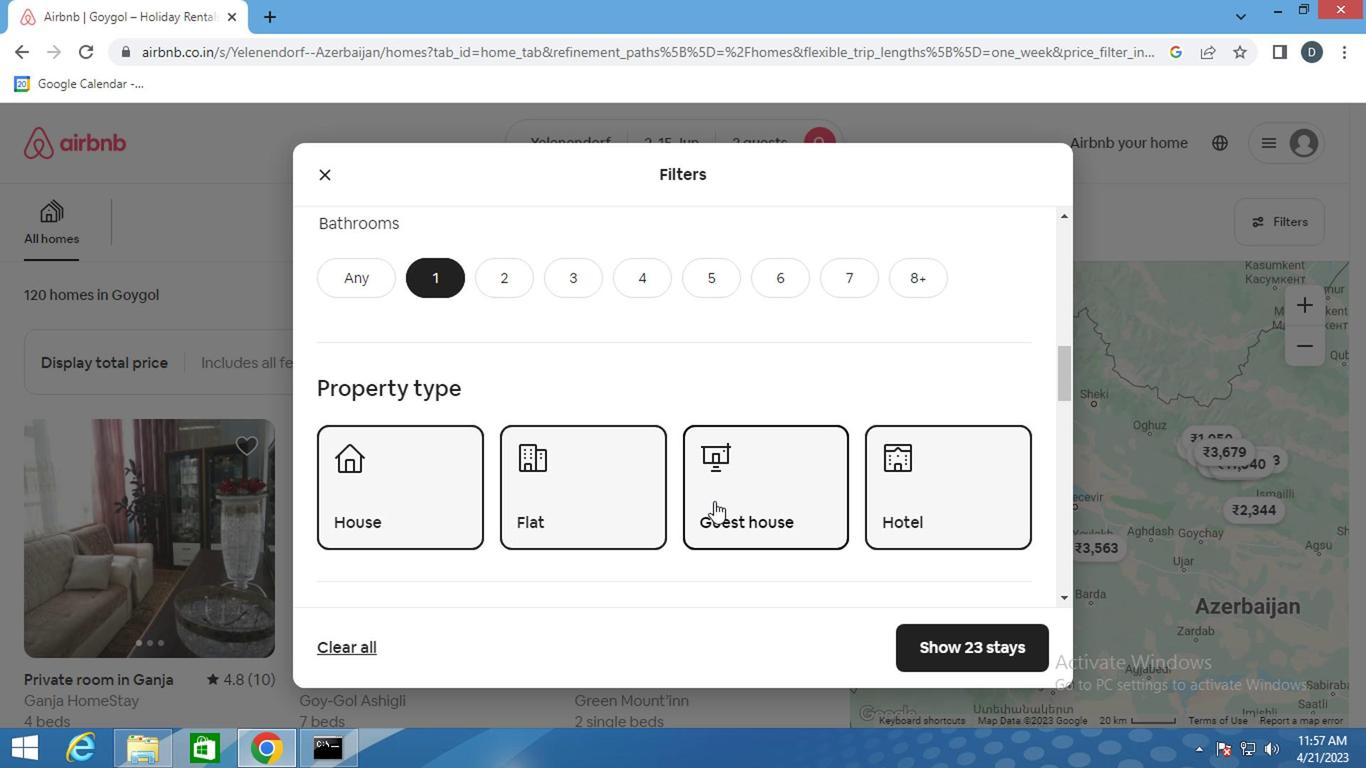
Action: Mouse scrolled (711, 495) with delta (0, 0)
Screenshot: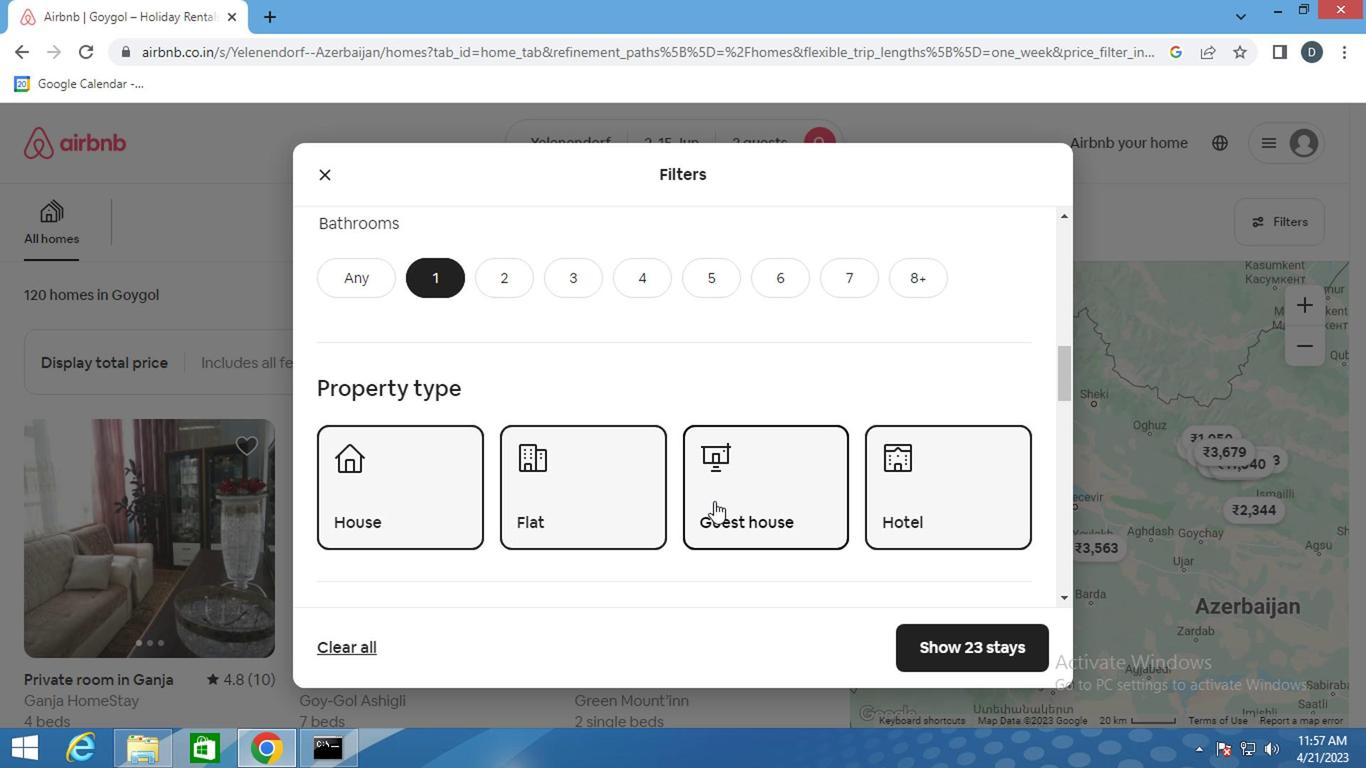 
Action: Mouse moved to (711, 493)
Screenshot: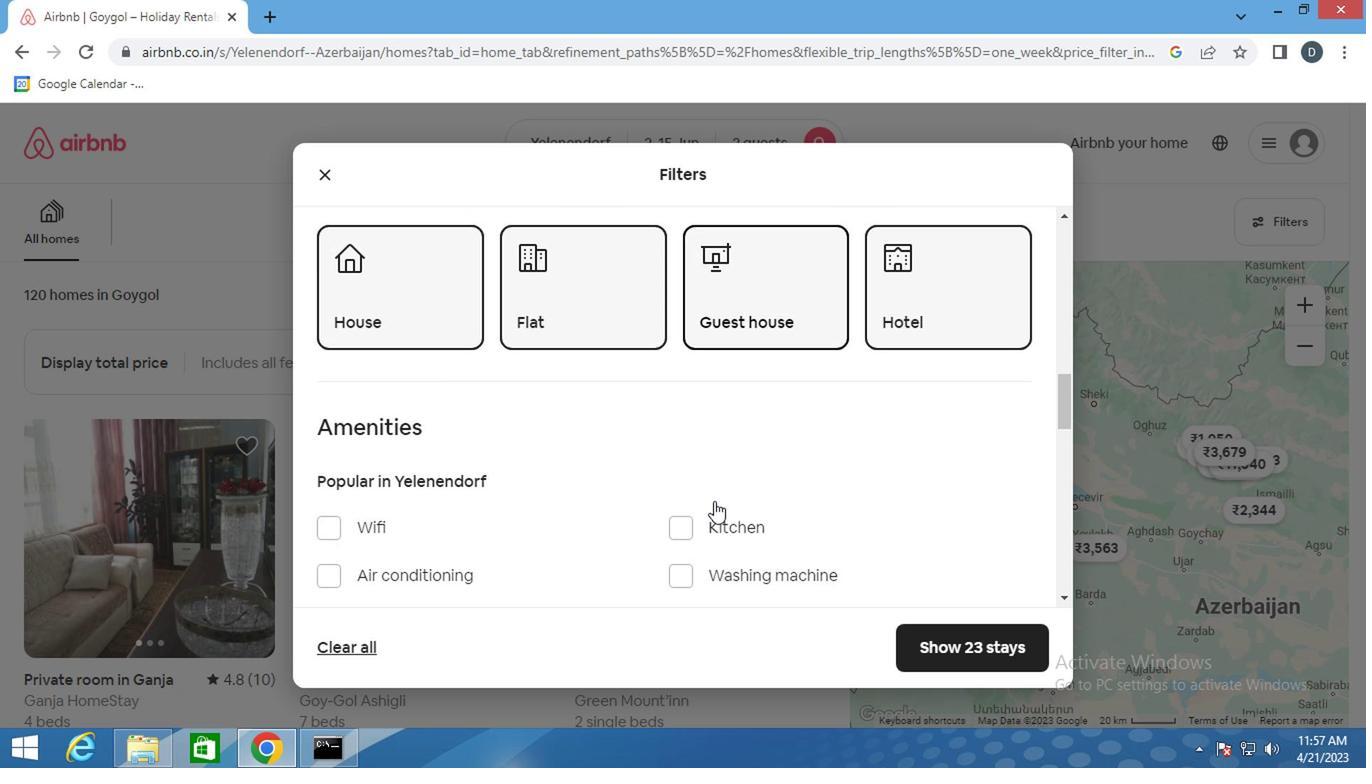 
Action: Mouse scrolled (711, 493) with delta (0, 0)
Screenshot: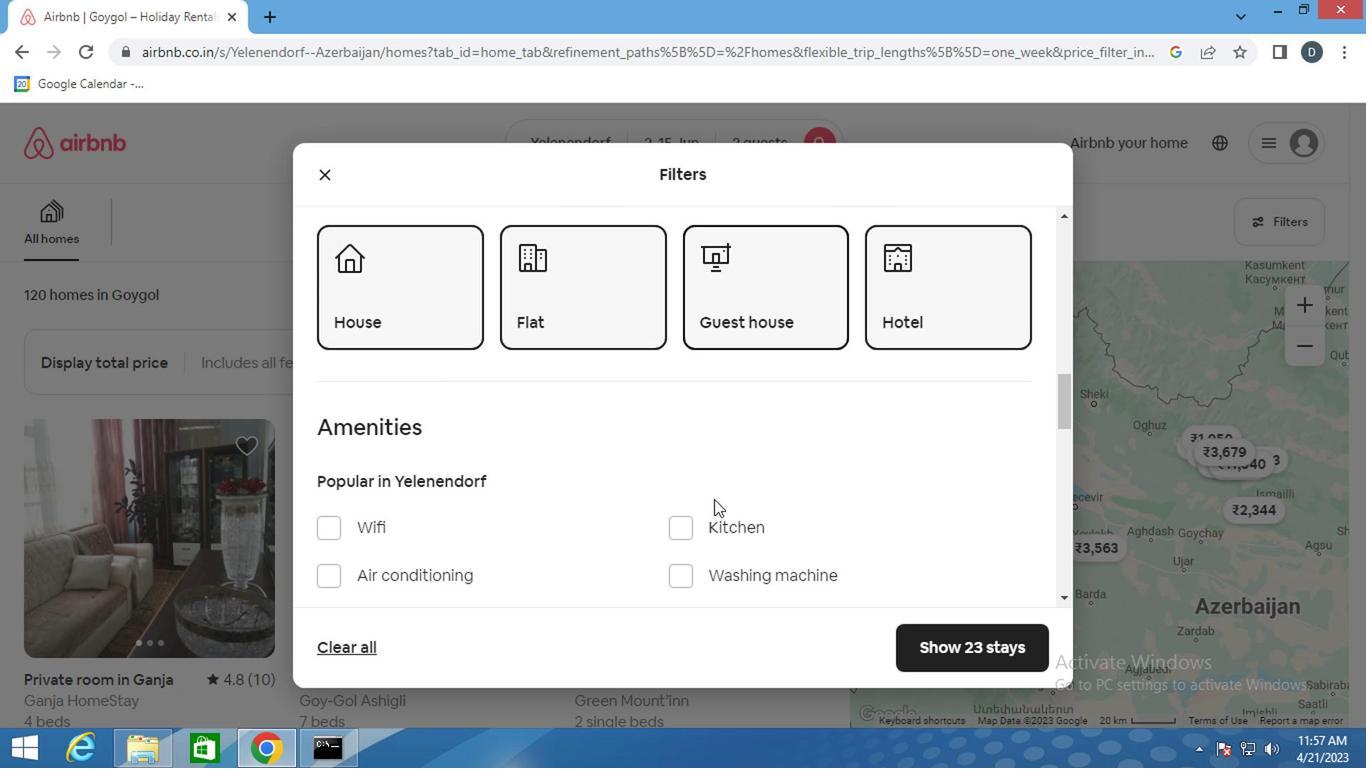
Action: Mouse moved to (453, 499)
Screenshot: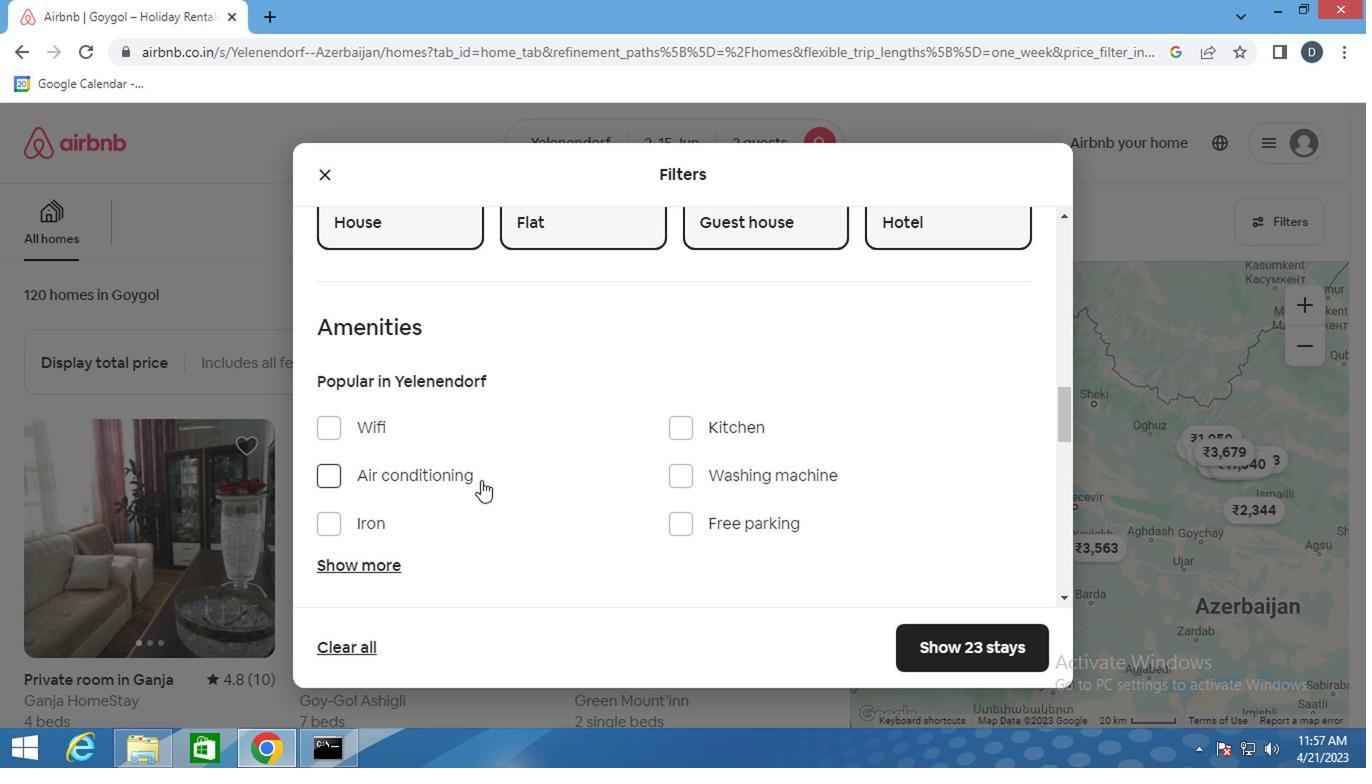 
Action: Mouse scrolled (453, 498) with delta (0, 0)
Screenshot: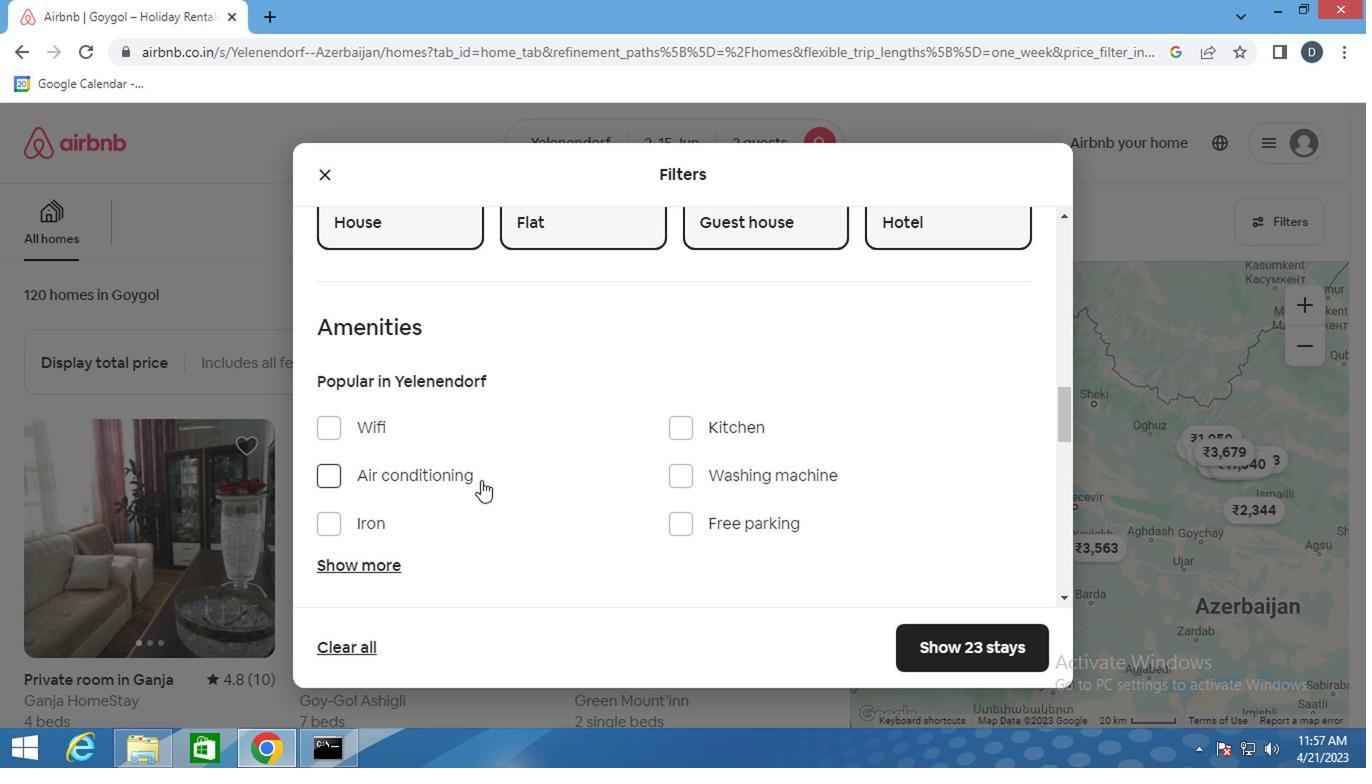 
Action: Mouse moved to (373, 459)
Screenshot: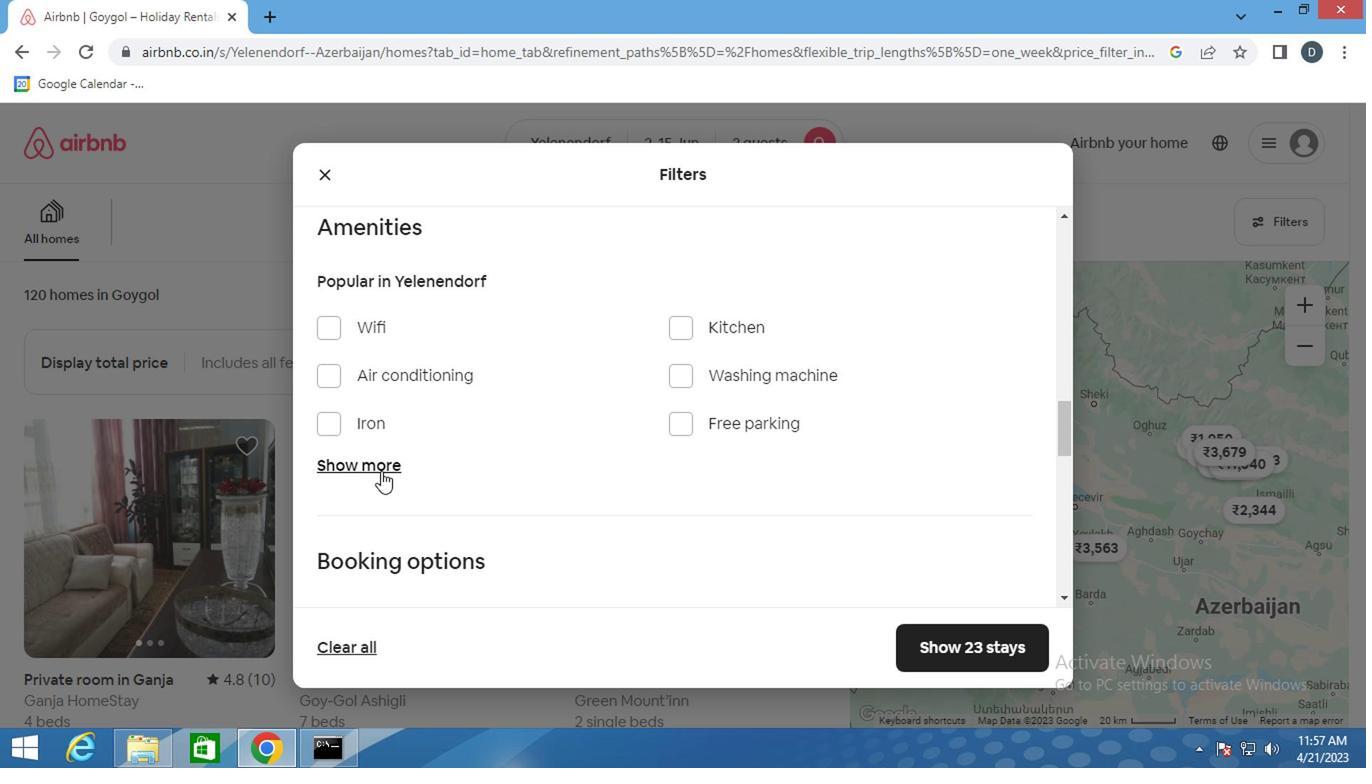 
Action: Mouse pressed left at (373, 459)
Screenshot: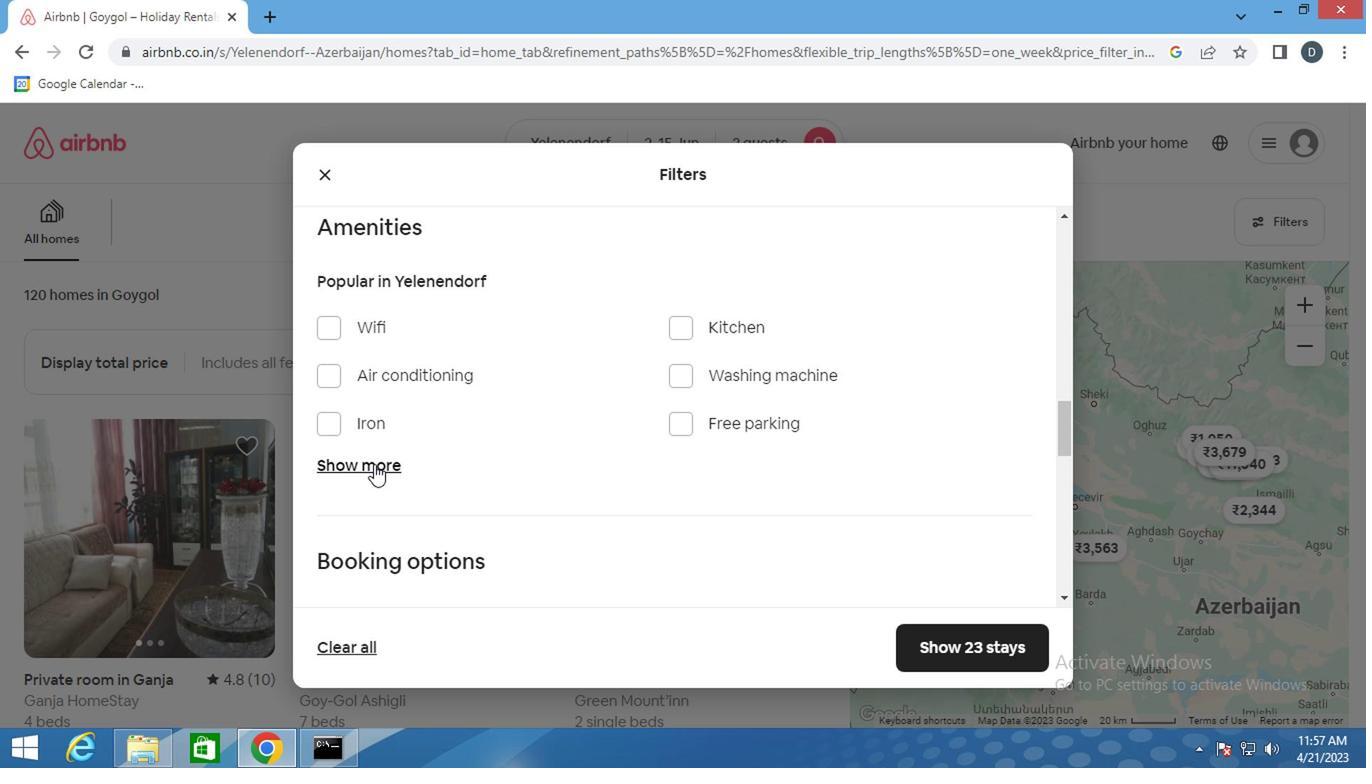 
Action: Mouse moved to (384, 459)
Screenshot: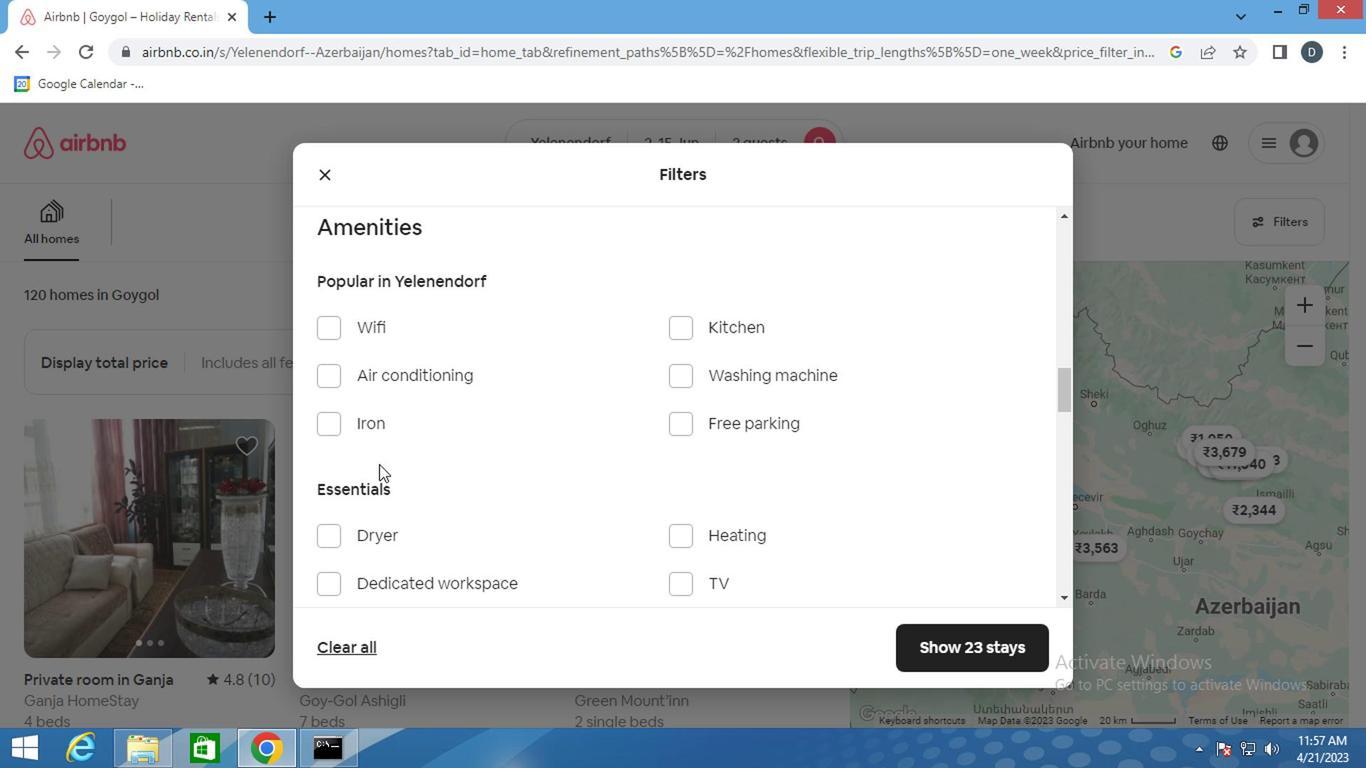 
Action: Mouse scrolled (384, 459) with delta (0, 0)
Screenshot: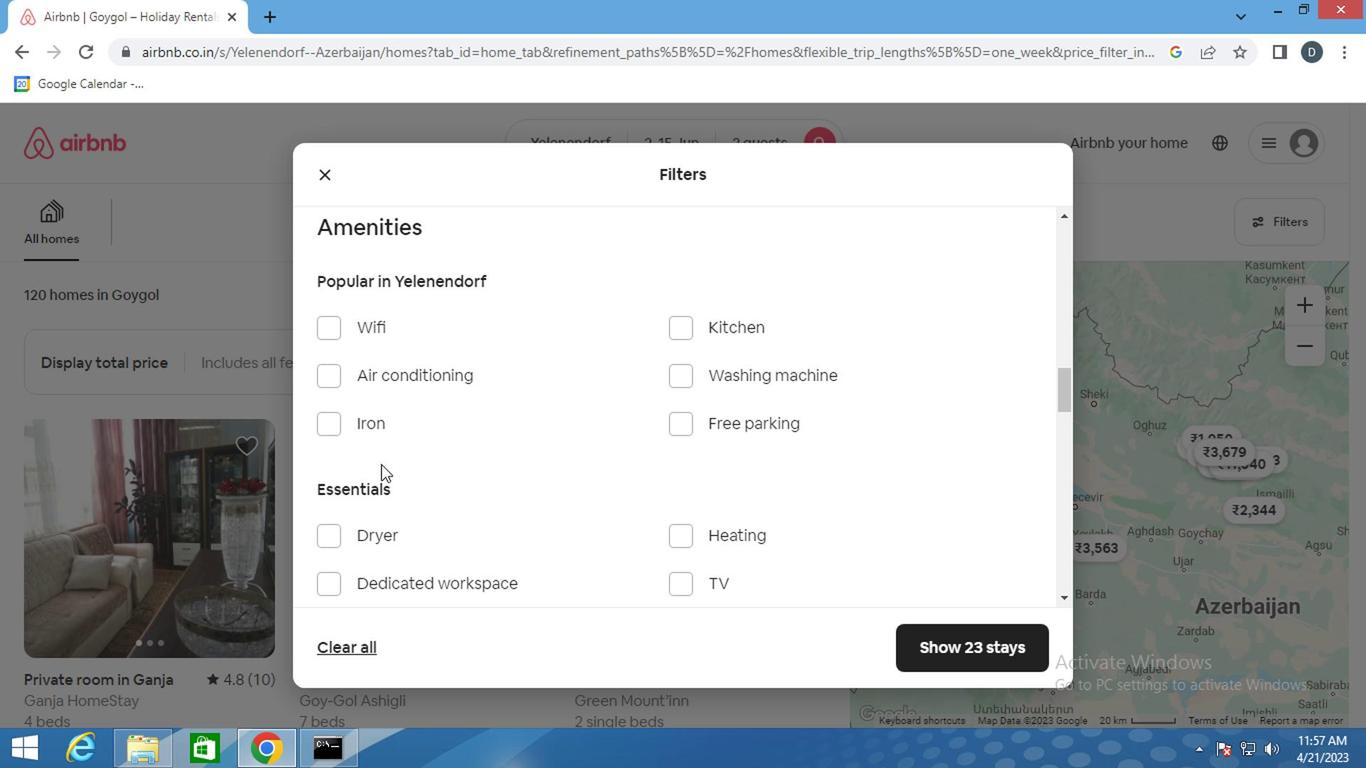 
Action: Mouse moved to (501, 451)
Screenshot: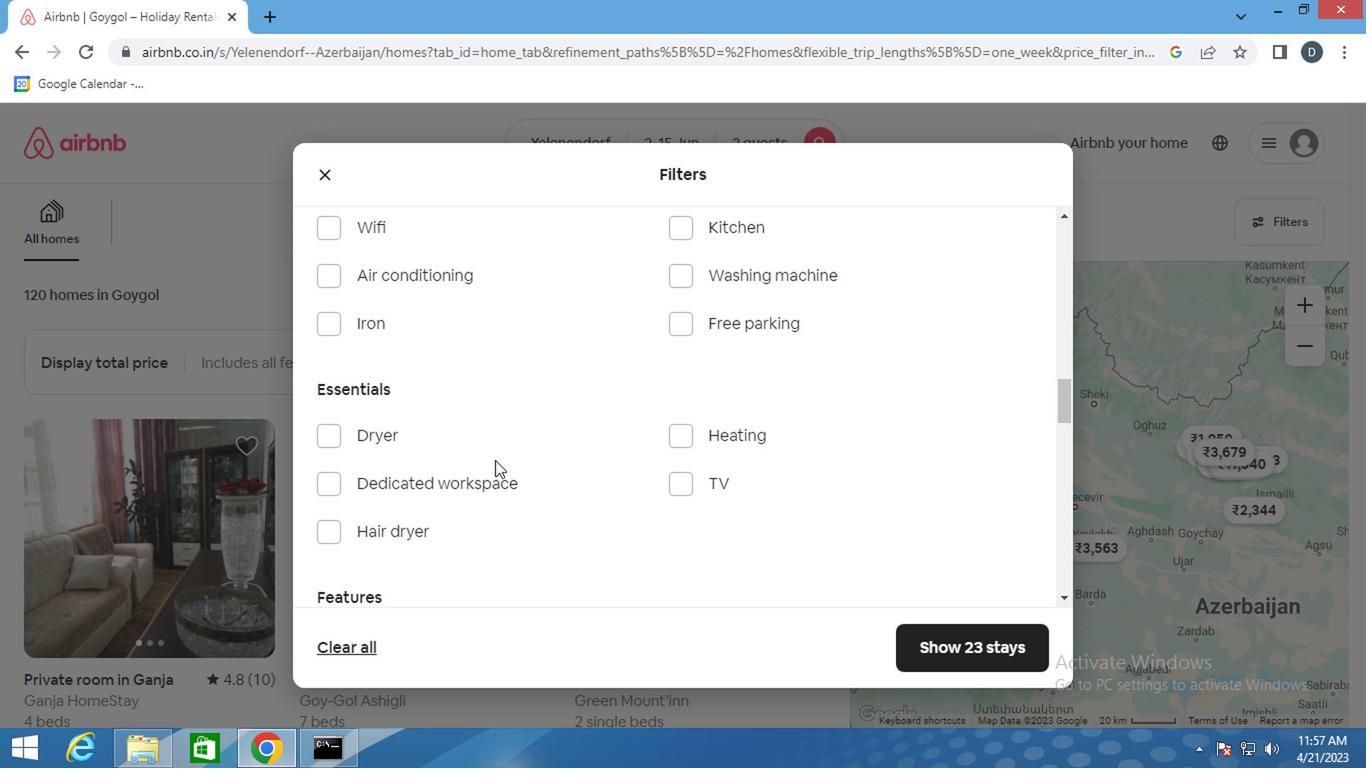 
Action: Mouse scrolled (501, 453) with delta (0, 1)
Screenshot: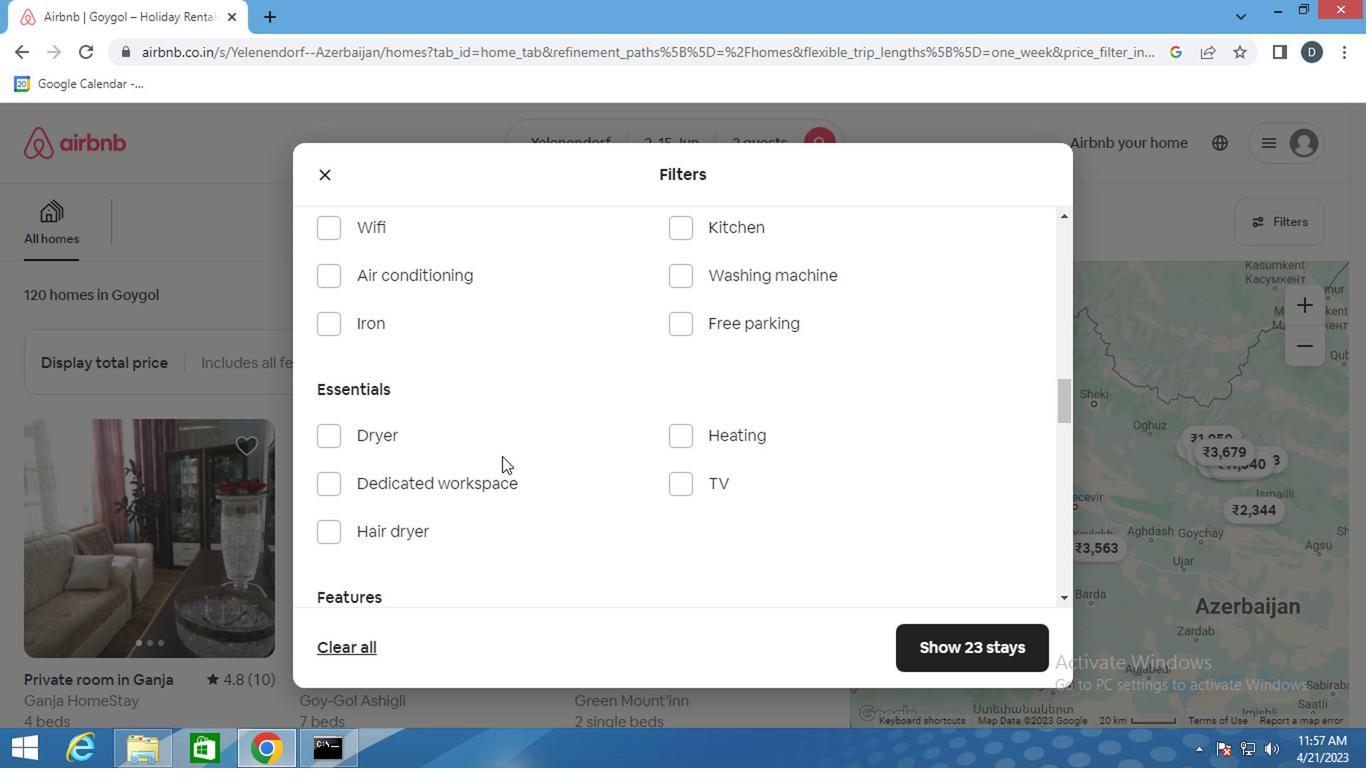 
Action: Mouse moved to (423, 369)
Screenshot: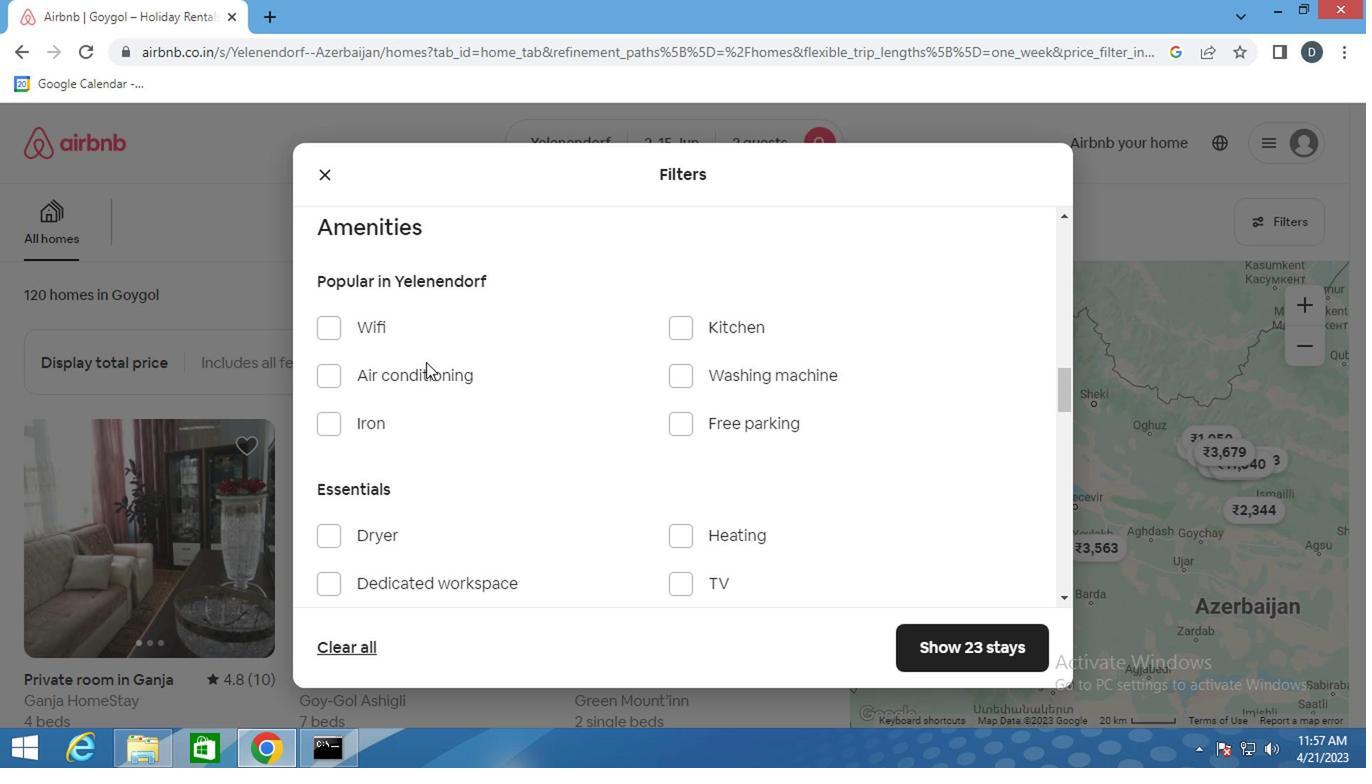
Action: Mouse pressed left at (423, 369)
Screenshot: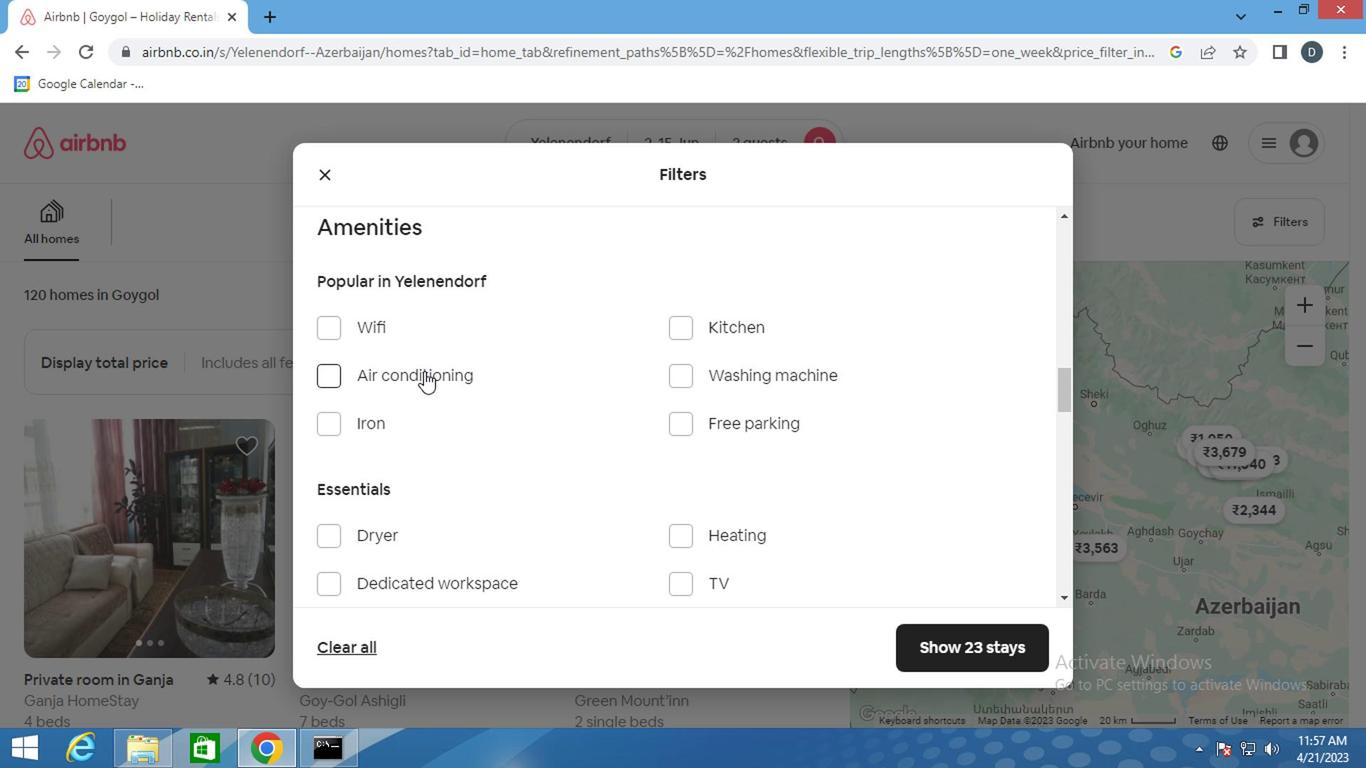
Action: Mouse moved to (516, 455)
Screenshot: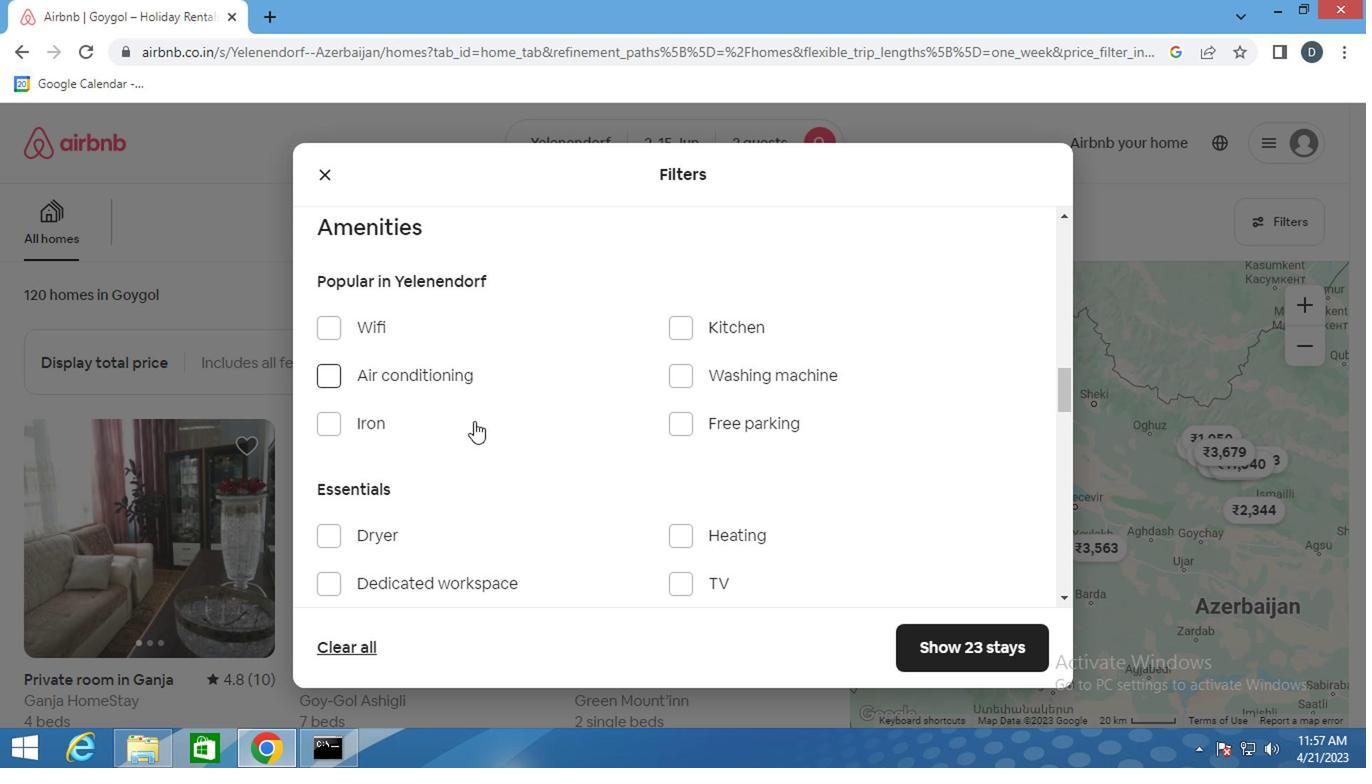 
Action: Mouse scrolled (516, 454) with delta (0, -1)
Screenshot: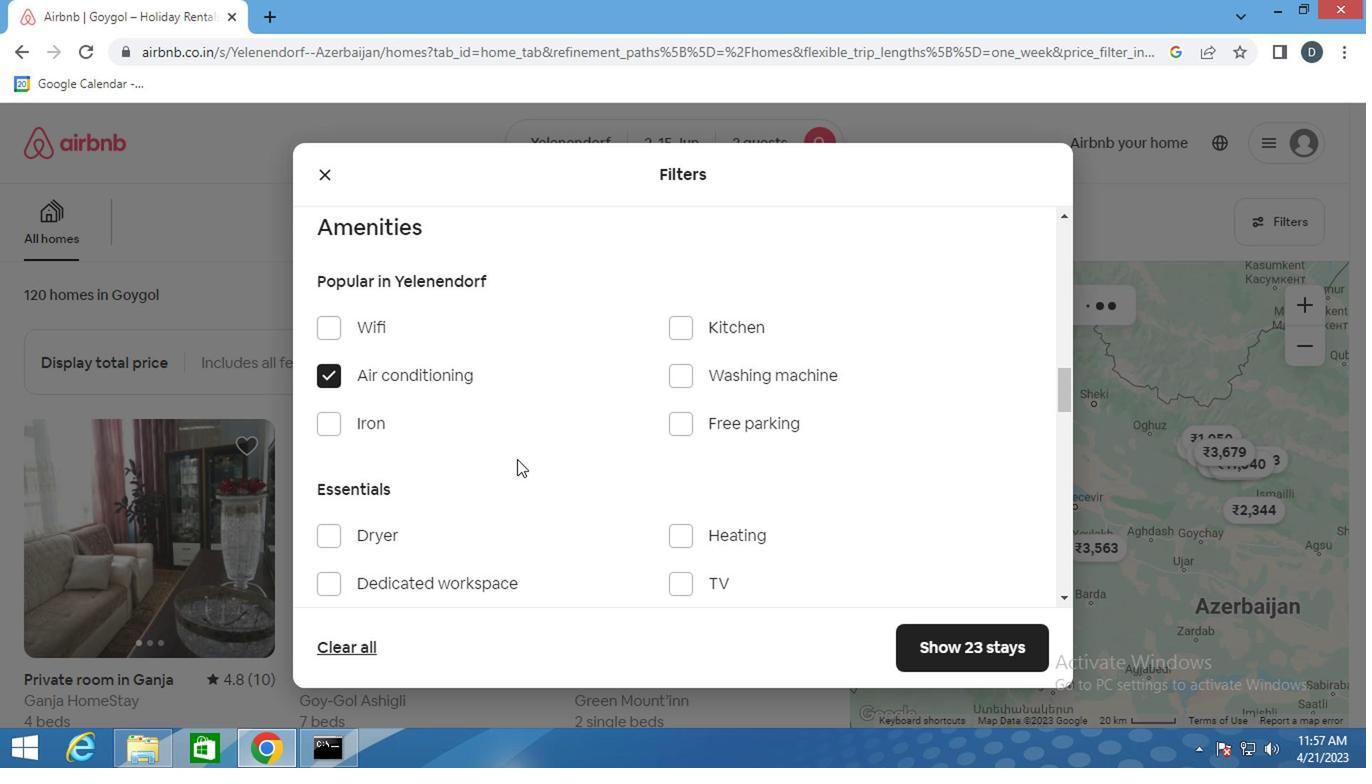 
Action: Mouse scrolled (516, 454) with delta (0, -1)
Screenshot: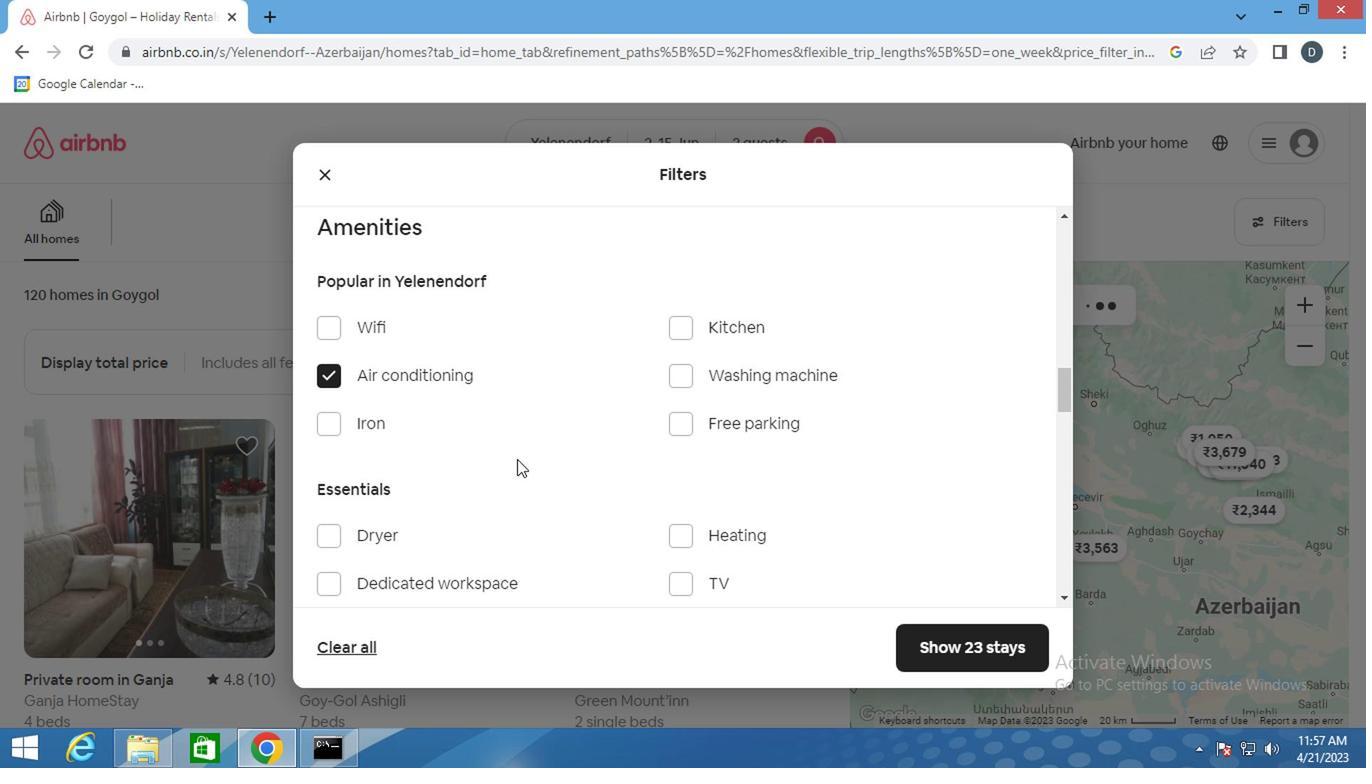 
Action: Mouse scrolled (516, 454) with delta (0, -1)
Screenshot: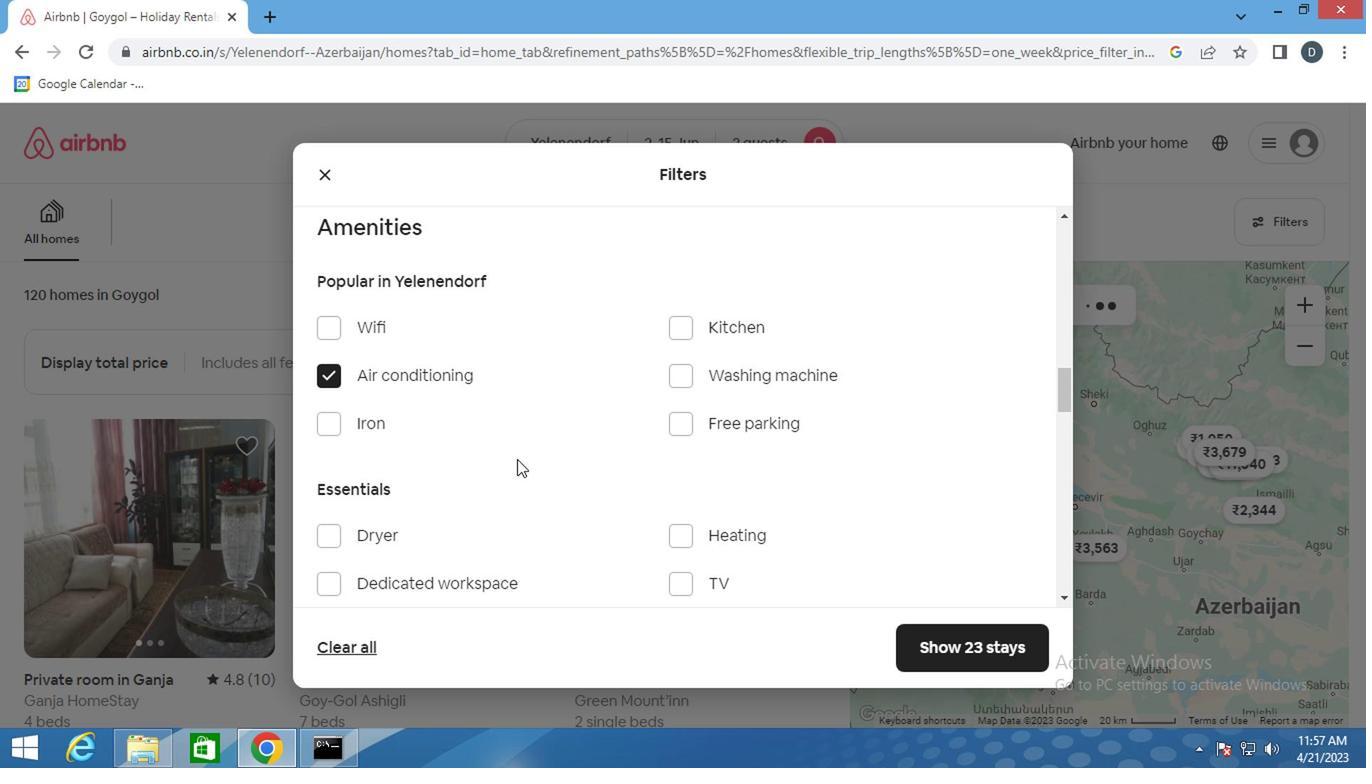 
Action: Mouse scrolled (516, 454) with delta (0, -1)
Screenshot: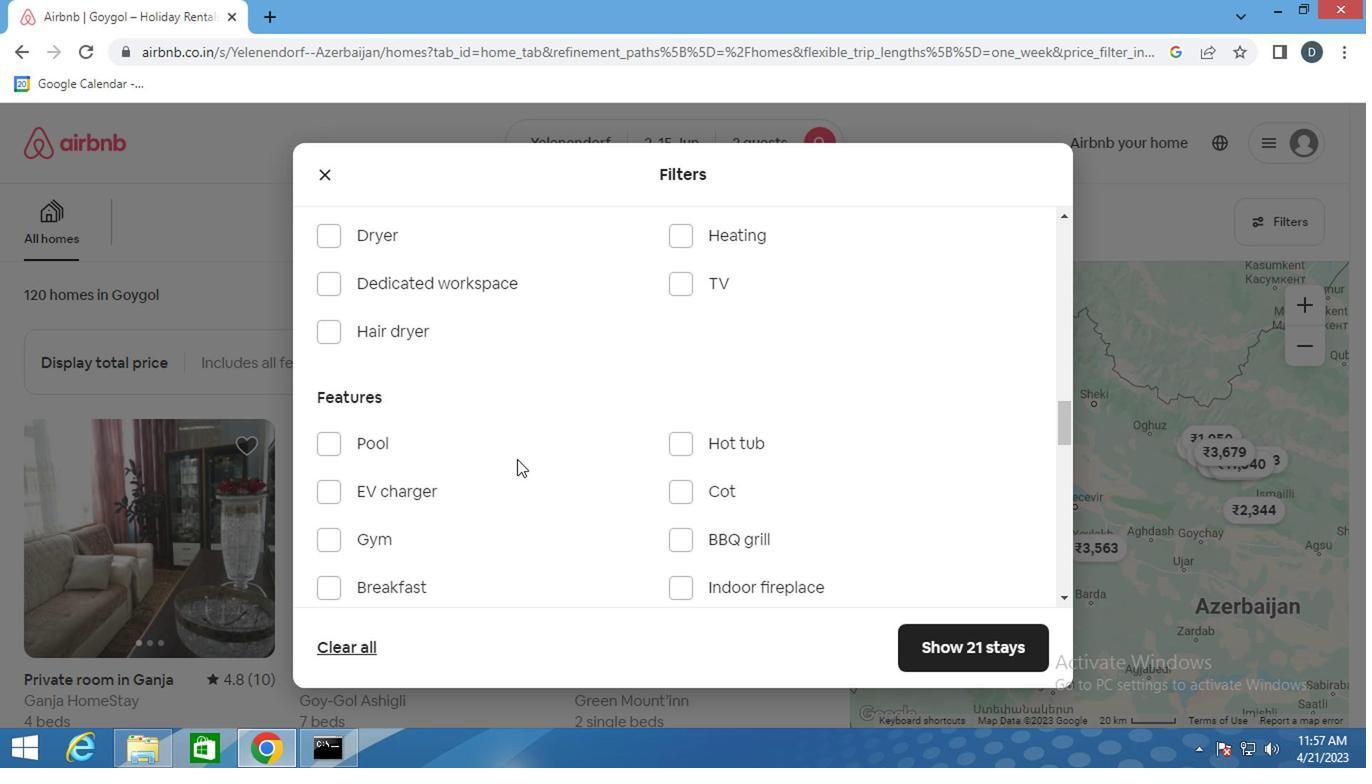
Action: Mouse scrolled (516, 454) with delta (0, -1)
Screenshot: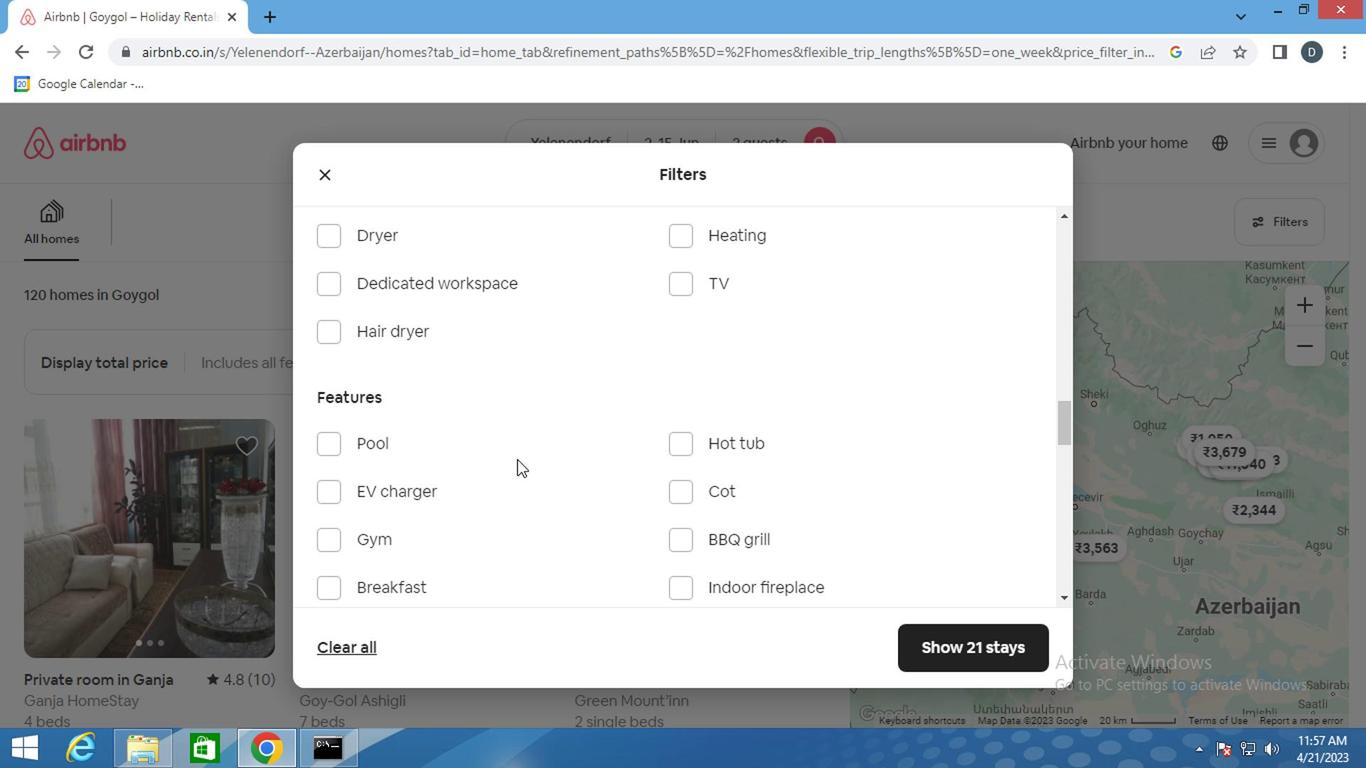 
Action: Mouse scrolled (516, 454) with delta (0, -1)
Screenshot: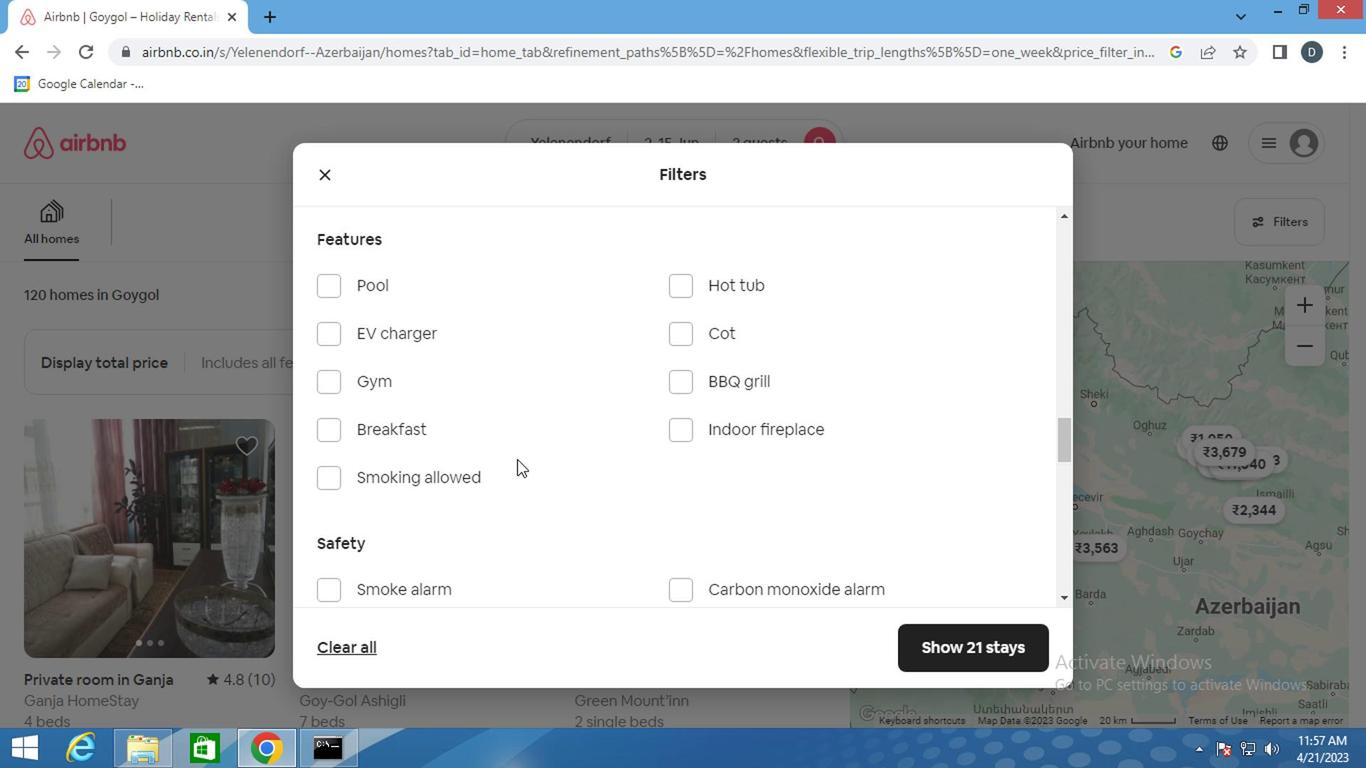 
Action: Mouse scrolled (516, 456) with delta (0, 0)
Screenshot: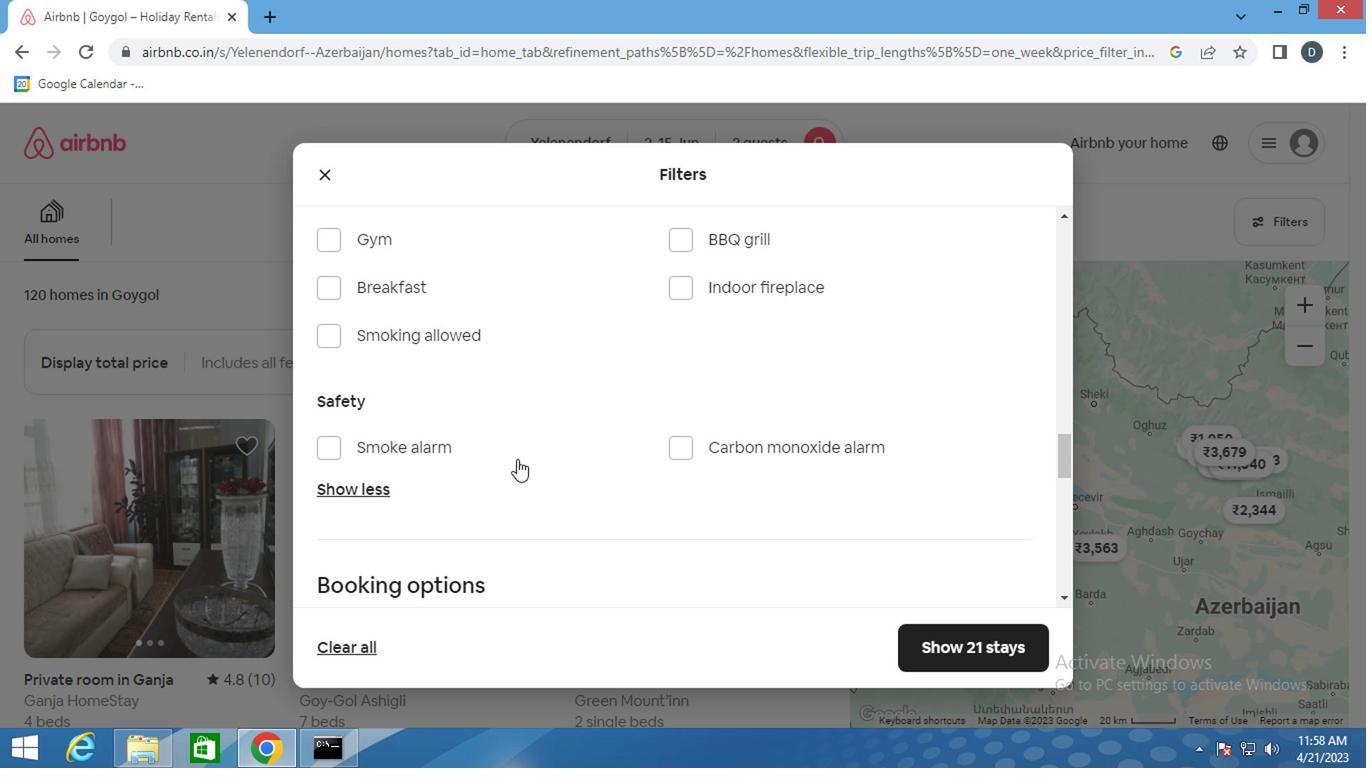 
Action: Mouse scrolled (516, 454) with delta (0, -1)
Screenshot: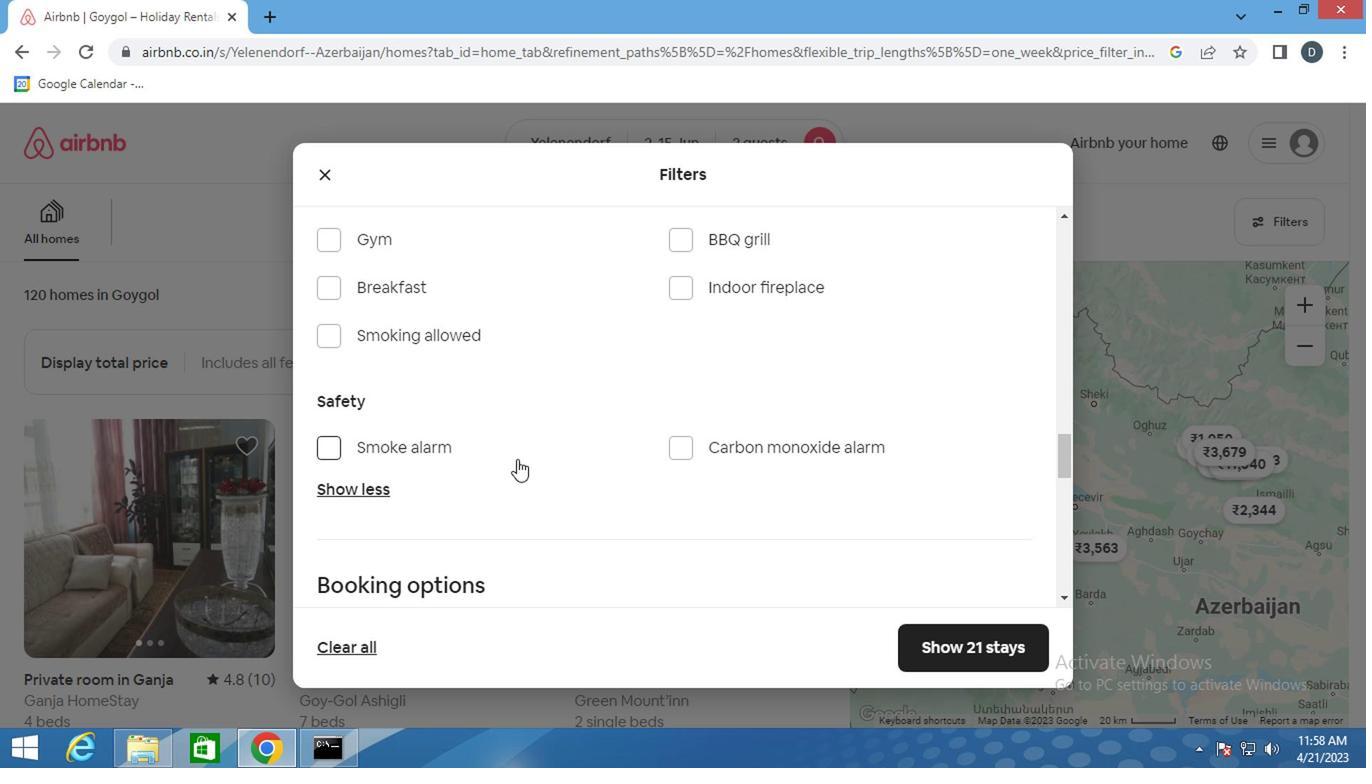 
Action: Mouse scrolled (516, 454) with delta (0, -1)
Screenshot: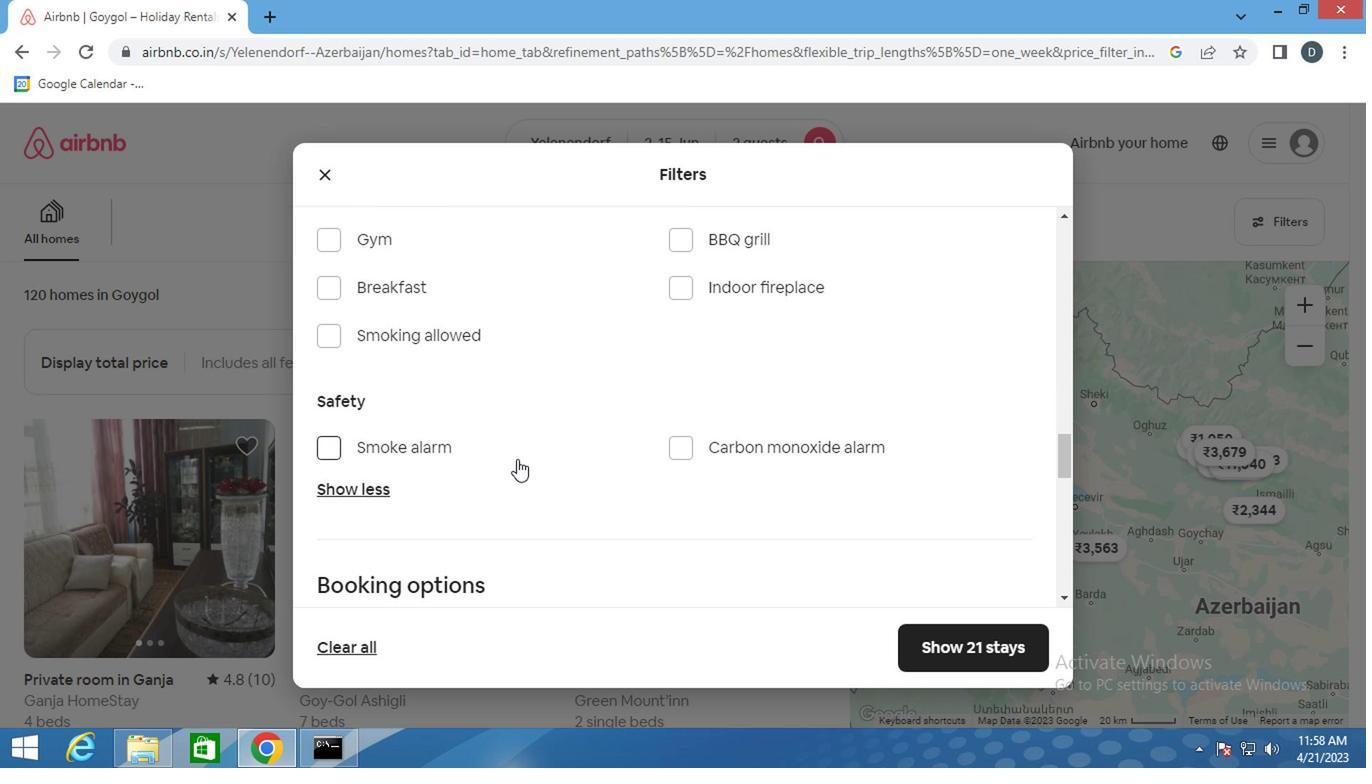 
Action: Mouse scrolled (516, 454) with delta (0, -1)
Screenshot: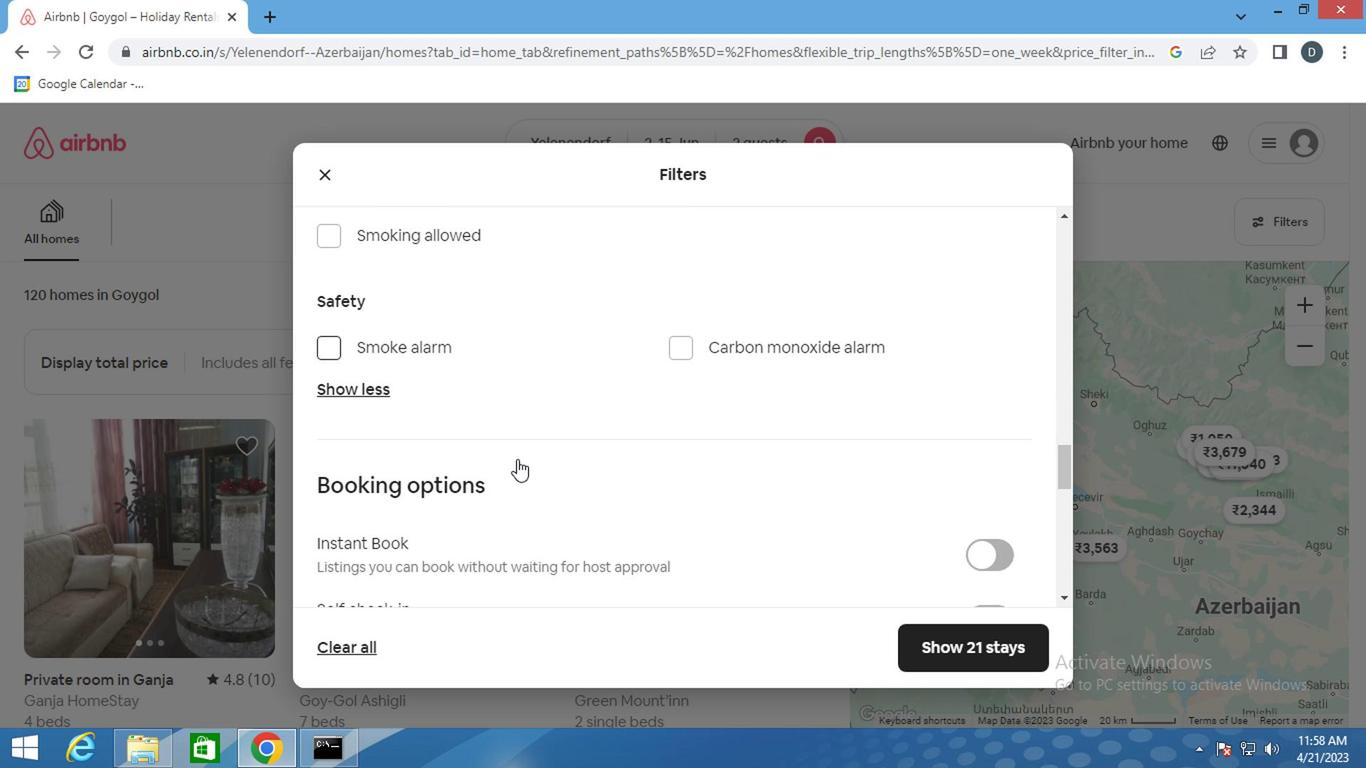 
Action: Mouse scrolled (516, 454) with delta (0, -1)
Screenshot: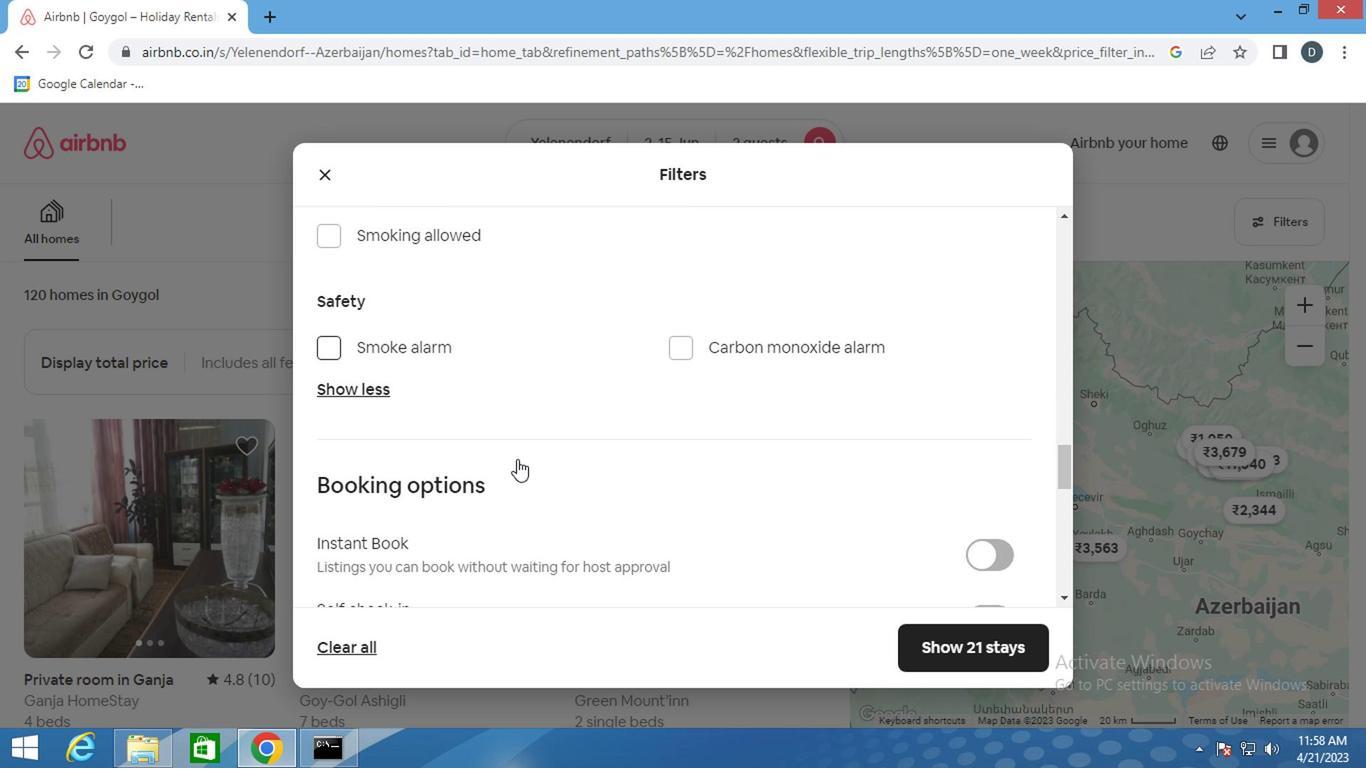 
Action: Mouse moved to (518, 455)
Screenshot: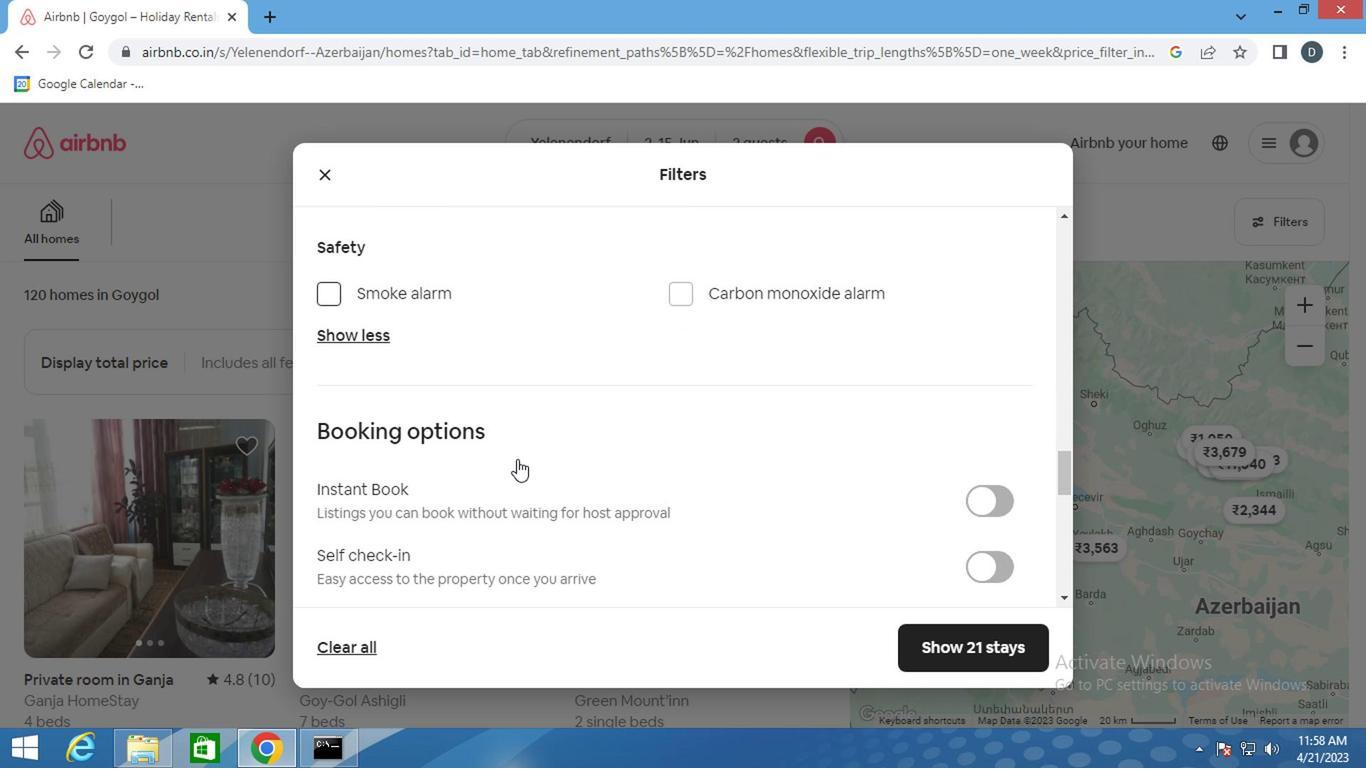 
Action: Mouse scrolled (518, 456) with delta (0, 0)
Screenshot: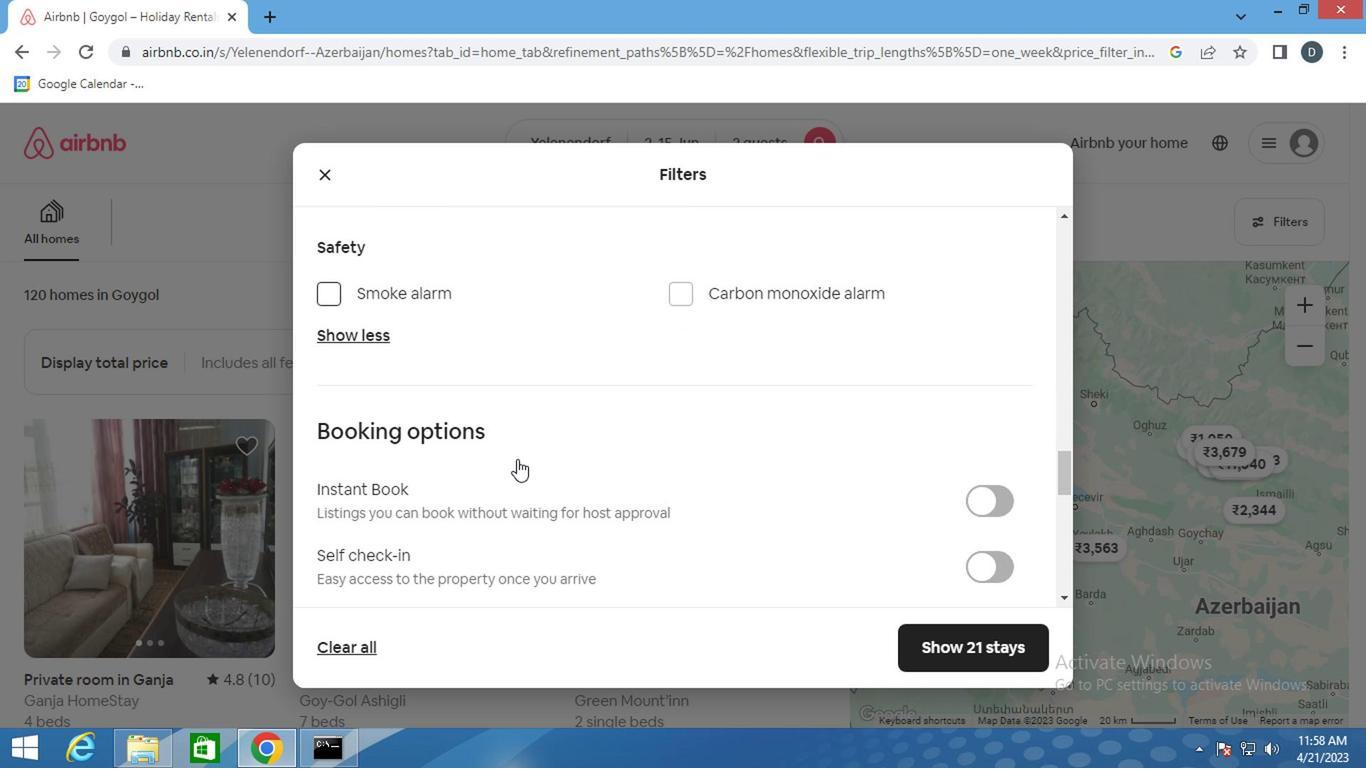 
Action: Mouse moved to (759, 481)
Screenshot: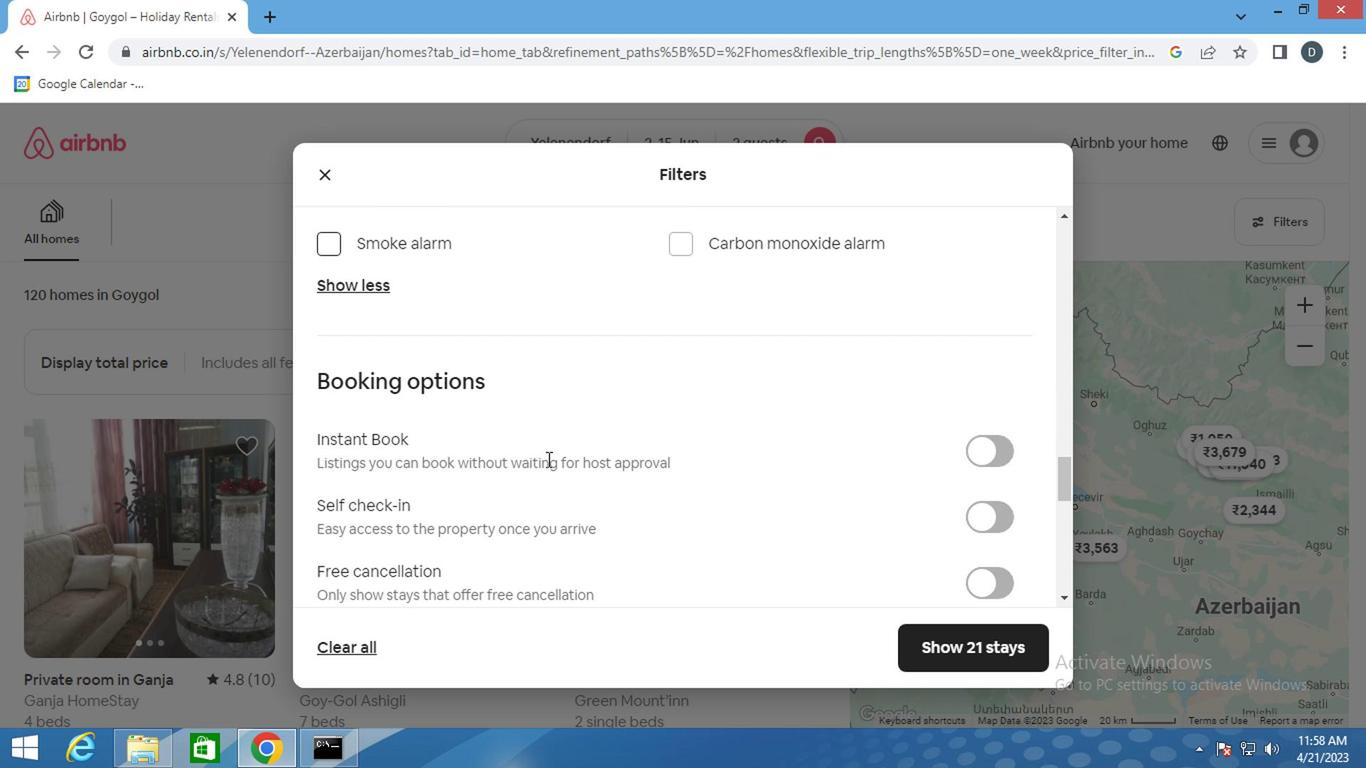 
Action: Mouse scrolled (759, 480) with delta (0, 0)
Screenshot: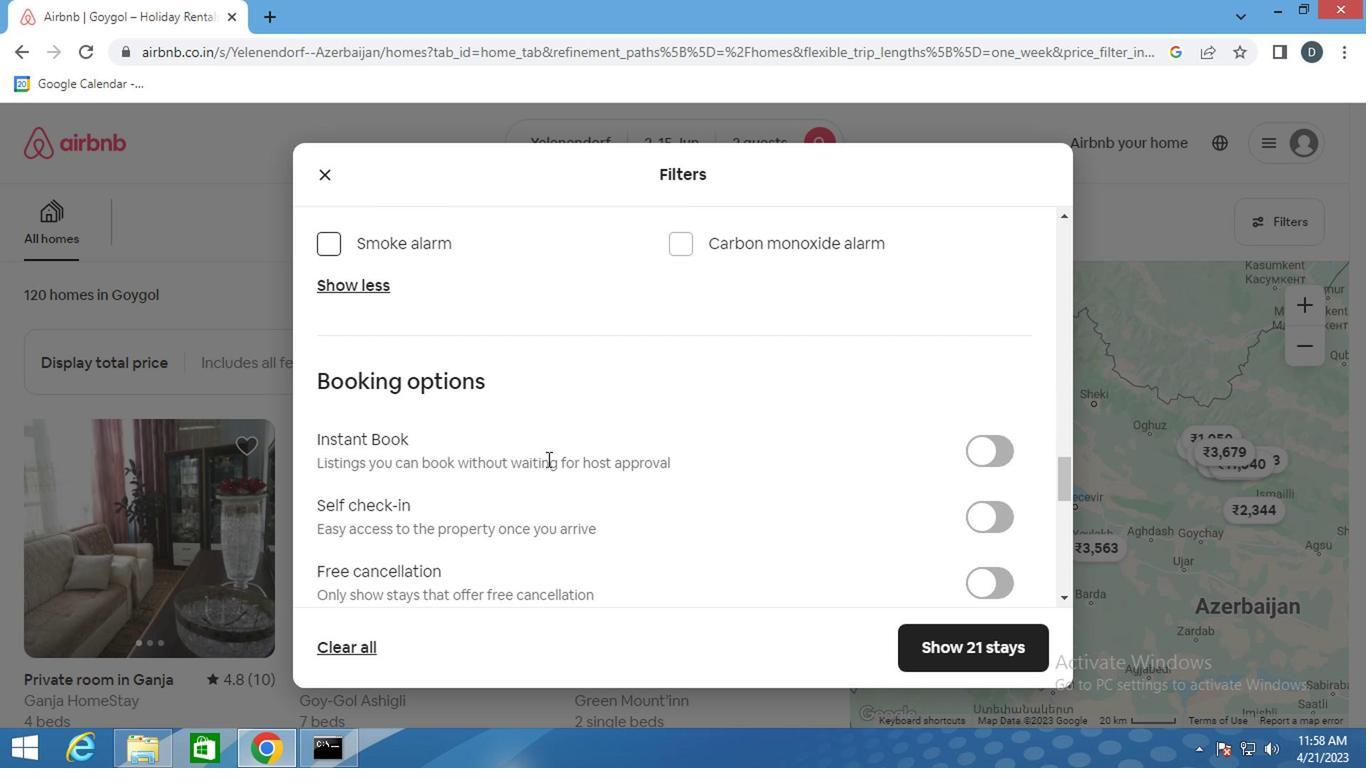 
Action: Mouse scrolled (759, 480) with delta (0, 0)
Screenshot: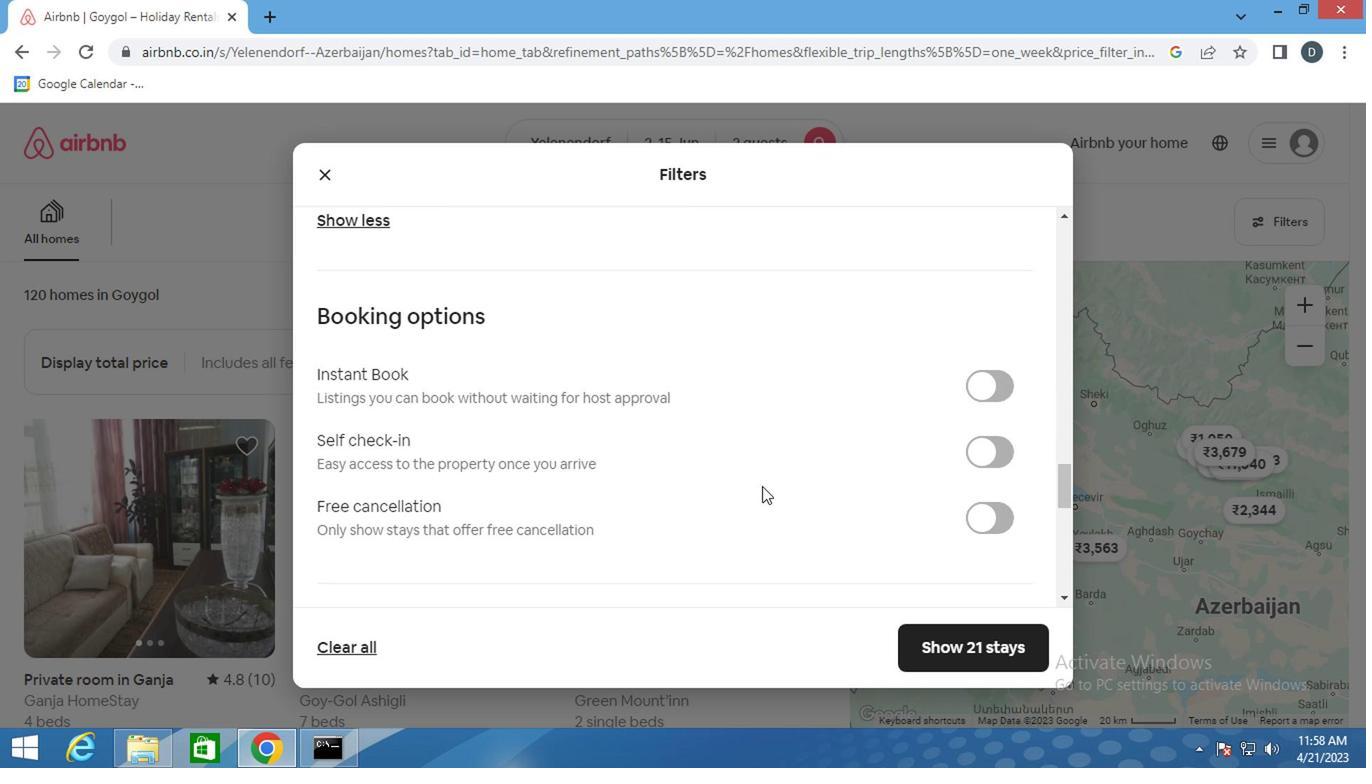 
Action: Mouse moved to (977, 329)
Screenshot: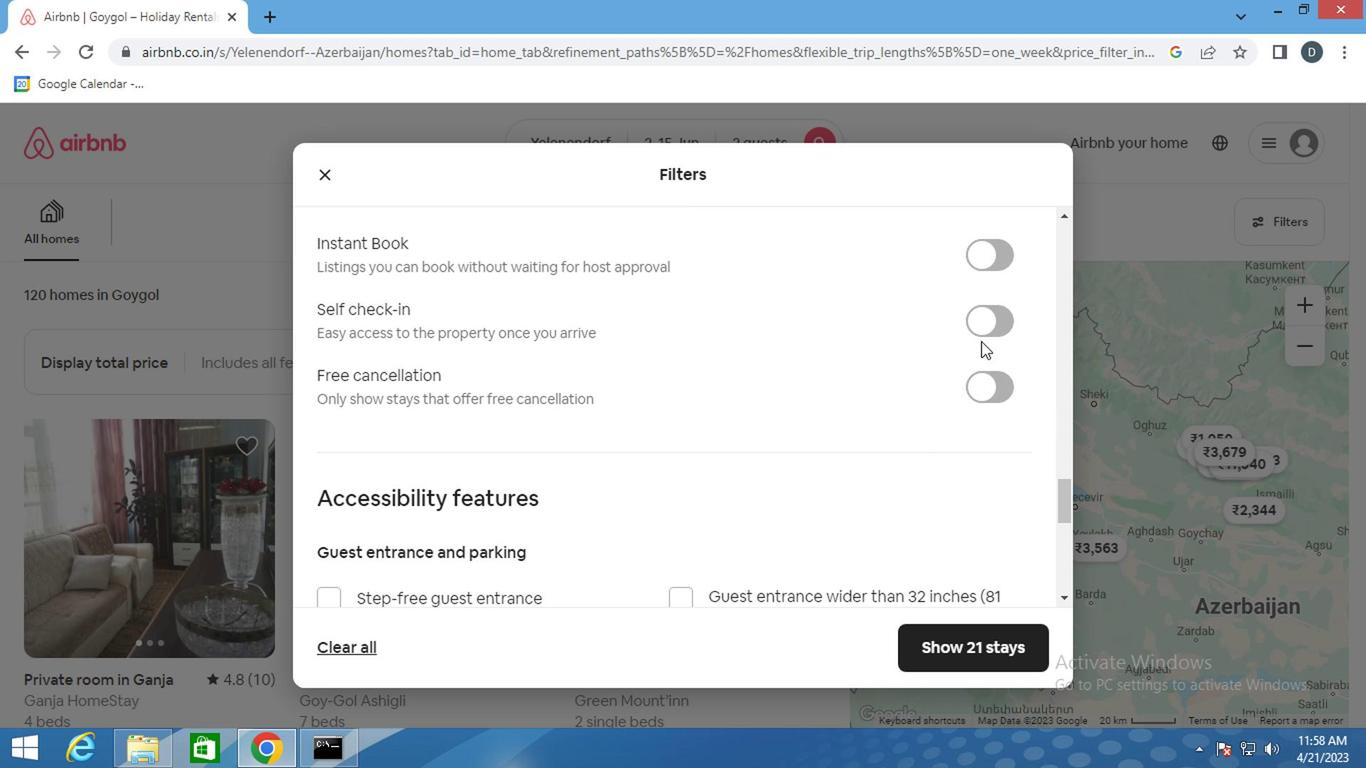 
Action: Mouse pressed left at (977, 329)
Screenshot: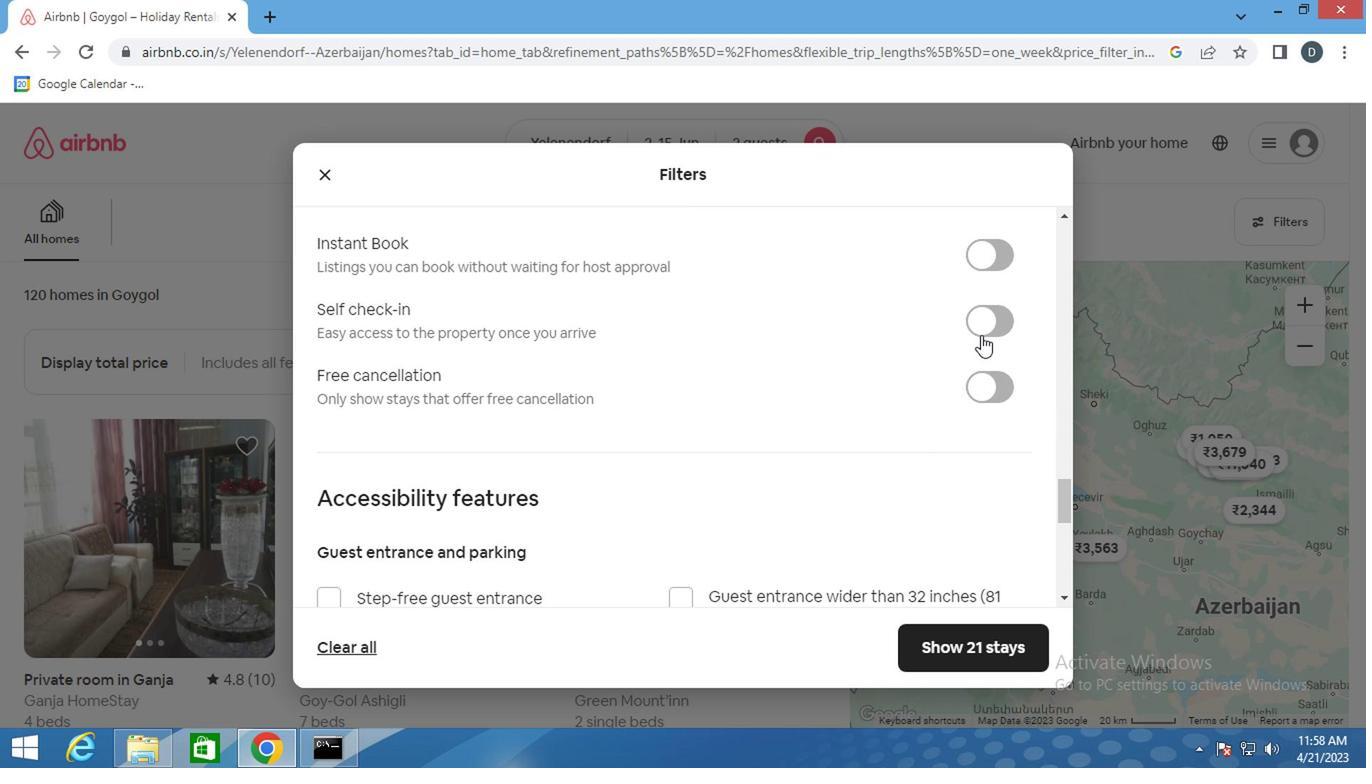 
Action: Mouse moved to (817, 364)
Screenshot: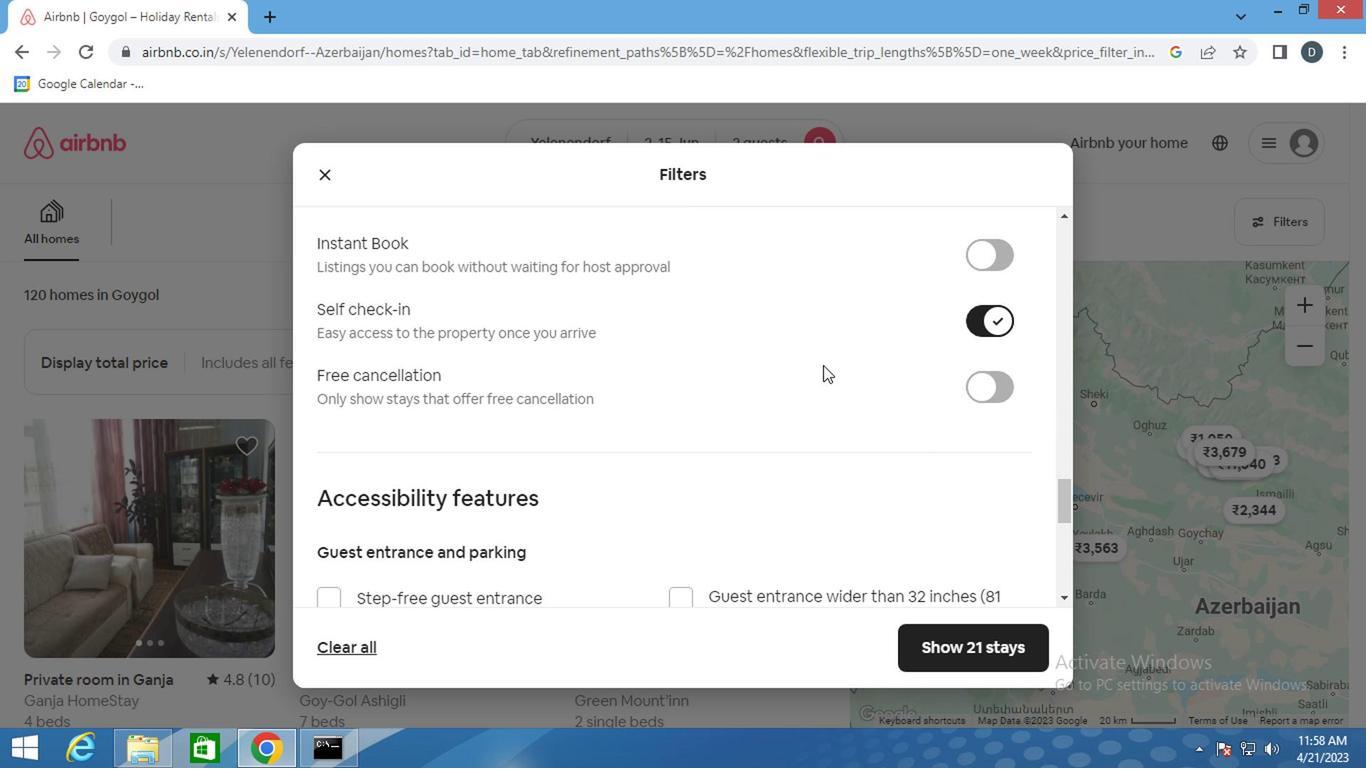 
Action: Mouse scrolled (817, 363) with delta (0, 0)
Screenshot: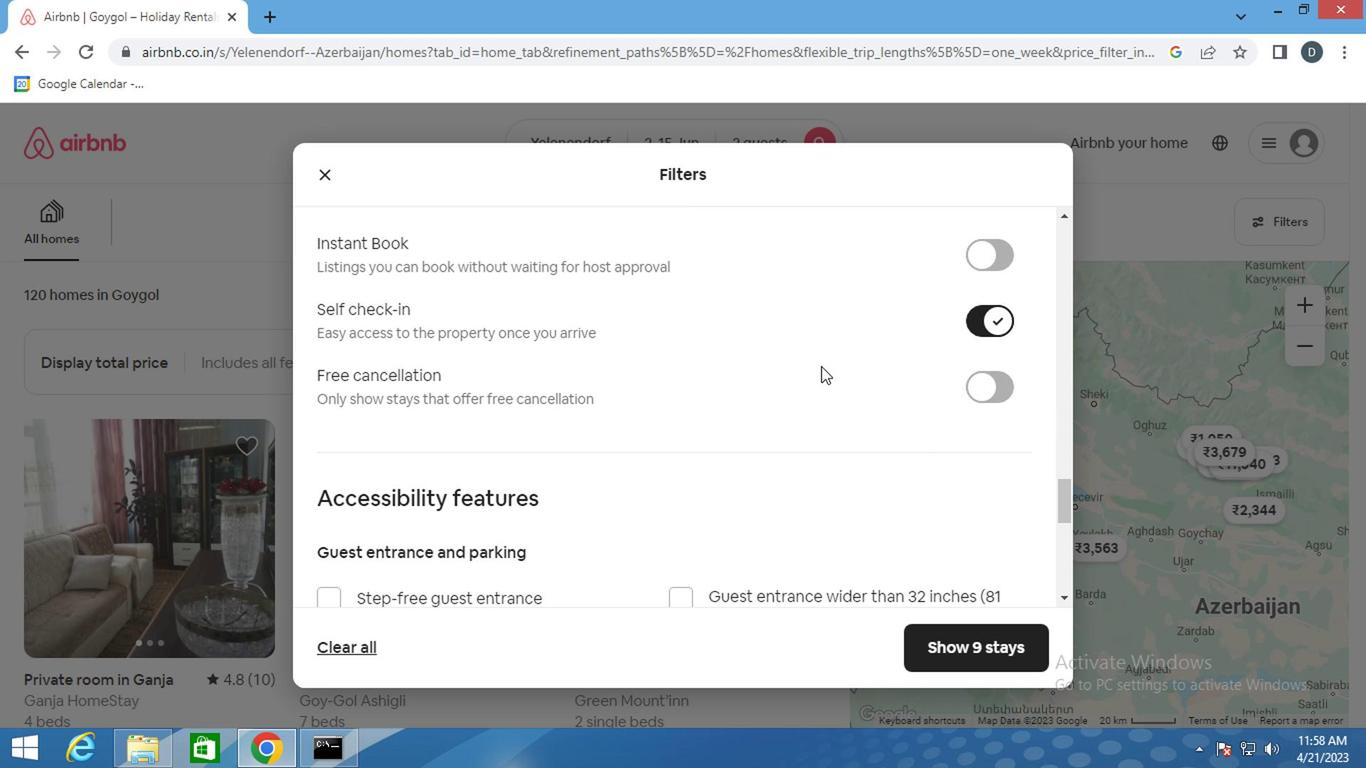 
Action: Mouse scrolled (817, 363) with delta (0, 0)
Screenshot: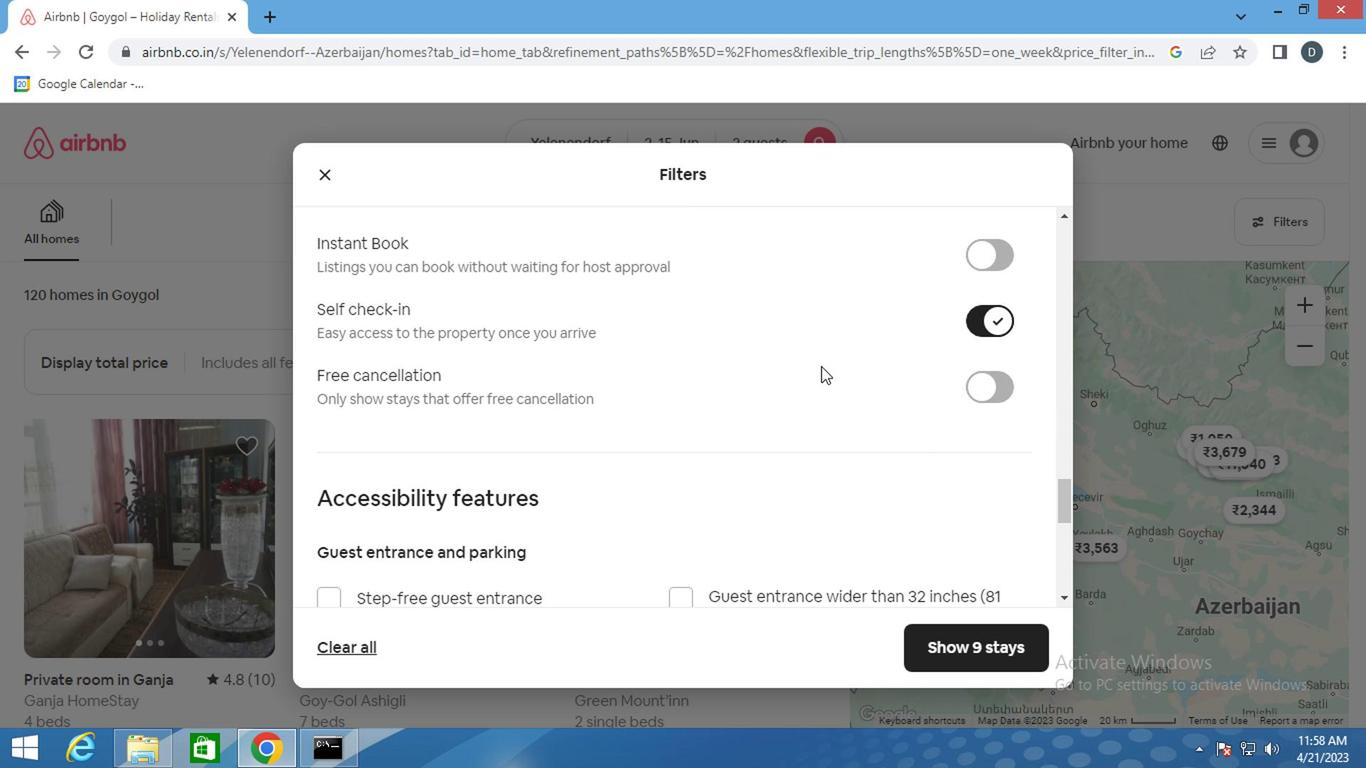 
Action: Mouse scrolled (817, 363) with delta (0, 0)
Screenshot: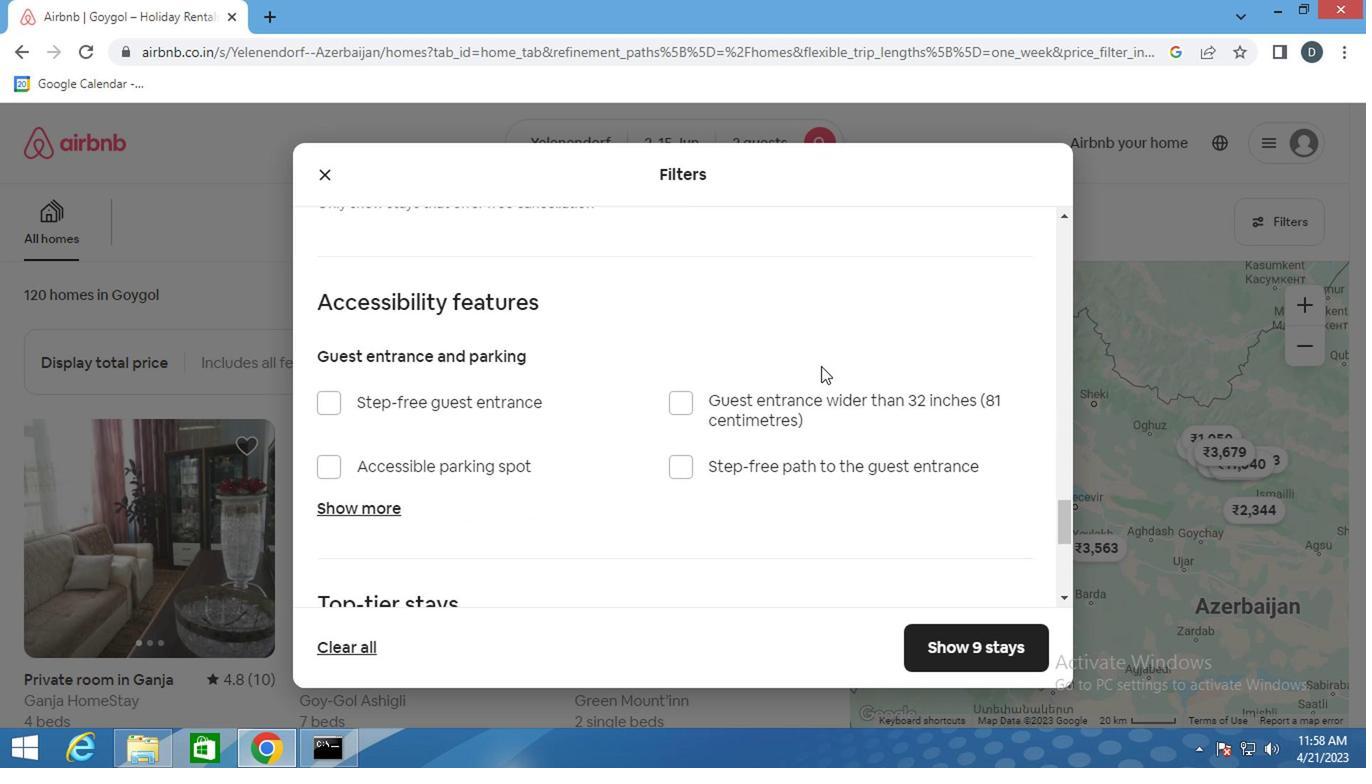
Action: Mouse scrolled (817, 363) with delta (0, 0)
Screenshot: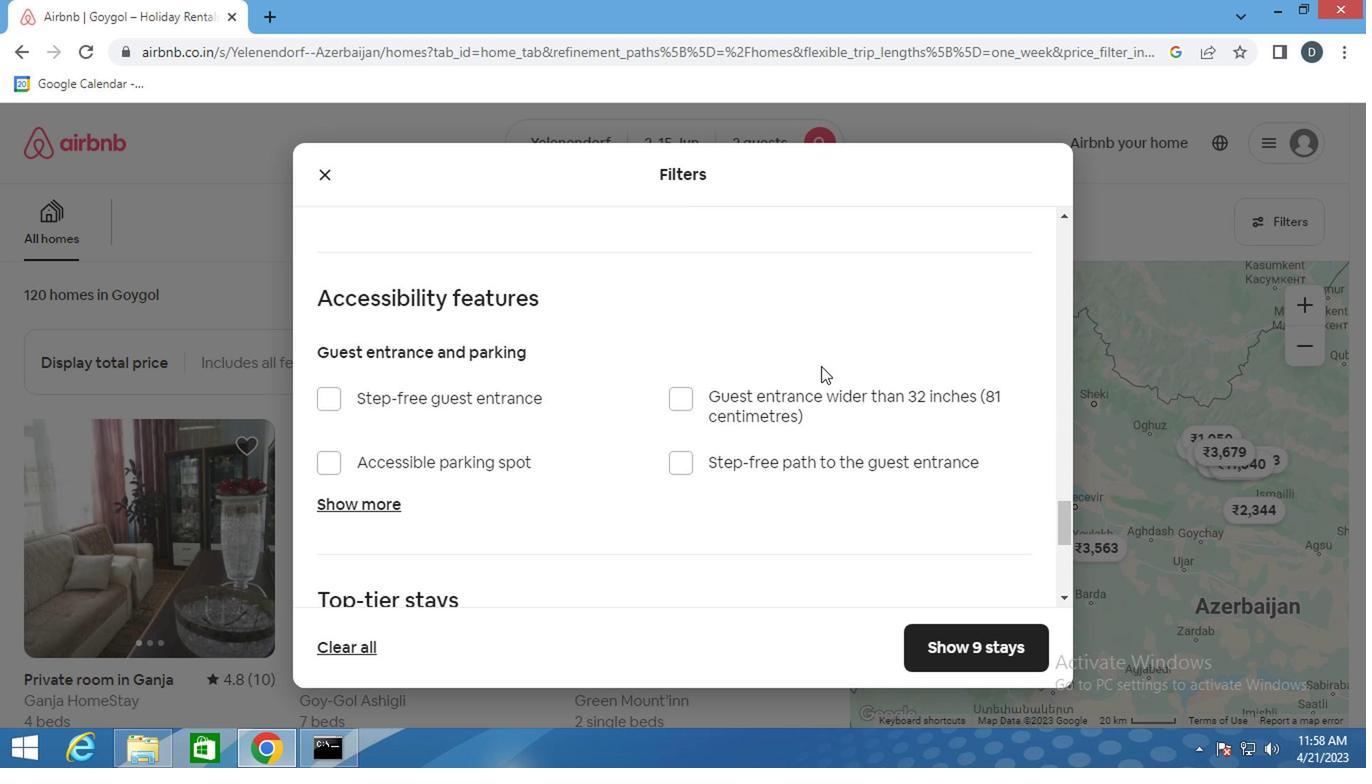 
Action: Mouse scrolled (817, 363) with delta (0, 0)
Screenshot: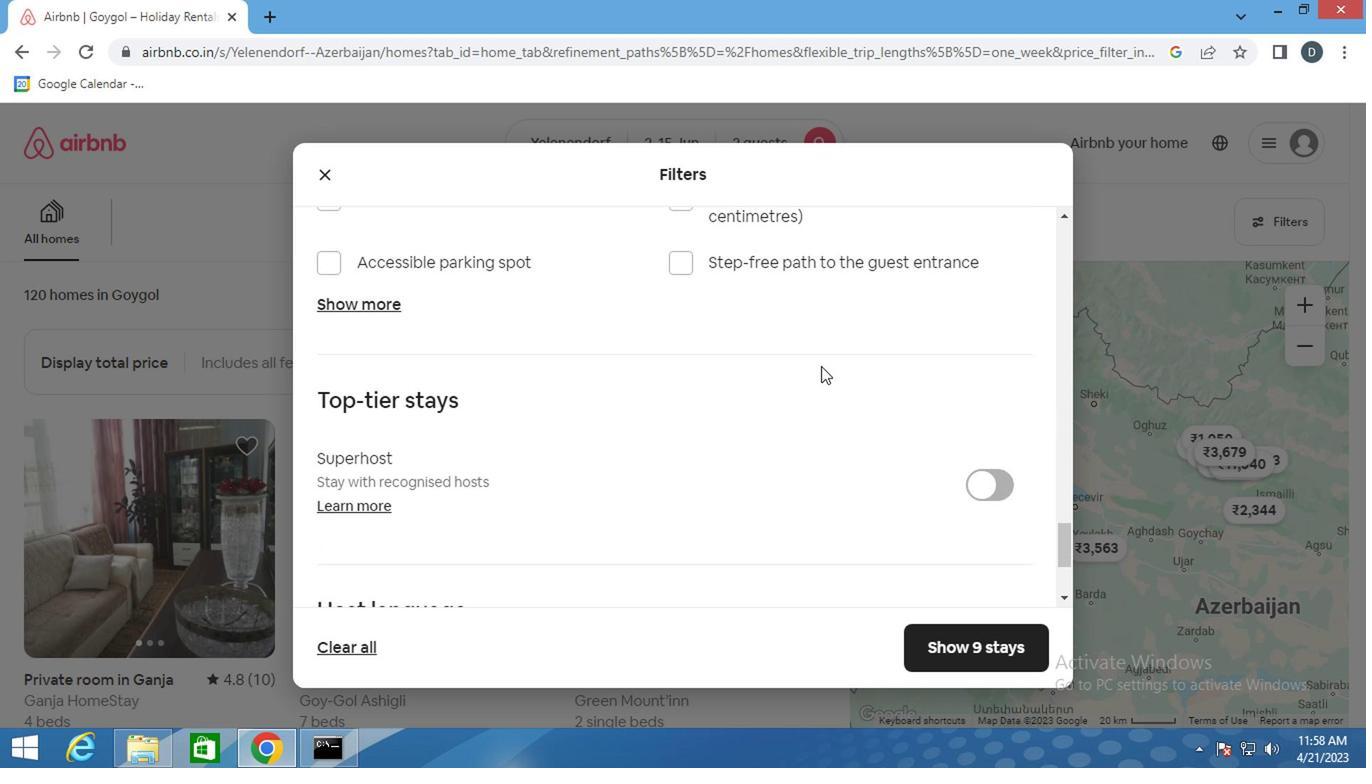 
Action: Mouse scrolled (817, 363) with delta (0, 0)
Screenshot: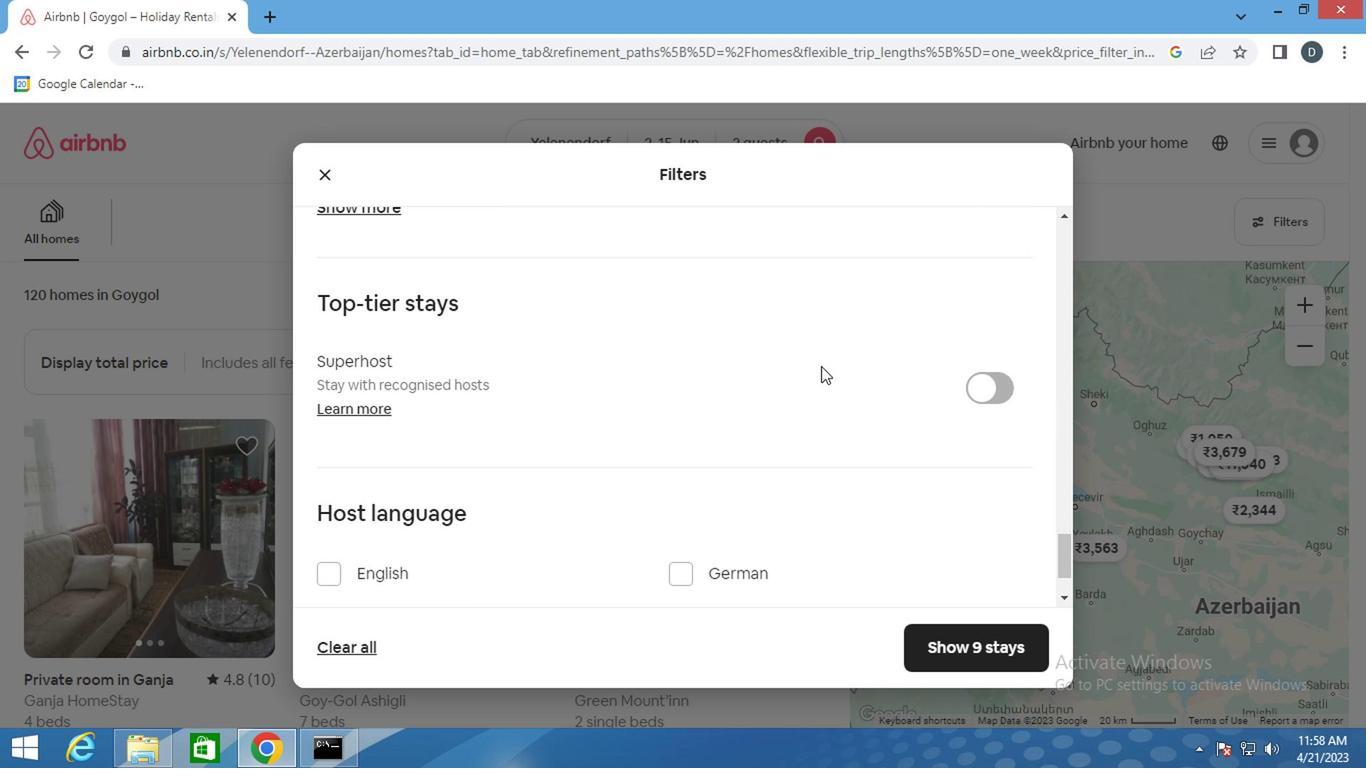 
Action: Mouse scrolled (817, 363) with delta (0, 0)
Screenshot: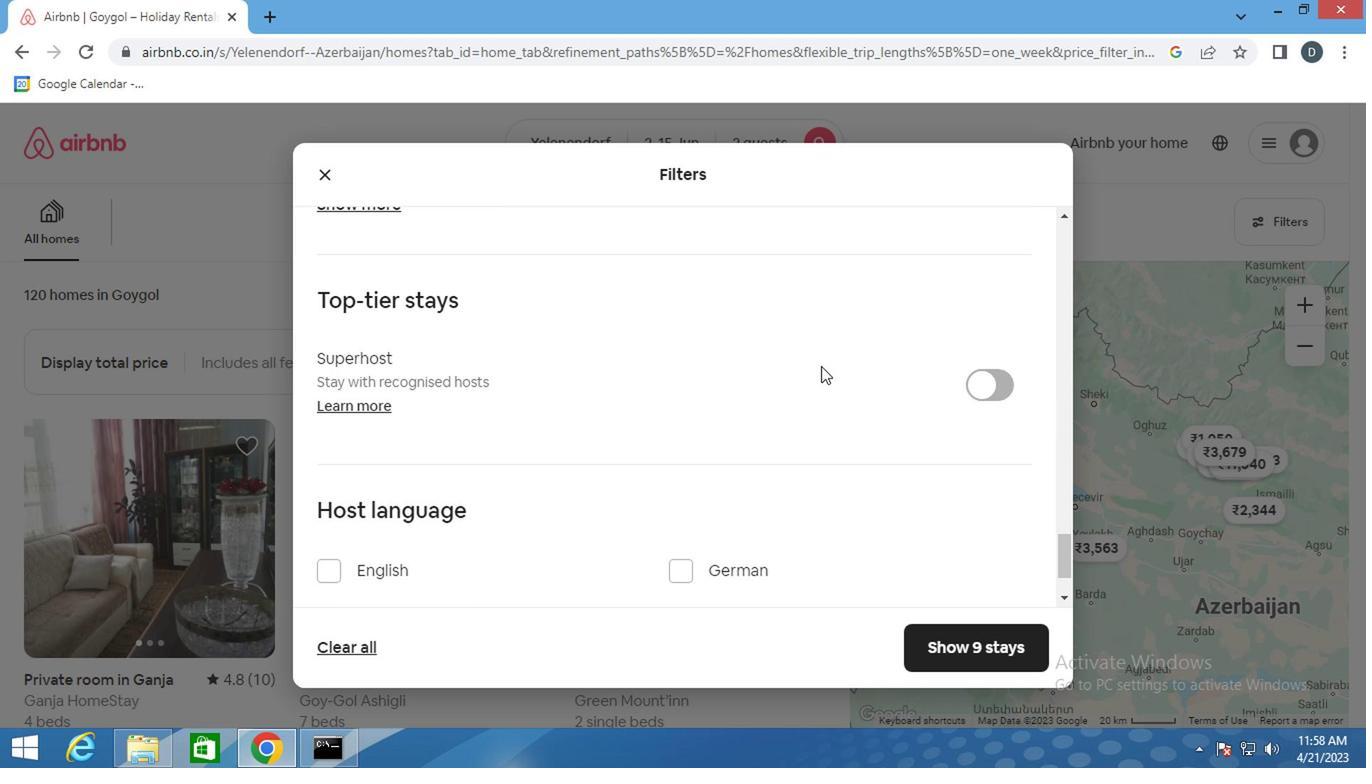 
Action: Mouse moved to (817, 364)
Screenshot: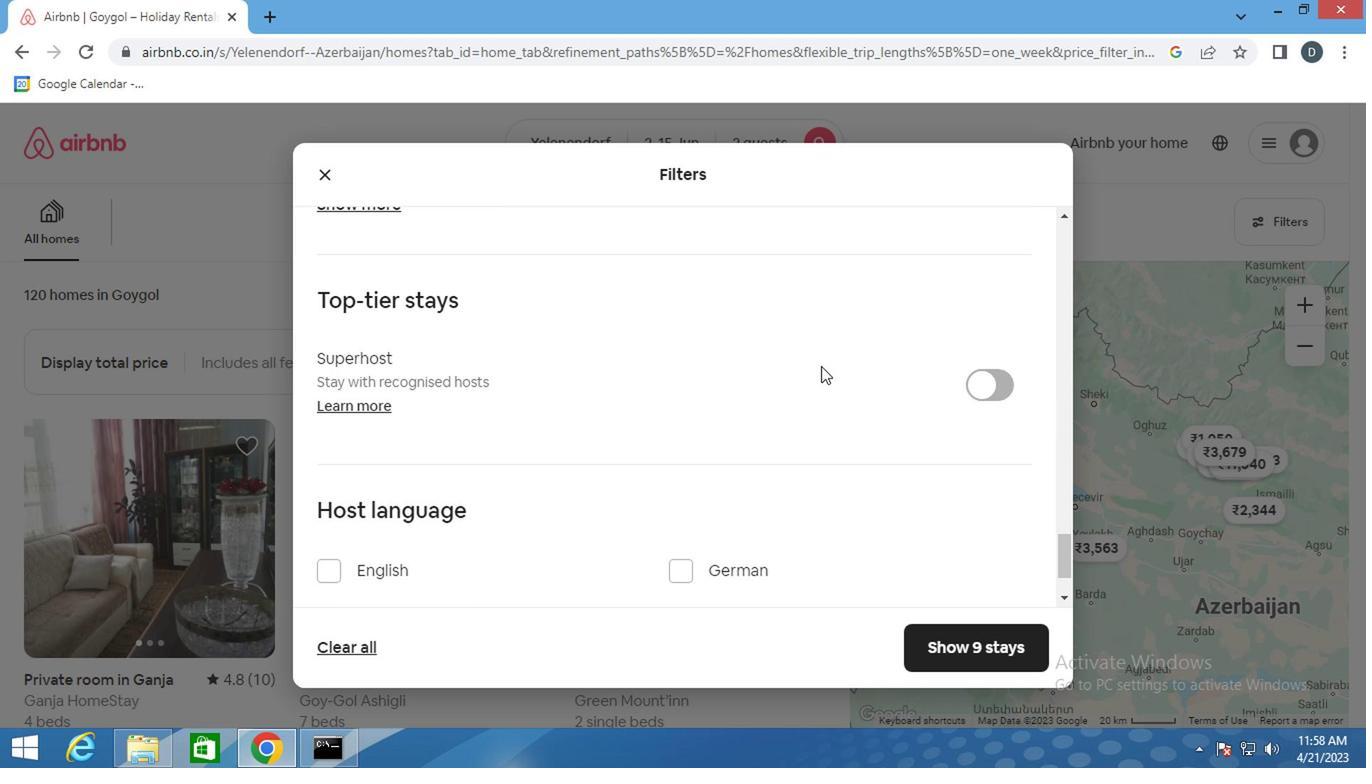 
Action: Mouse scrolled (817, 363) with delta (0, 0)
Screenshot: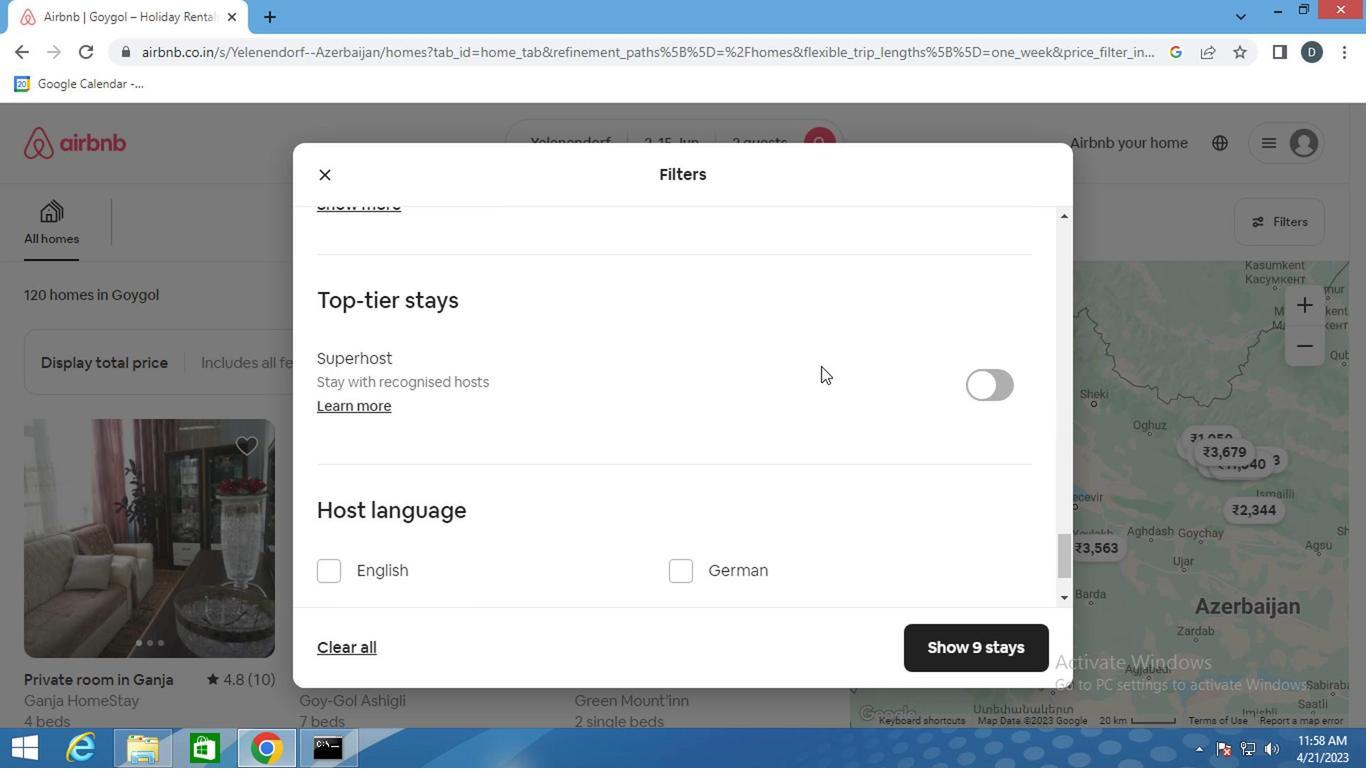 
Action: Mouse moved to (355, 469)
Screenshot: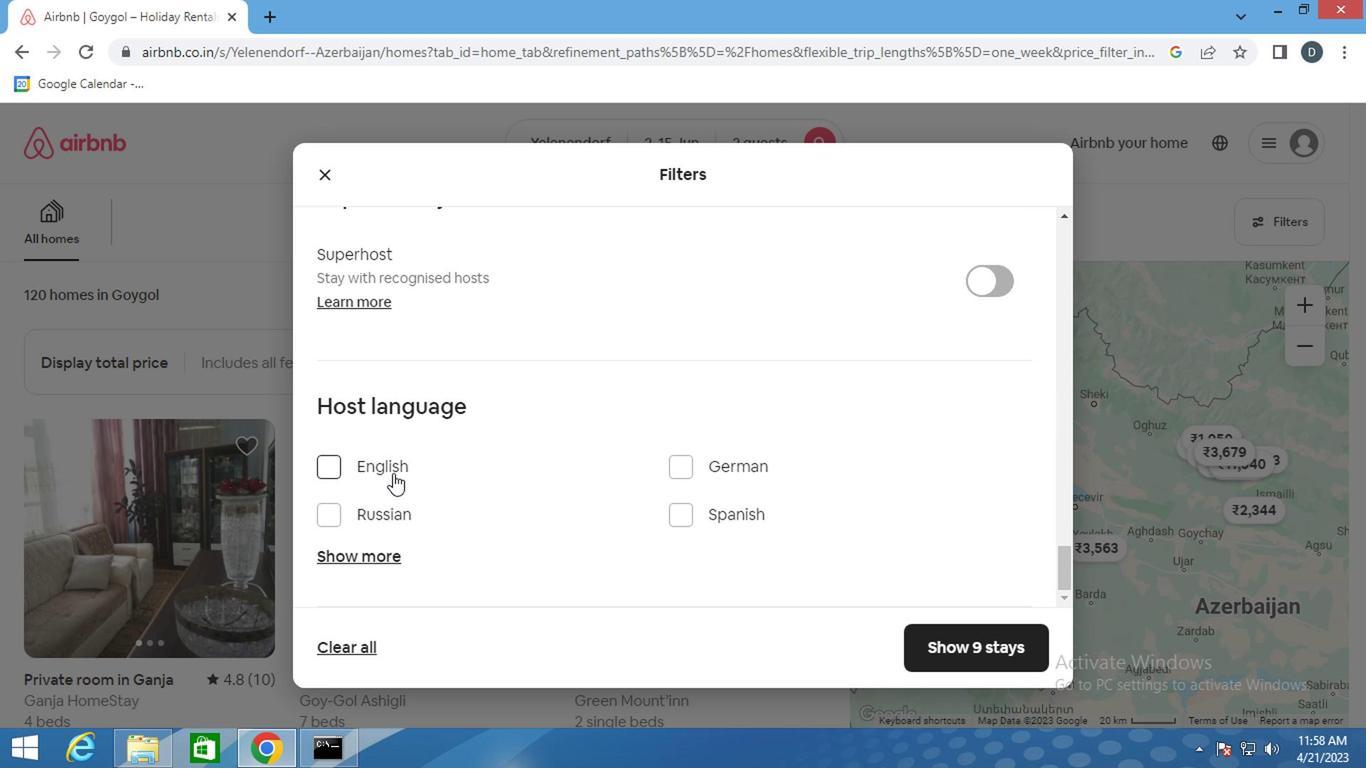 
Action: Mouse pressed left at (355, 469)
Screenshot: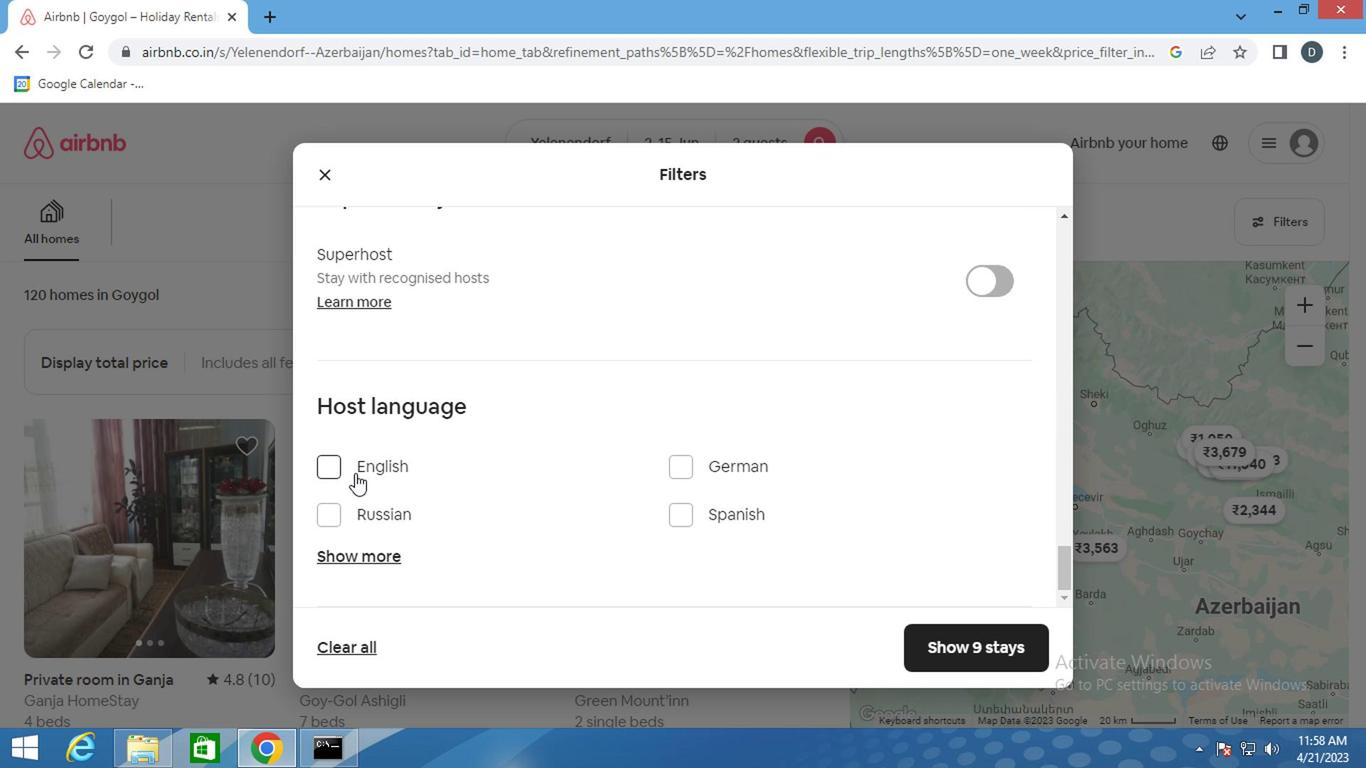 
Action: Mouse moved to (939, 625)
Screenshot: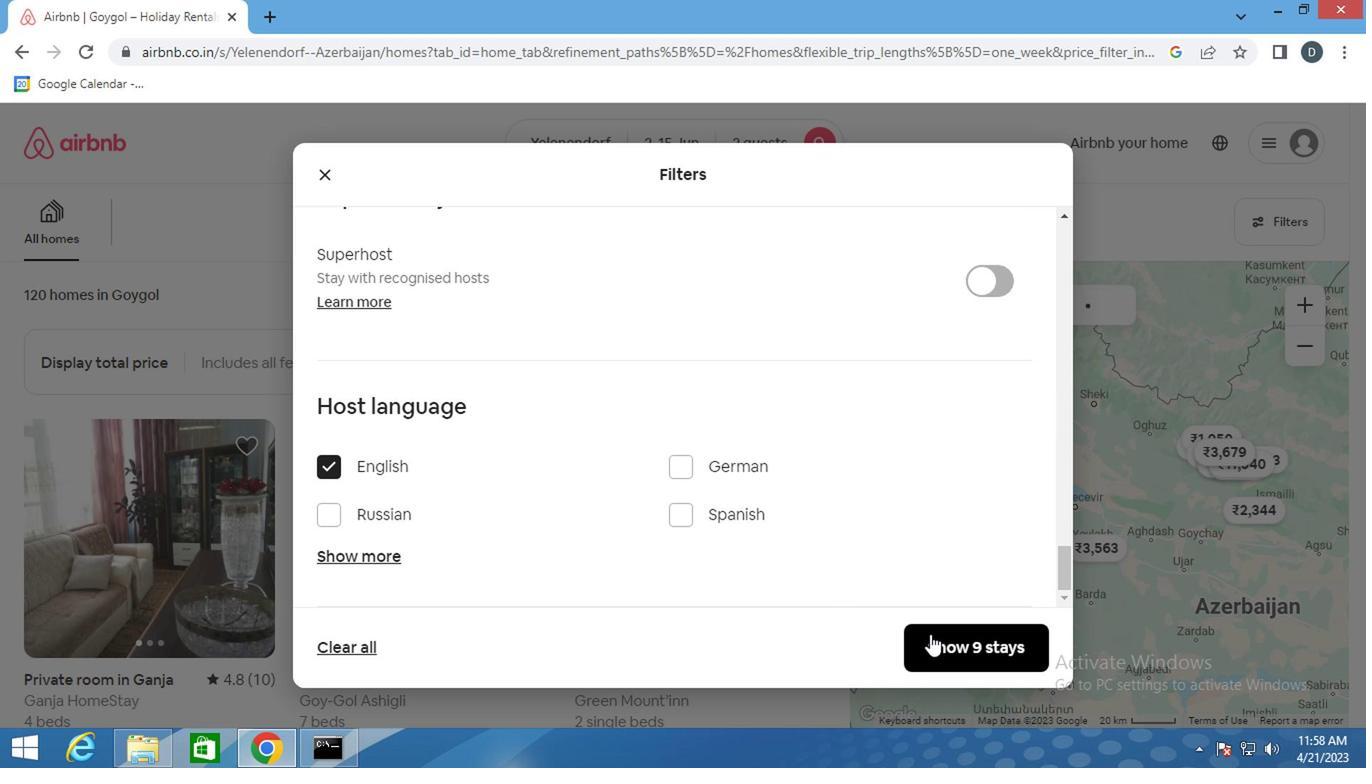 
Action: Mouse pressed left at (939, 625)
Screenshot: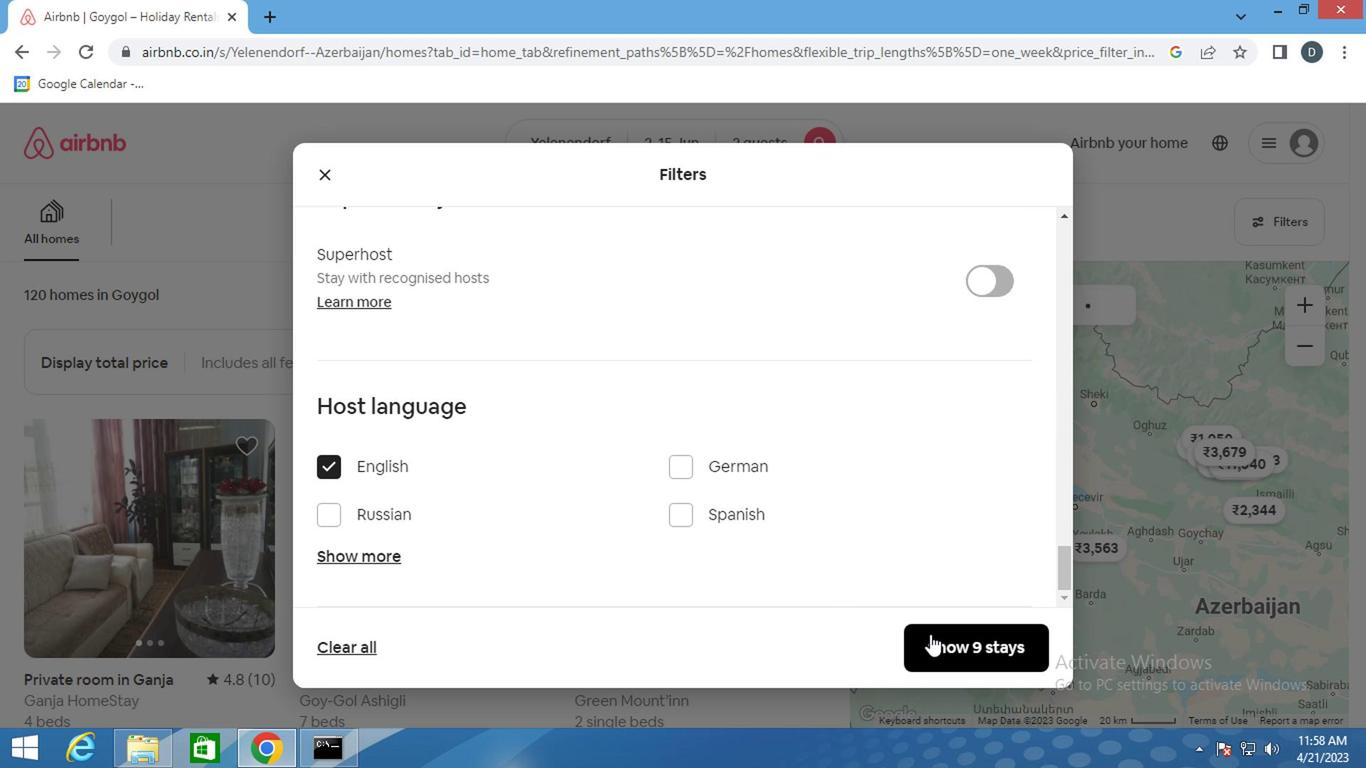 
